 Task: Open an excel sheet and write heading  Precision Sales. Add 10 people name  'David White, Emily Green, Andrew Baker, Madison Evans, Logan King, Grace Hill, Gabriel Young, Elizabeth Flores, Samuel Reed, Avery Nelson'Item code in between  1005-1056. Product range in between  1000-5000. Add Products   Keen Shoe, Lacoste Shoe, Merrell Shoe, Mizuno Shoe, Onitsuka Tiger Shoe, Salomon Shoe, Sanuk Shoe, Saucony Shoe, Sperry Shoe, Superga Shoe.Choose quantity  1 to 10 In Total Add the Amounts. Save page  Precision Sales book
Action: Key pressed <Key.shift>Precision<Key.space>
Screenshot: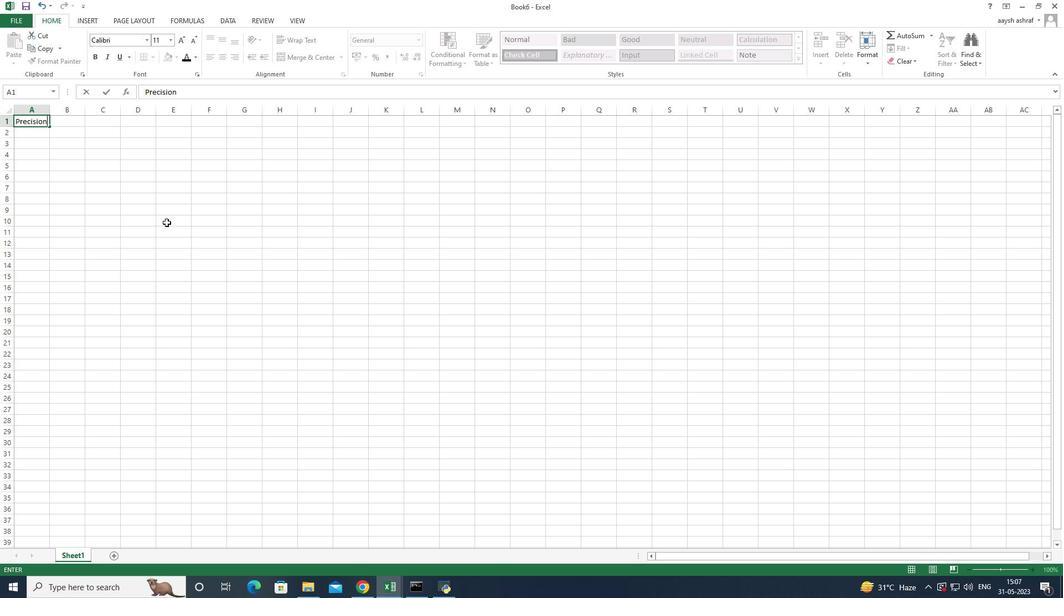 
Action: Mouse moved to (166, 222)
Screenshot: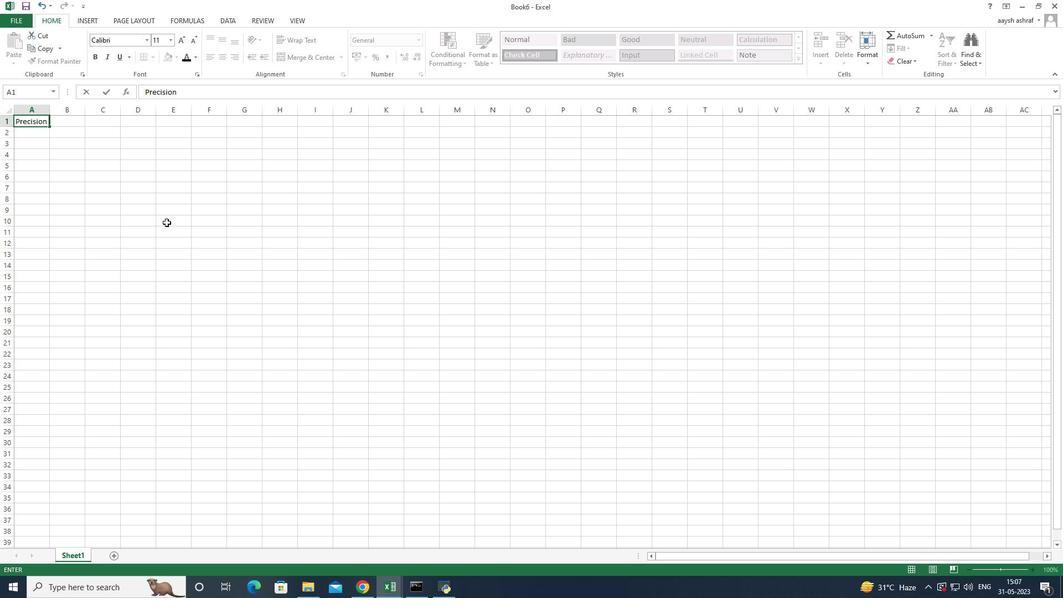 
Action: Key pressed <Key.shift>Sales<Key.enter><Key.shift>NAme<Key.backspace><Key.backspace><Key.backspace>ame<Key.enter><Key.shift>David<Key.space><Key.shift>White<Key.space><Key.enter><Key.shift>W<Key.backspace><Key.shift>Emily<Key.space><Key.shift><Key.shift><Key.shift><Key.shift><Key.shift><Key.shift>Greem<Key.backspace>n<Key.space><Key.enter><Key.shift>Andrew<Key.space><Key.shift>Baker<Key.enter><Key.shift>MAdison<Key.space>evans<Key.enter><Key.shift>Logan<Key.space><Key.shift>King<Key.space><Key.enter><Key.shift><Key.shift><Key.shift><Key.shift><Key.shift><Key.shift><Key.shift><Key.shift><Key.shift><Key.shift><Key.shift><Key.shift><Key.shift><Key.shift><Key.shift><Key.shift><Key.shift>Grace<Key.space><Key.shift>Hill<Key.enter><Key.shift><Key.shift><Key.shift><Key.shift><Key.shift><Key.shift><Key.shift><Key.shift><Key.shift><Key.shift>Gabriel<Key.space><Key.shift><Key.shift><Key.shift><Key.shift><Key.shift>Young<Key.enter><Key.shift>Elizabeth<Key.space><Key.shift><Key.shift><Key.shift><Key.shift><Key.shift><Key.shift><Key.shift><Key.shift><Key.shift><Key.shift><Key.shift><Key.shift>Flores<Key.space><Key.enter><Key.shift>Samuel<Key.space><Key.shift>Reed<Key.space><Key.shift>Avery<Key.backspace><Key.backspace><Key.backspace><Key.backspace><Key.backspace><Key.enter><Key.shift>Avery<Key.space><Key.shift>Nelson<Key.space>
Screenshot: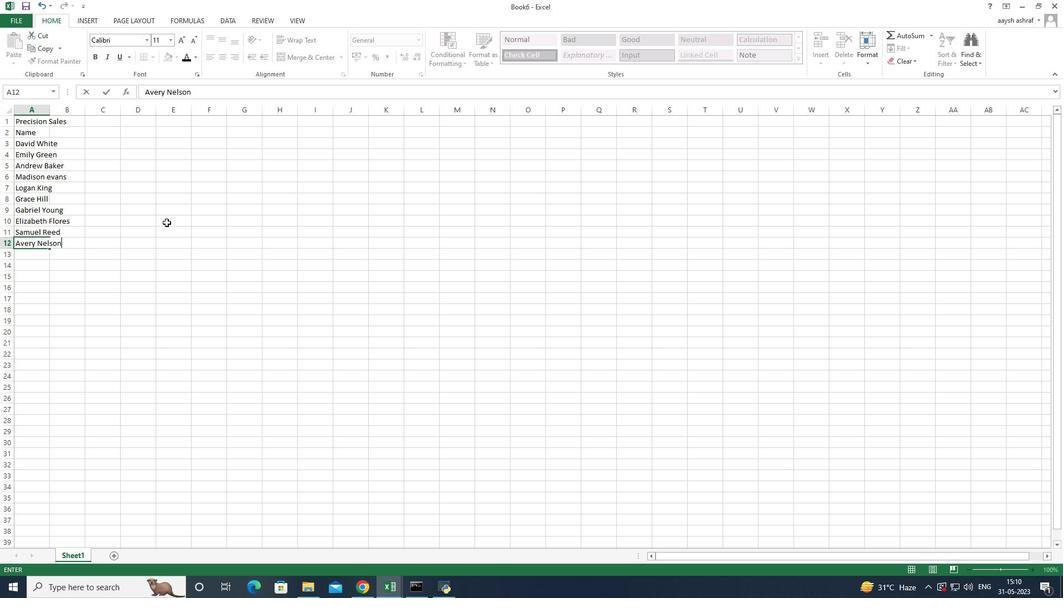 
Action: Mouse moved to (45, 129)
Screenshot: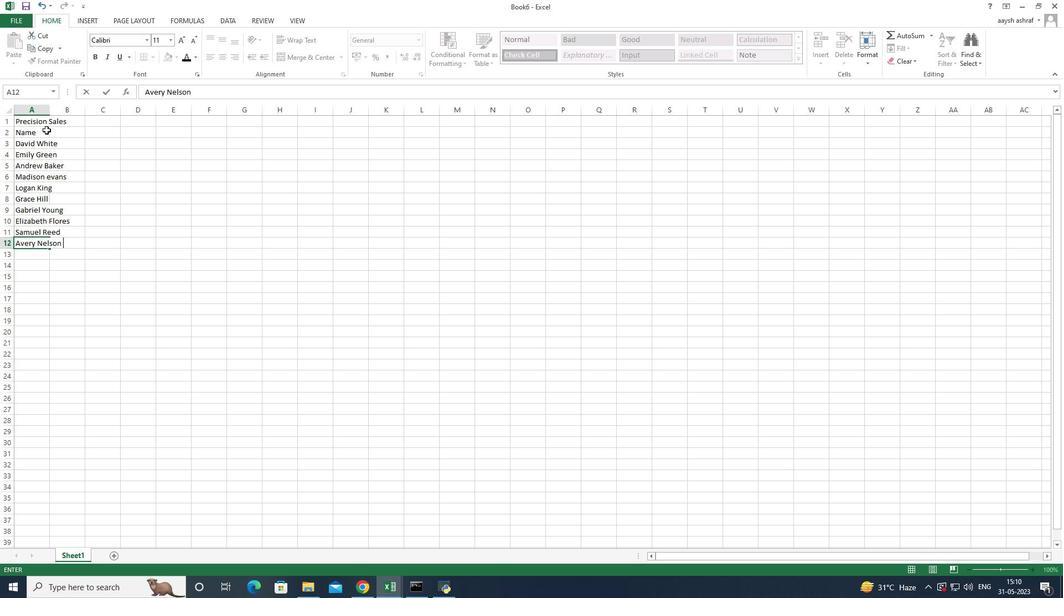 
Action: Mouse pressed left at (45, 129)
Screenshot: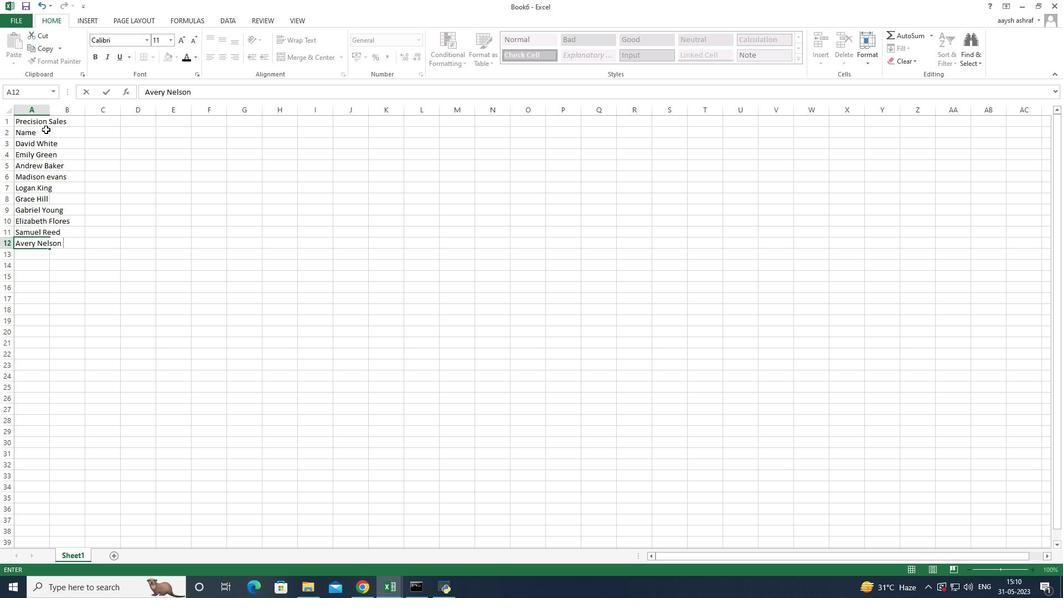 
Action: Mouse moved to (50, 110)
Screenshot: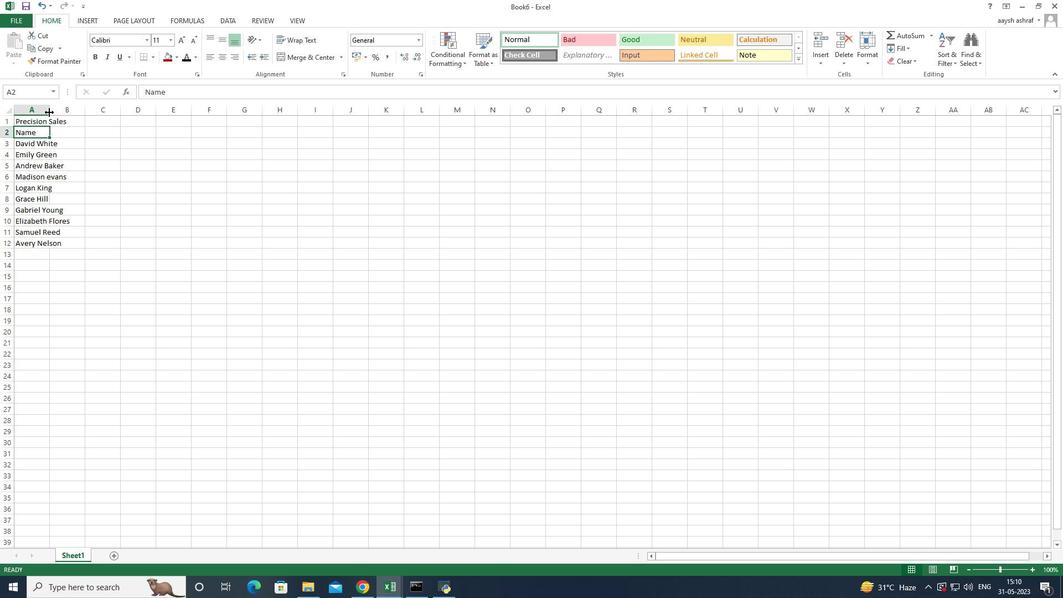 
Action: Mouse pressed left at (50, 110)
Screenshot: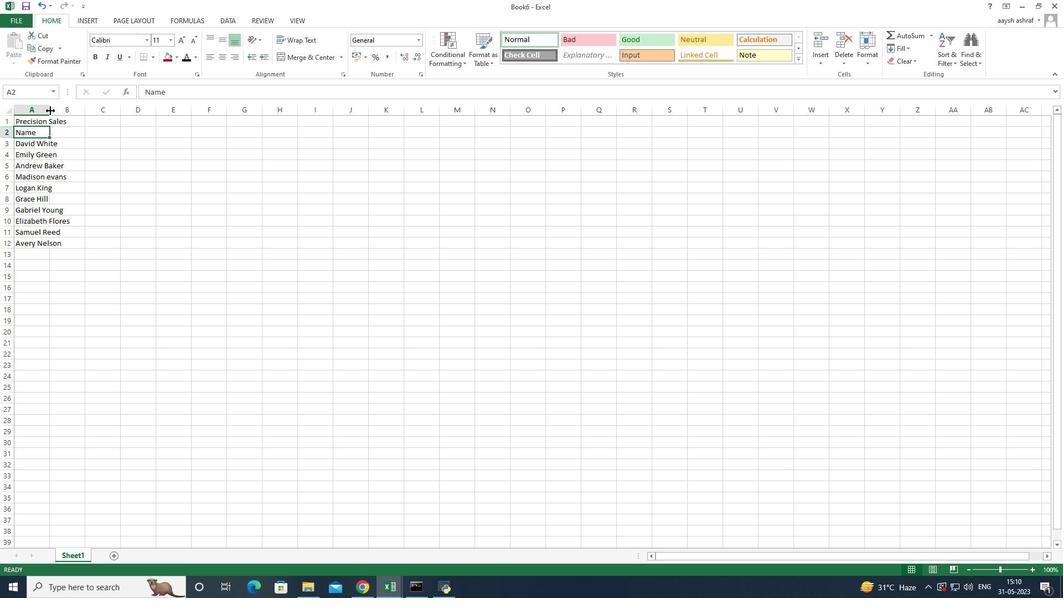 
Action: Mouse moved to (93, 130)
Screenshot: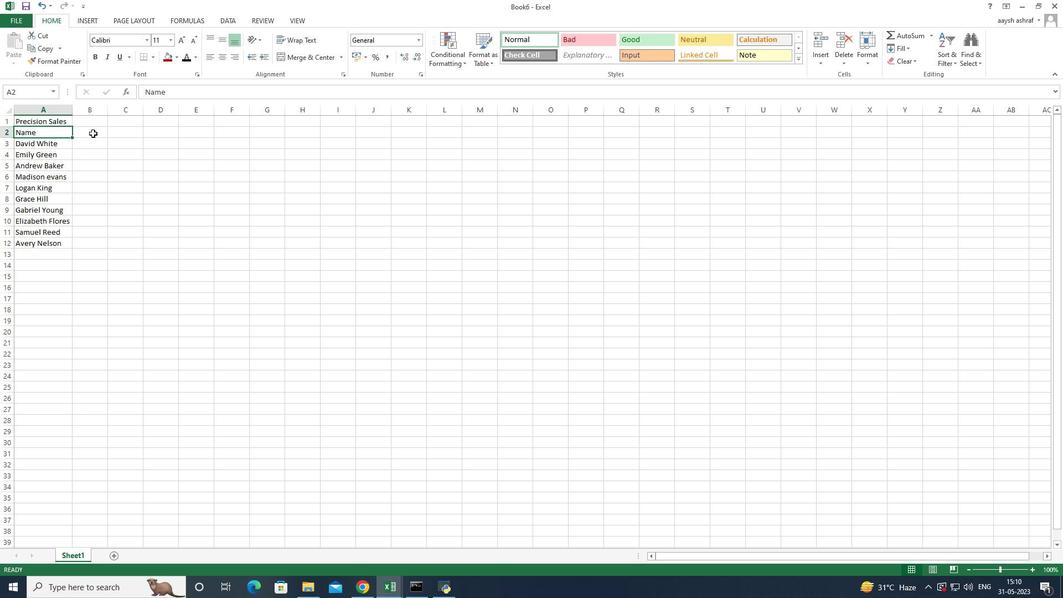 
Action: Mouse pressed left at (93, 130)
Screenshot: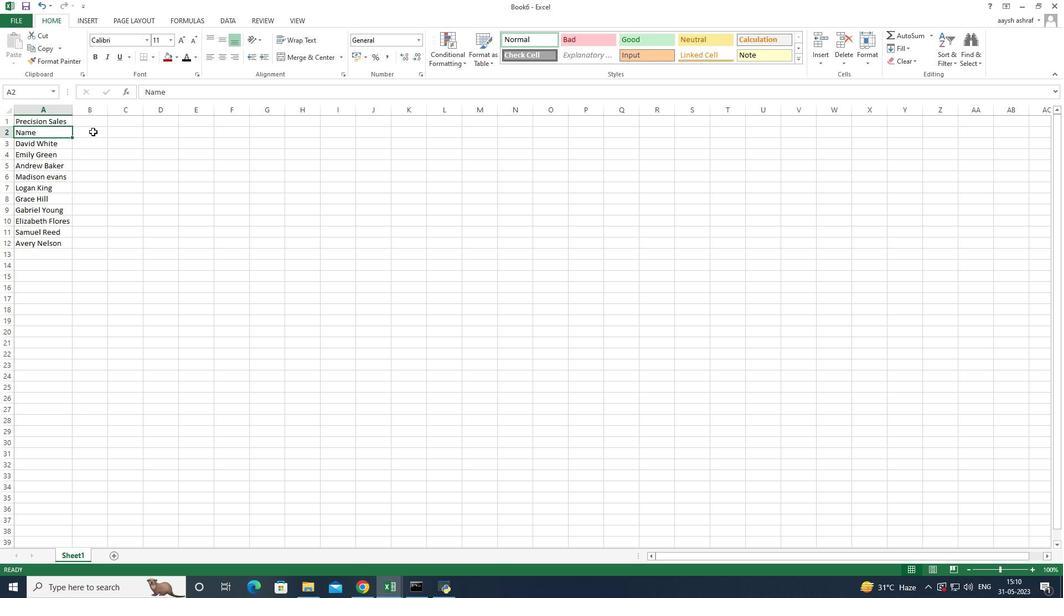 
Action: Mouse pressed left at (93, 130)
Screenshot: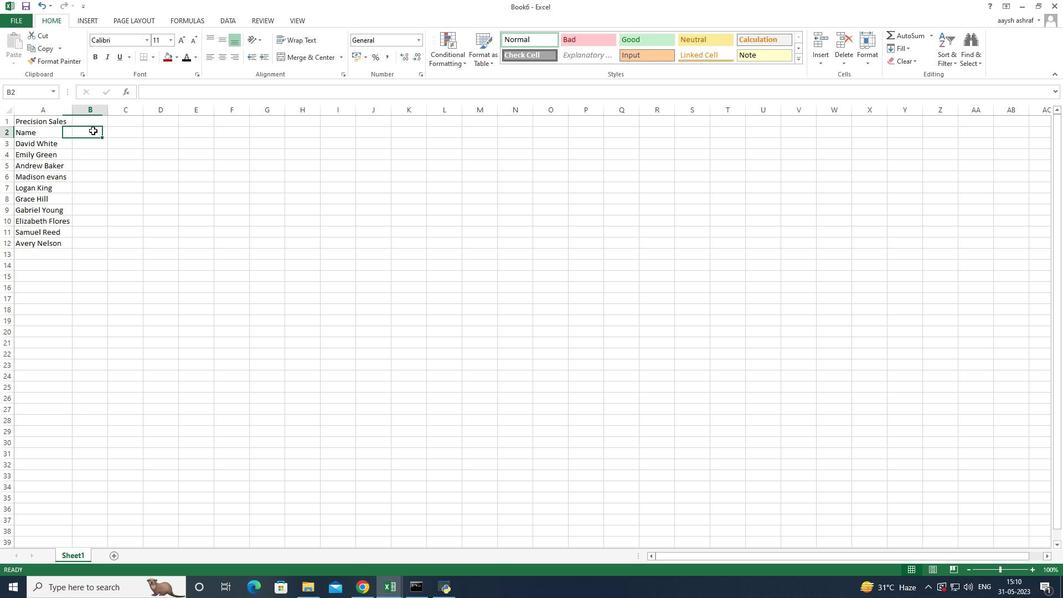 
Action: Key pressed <Key.shift>Item<Key.space><Key.shift><Key.shift><Key.shift><Key.shift><Key.shift><Key.shift><Key.shift><Key.shift><Key.shift><Key.shift><Key.shift><Key.shift><Key.shift><Key.shift><Key.shift><Key.shift><Key.shift><Key.shift><Key.shift><Key.shift><Key.shift>Code<Key.enter>1000<Key.backspace>5<Key.enter>1010<Key.enter>1015<Key.enter>1020<Key.enter>1023<Key.enter>1030<Key.enter>1040<Key.enter>10122<Key.backspace><Key.enter>1054<Key.enter>1056<Key.enter>
Screenshot: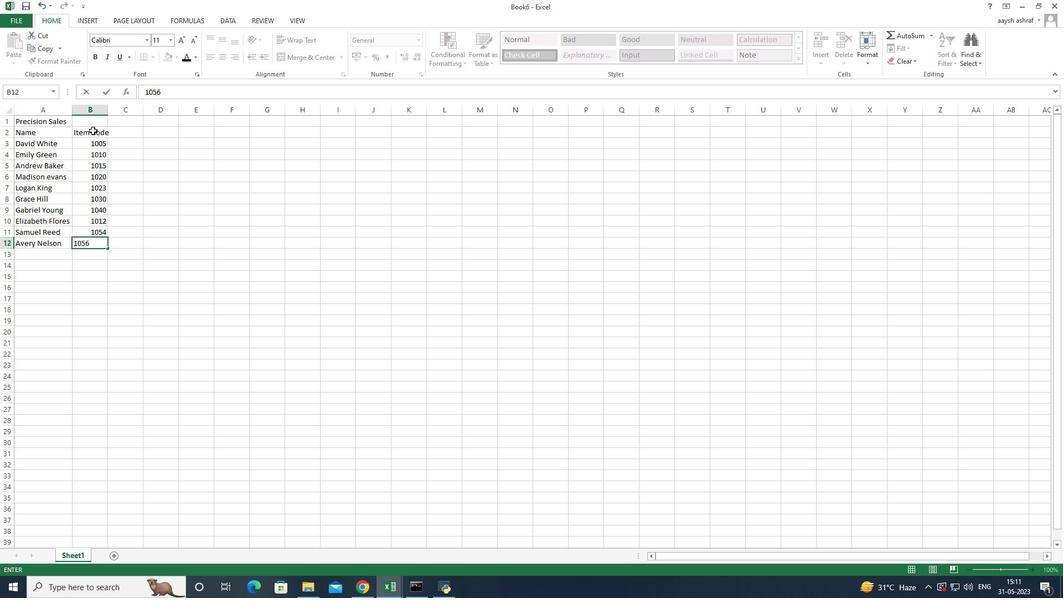 
Action: Mouse moved to (125, 130)
Screenshot: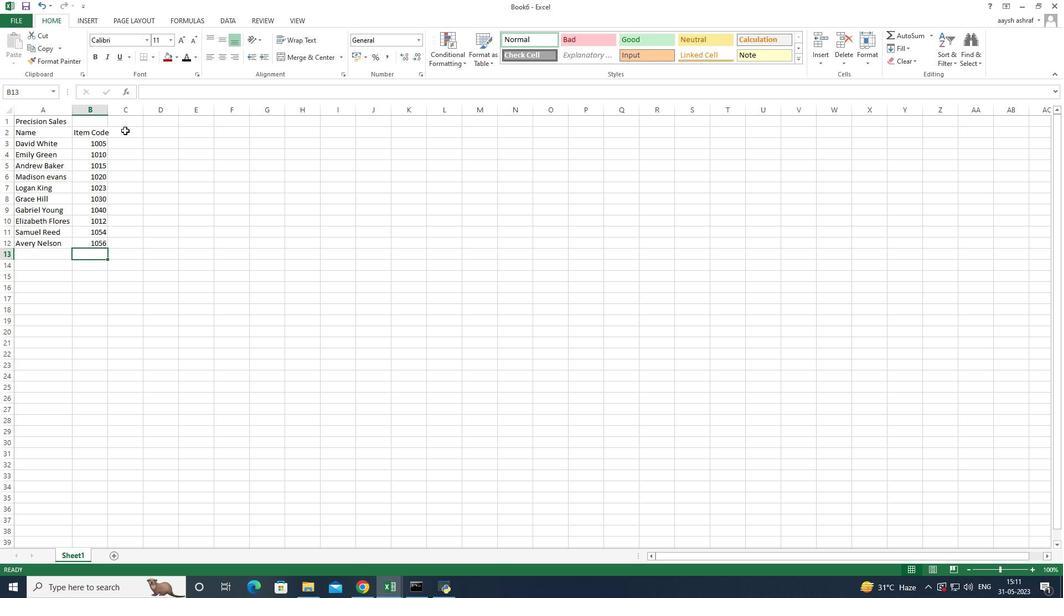
Action: Mouse pressed left at (125, 130)
Screenshot: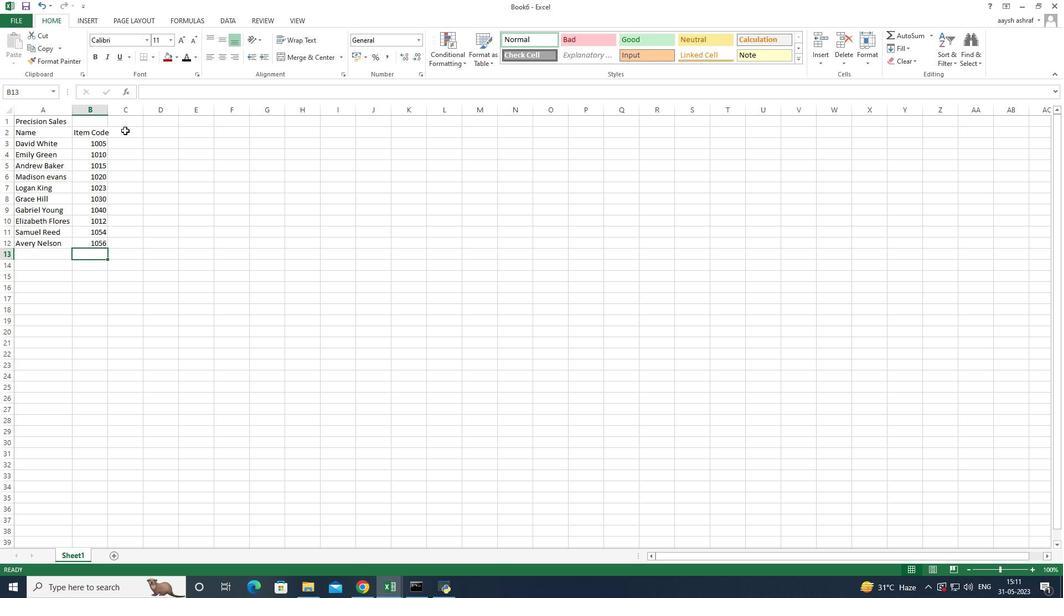 
Action: Mouse pressed left at (125, 130)
Screenshot: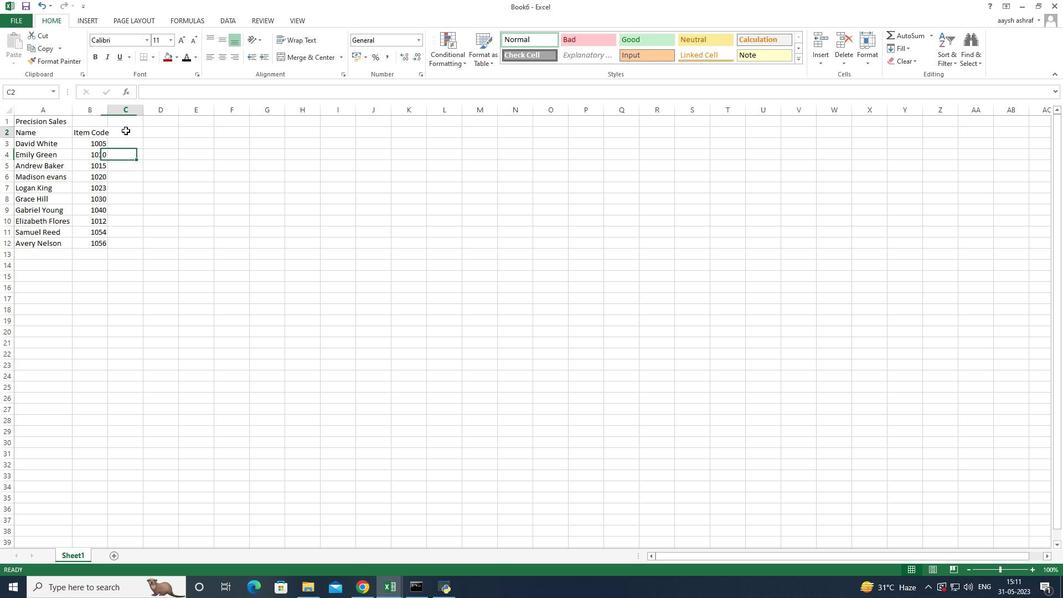 
Action: Mouse moved to (100, 124)
Screenshot: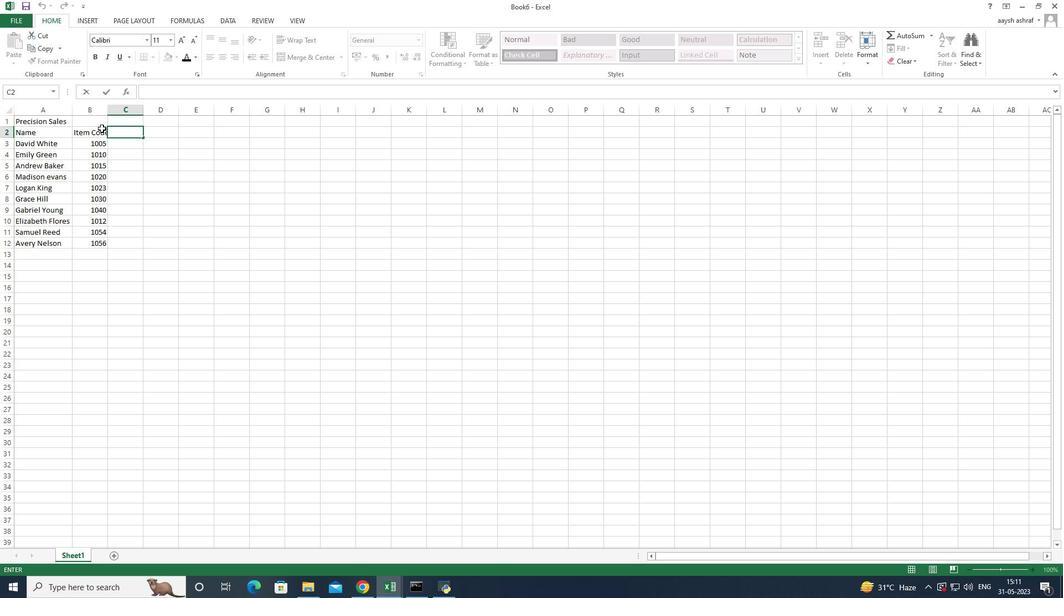 
Action: Mouse pressed left at (100, 124)
Screenshot: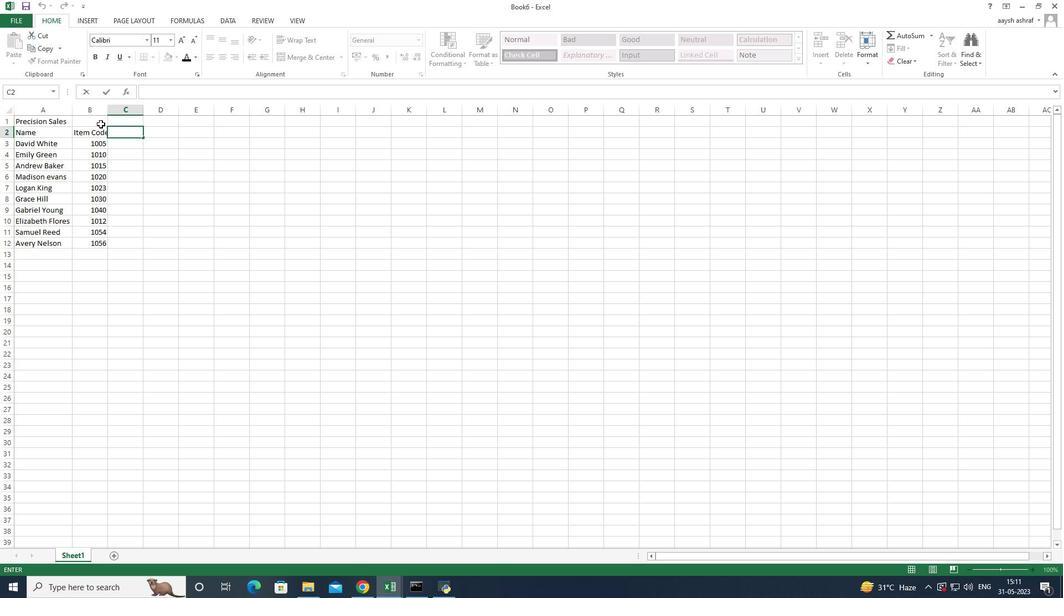 
Action: Mouse moved to (109, 106)
Screenshot: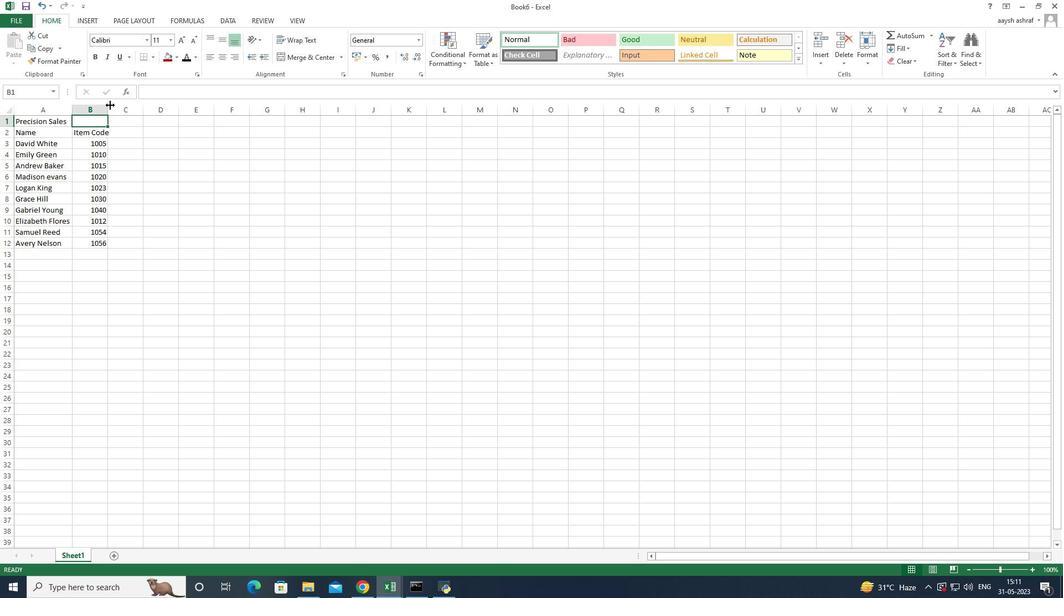 
Action: Mouse pressed left at (109, 106)
Screenshot: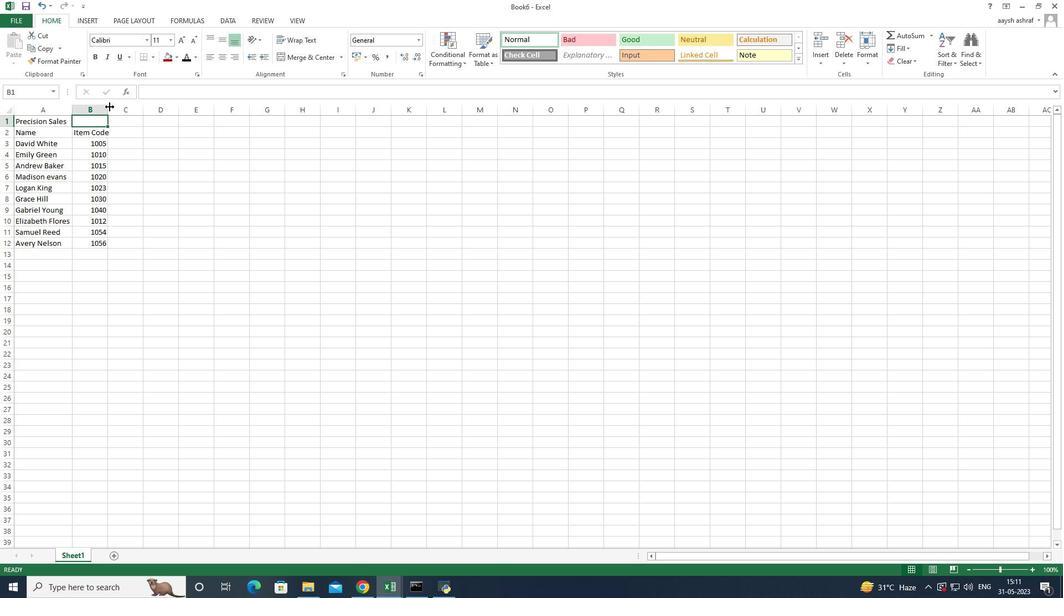 
Action: Mouse moved to (124, 134)
Screenshot: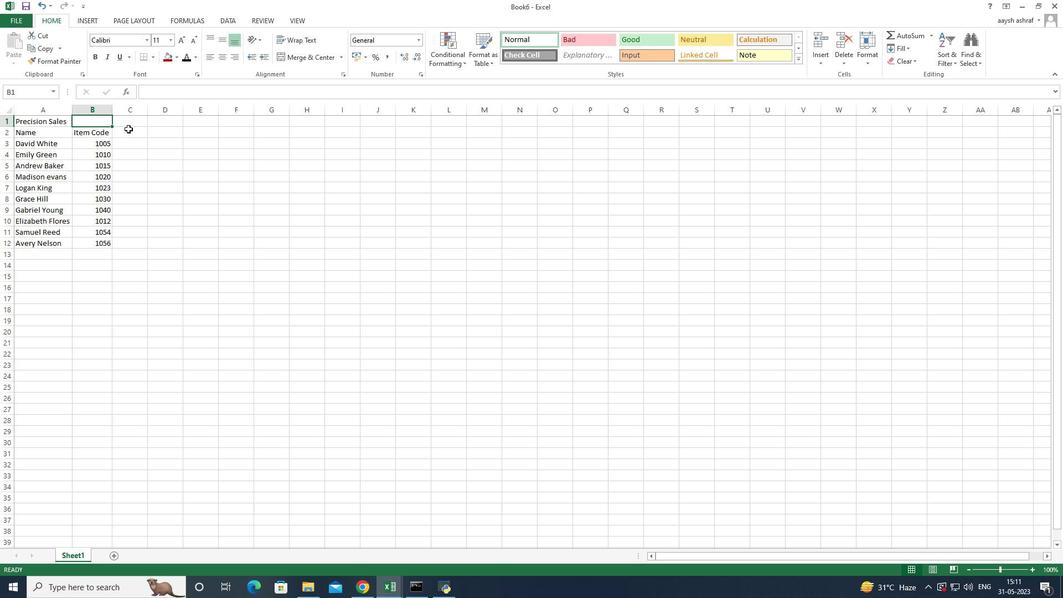 
Action: Mouse pressed left at (124, 134)
Screenshot: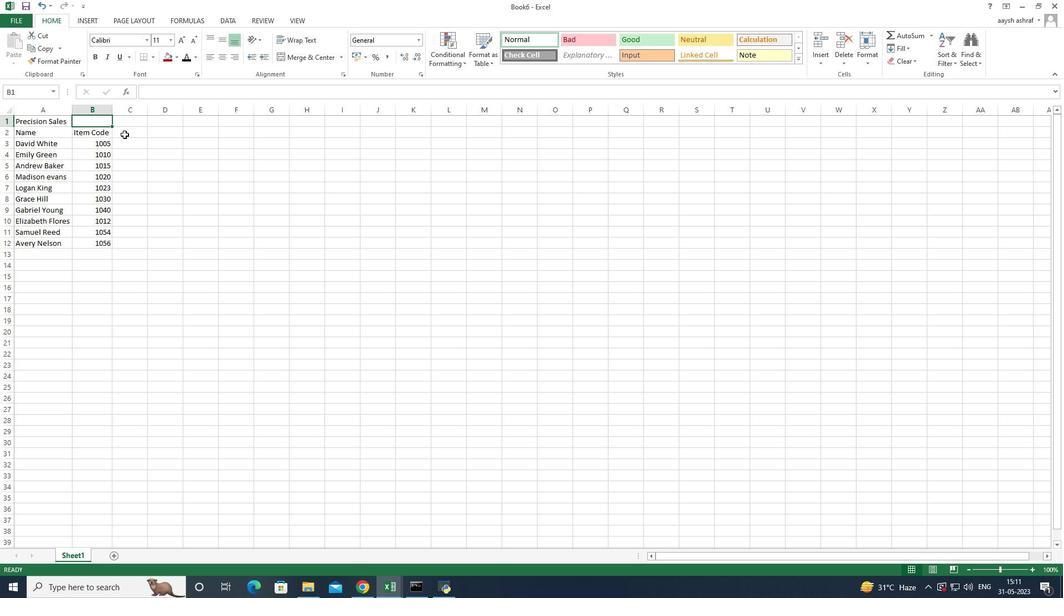 
Action: Mouse moved to (124, 134)
Screenshot: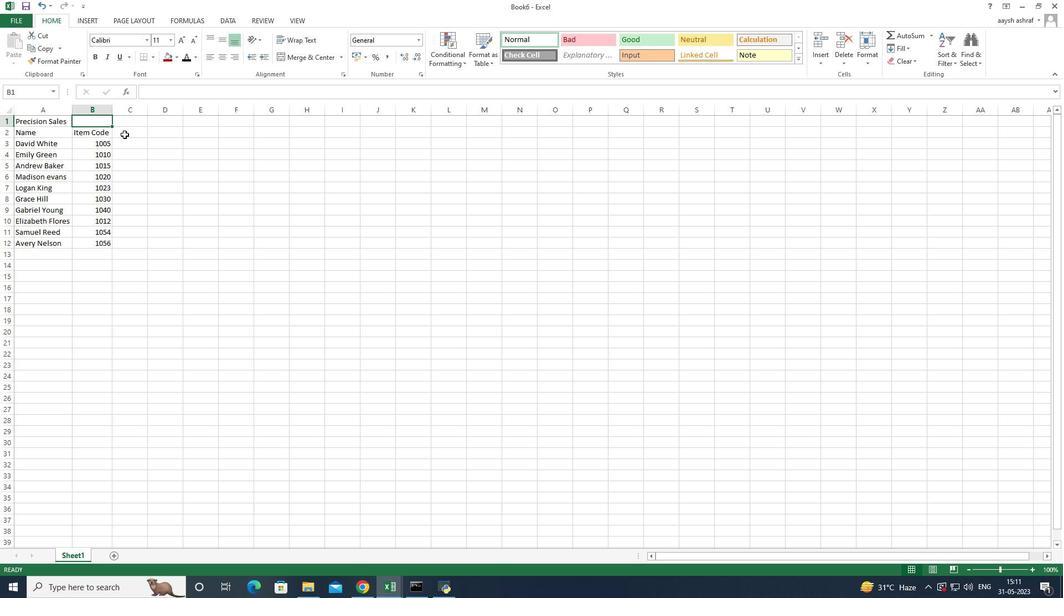 
Action: Mouse pressed left at (124, 134)
Screenshot: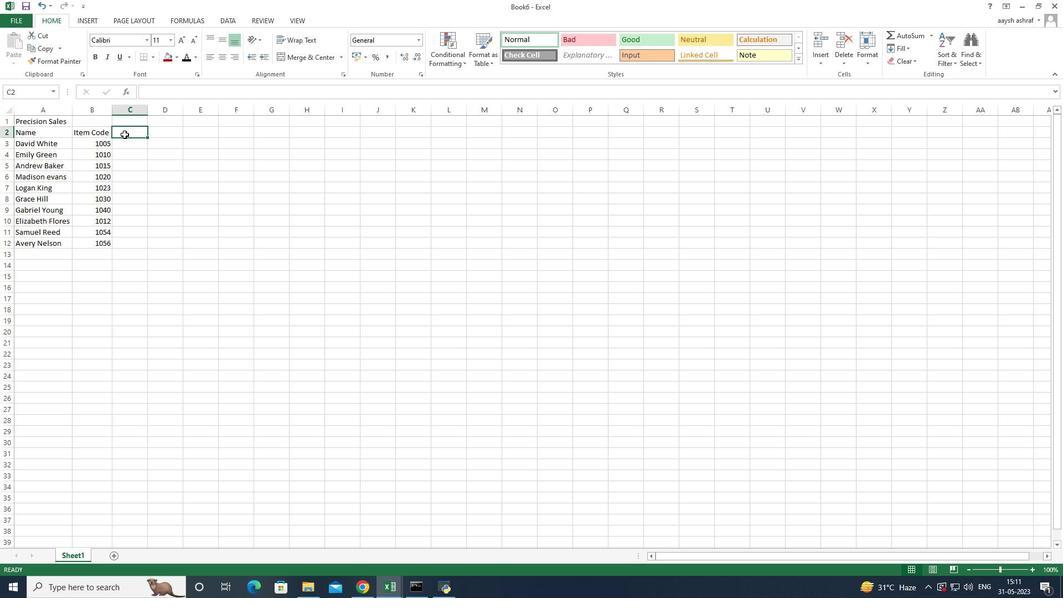 
Action: Mouse moved to (125, 133)
Screenshot: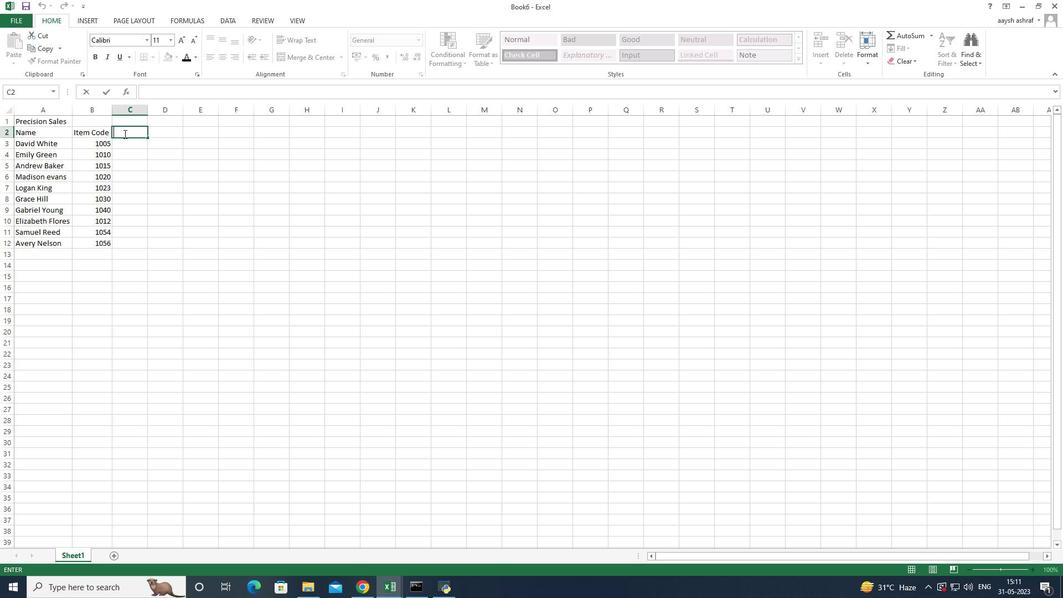 
Action: Key pressed <Key.shift>Product<Key.space><Key.shift>Range
Screenshot: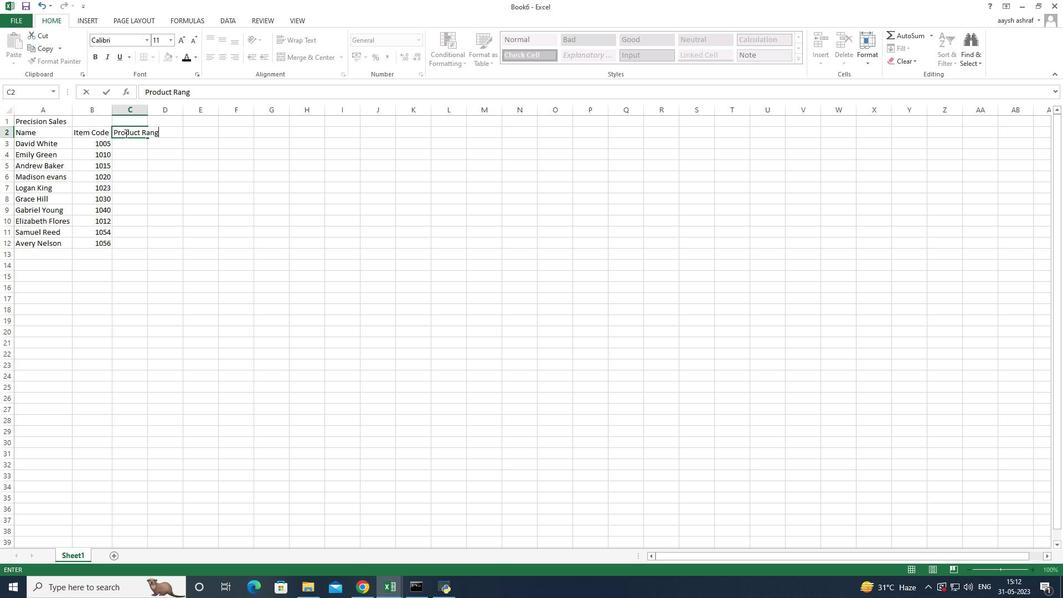 
Action: Mouse moved to (135, 145)
Screenshot: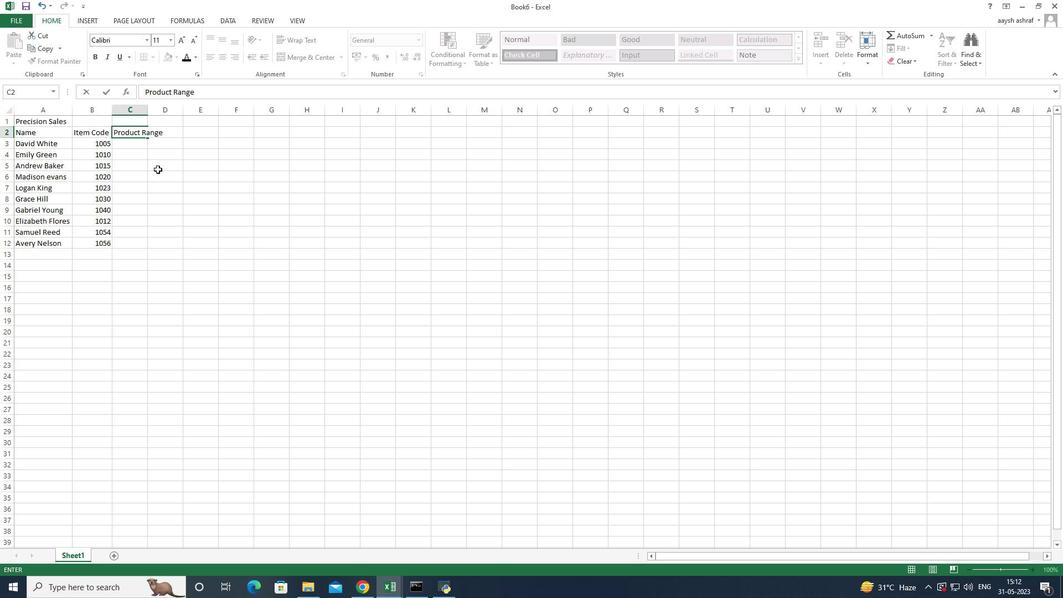 
Action: Mouse pressed left at (135, 145)
Screenshot: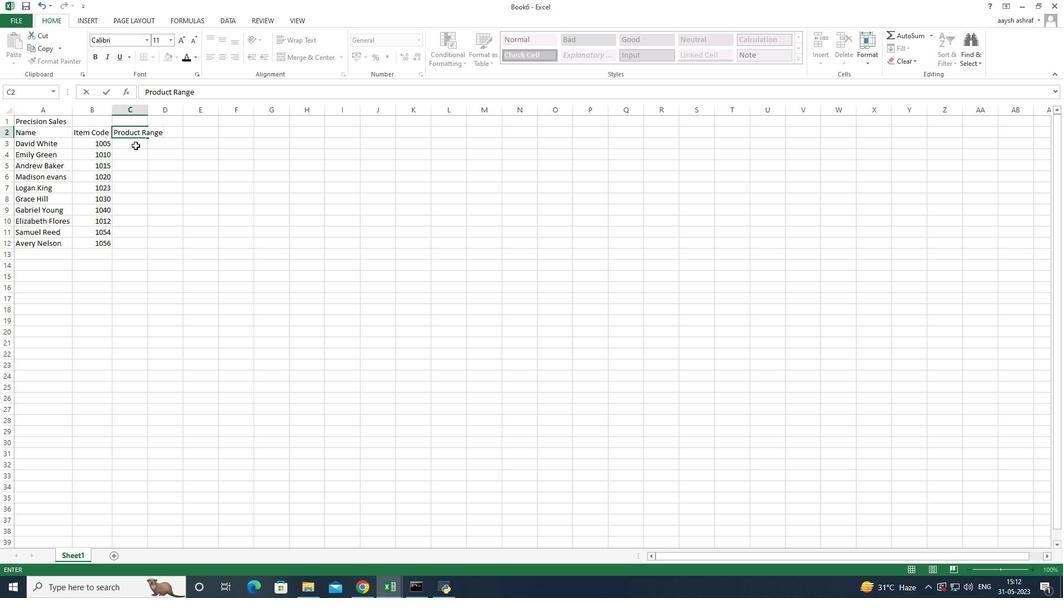 
Action: Mouse moved to (147, 109)
Screenshot: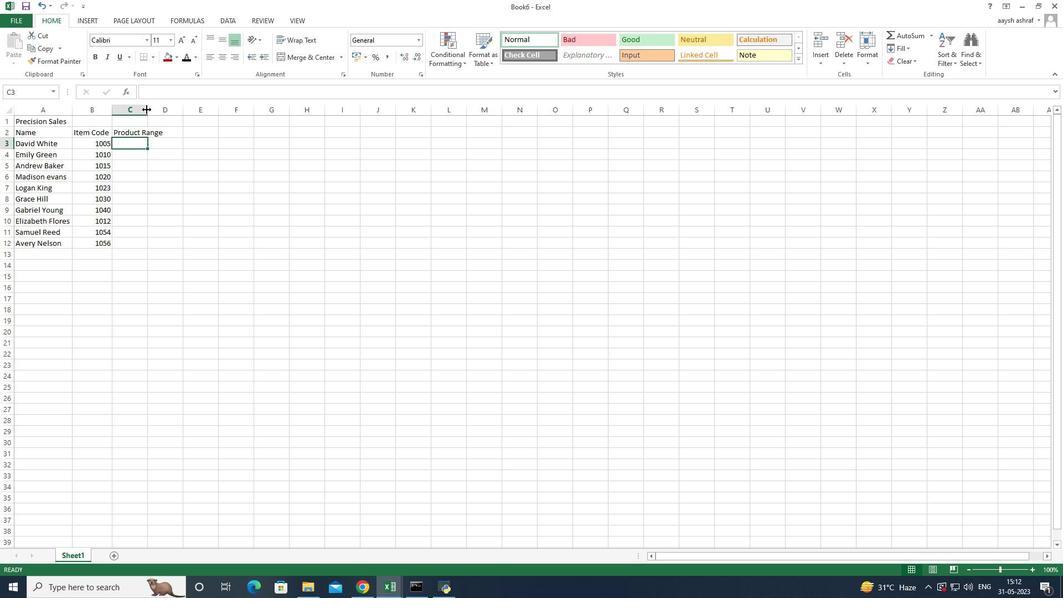 
Action: Mouse pressed left at (147, 109)
Screenshot: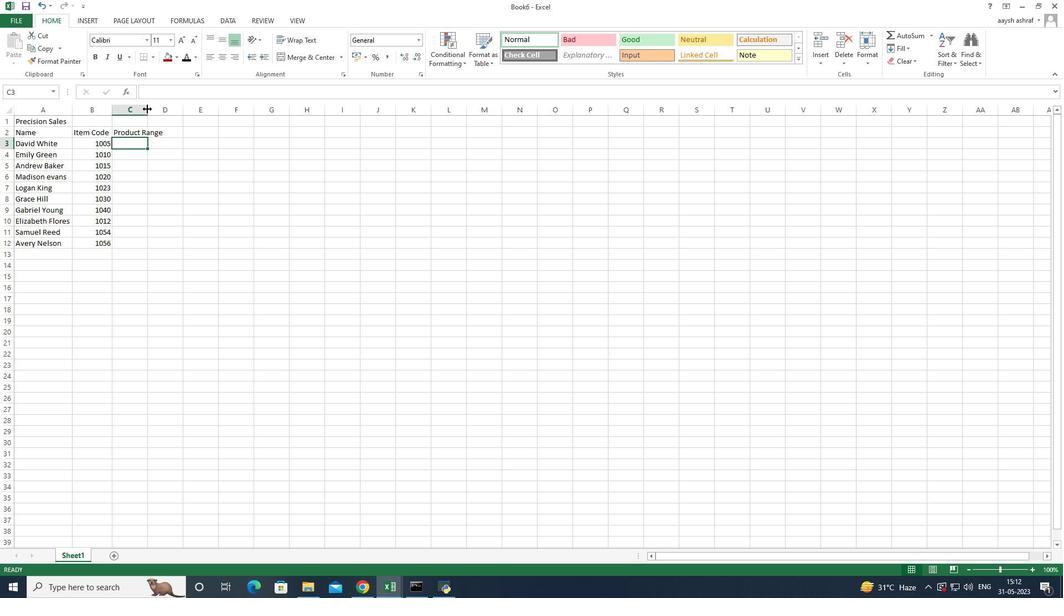 
Action: Mouse moved to (132, 144)
Screenshot: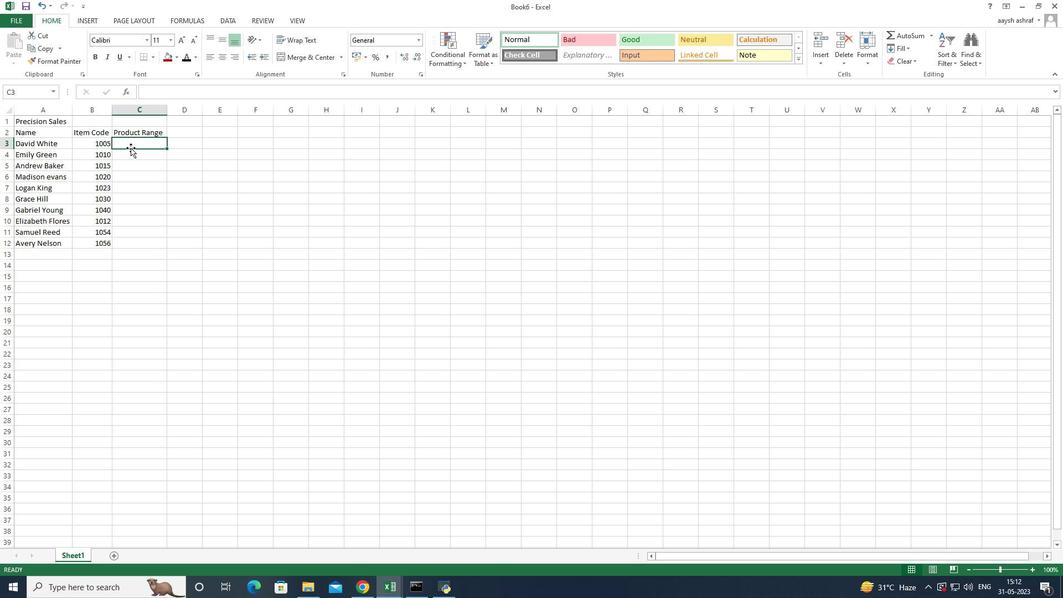 
Action: Mouse pressed left at (132, 144)
Screenshot: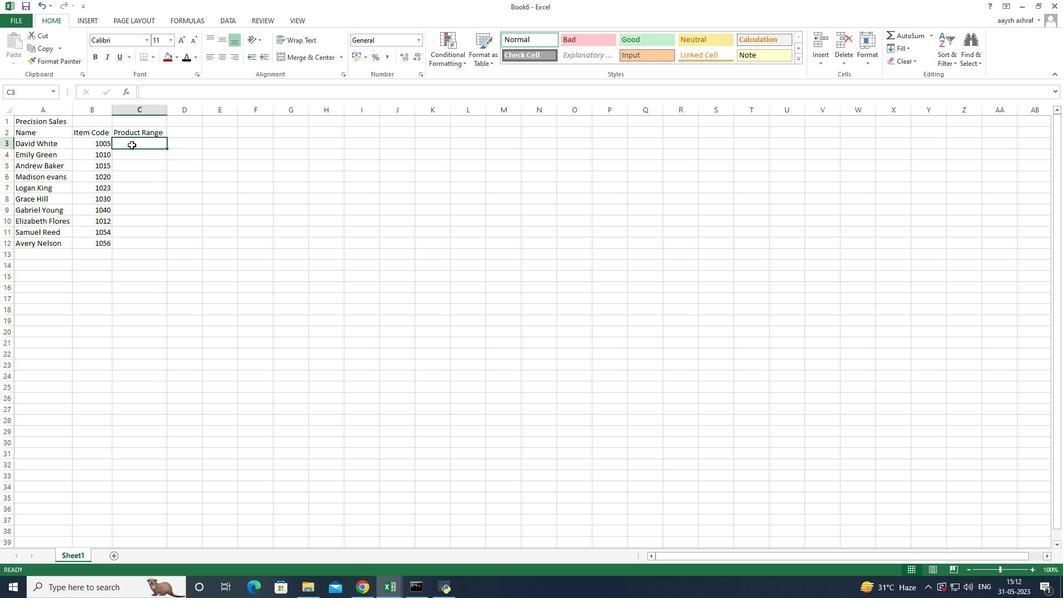 
Action: Mouse pressed left at (132, 144)
Screenshot: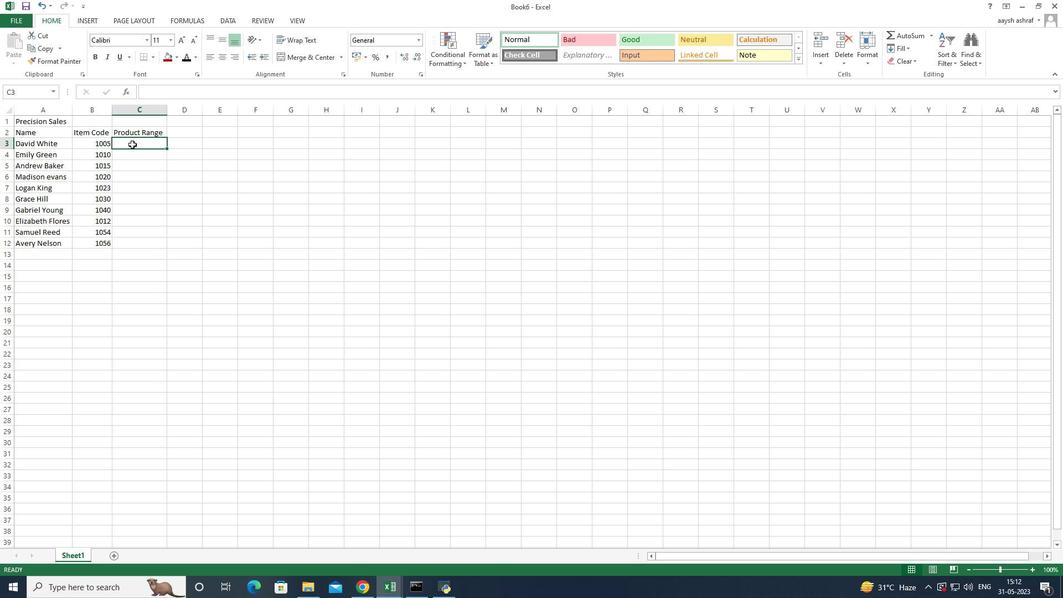 
Action: Mouse moved to (132, 144)
Screenshot: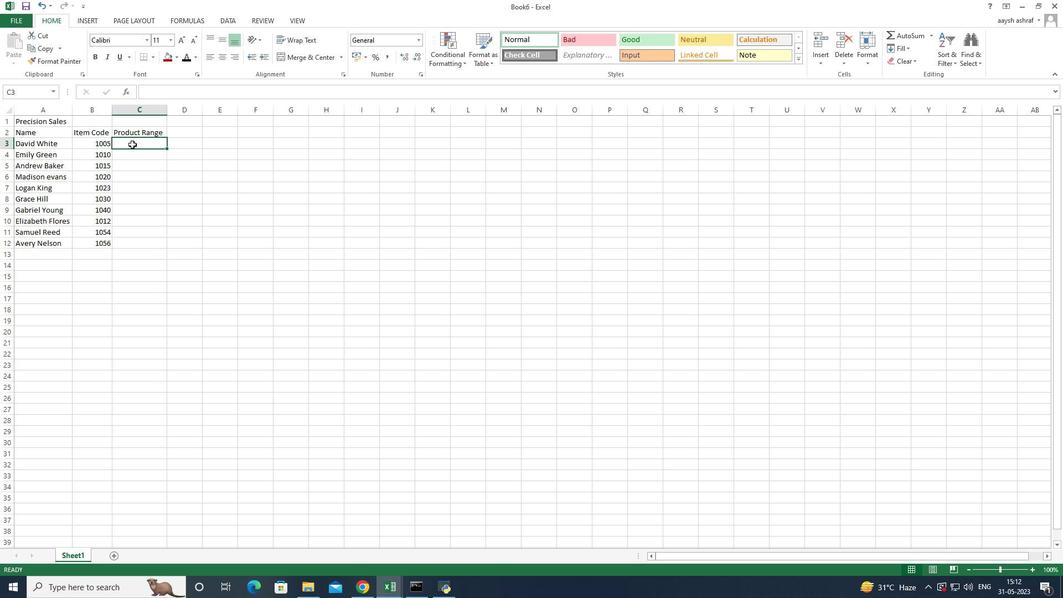 
Action: Key pressed 1000<Key.enter>1500<Key.enter>1600<Key.enter>1700<Key.enter>1800<Key.enter>2200<Key.enter>2500<Key.enter>3000<Key.enter>4500<Key.enter>5000<Key.enter>
Screenshot: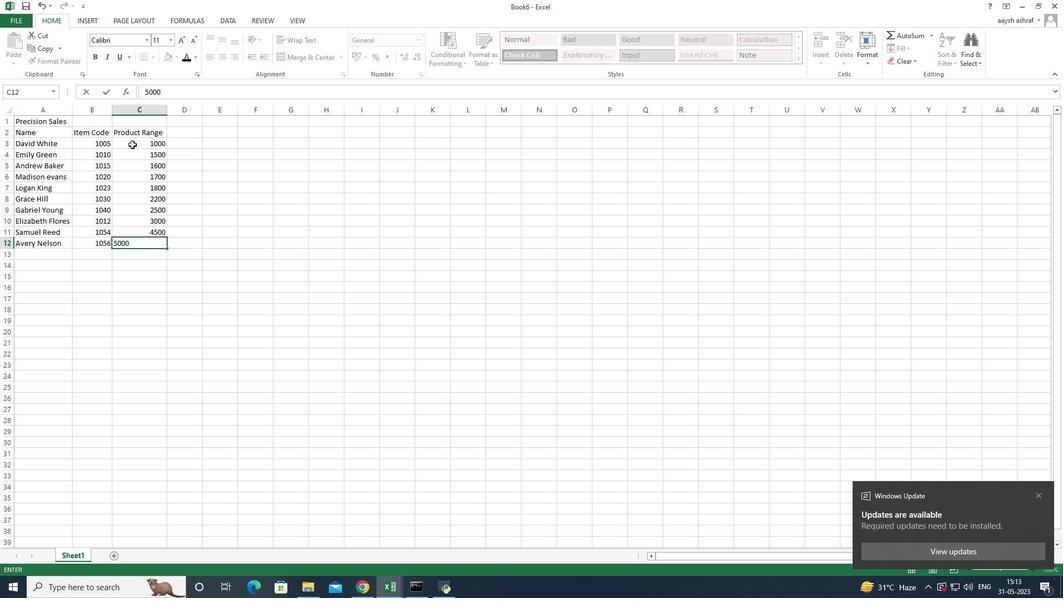 
Action: Mouse moved to (178, 132)
Screenshot: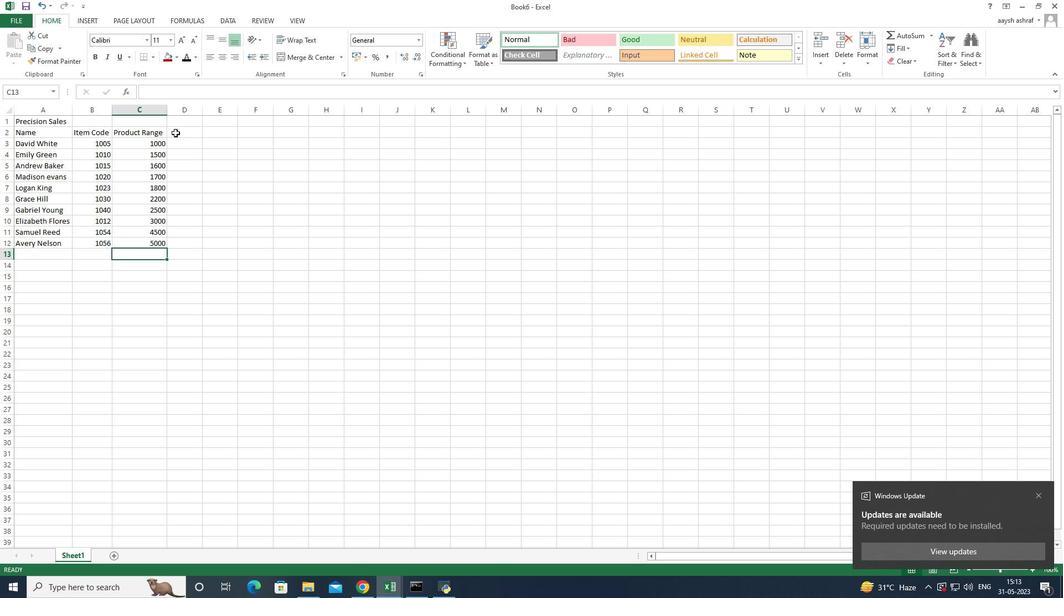 
Action: Mouse pressed left at (178, 132)
Screenshot: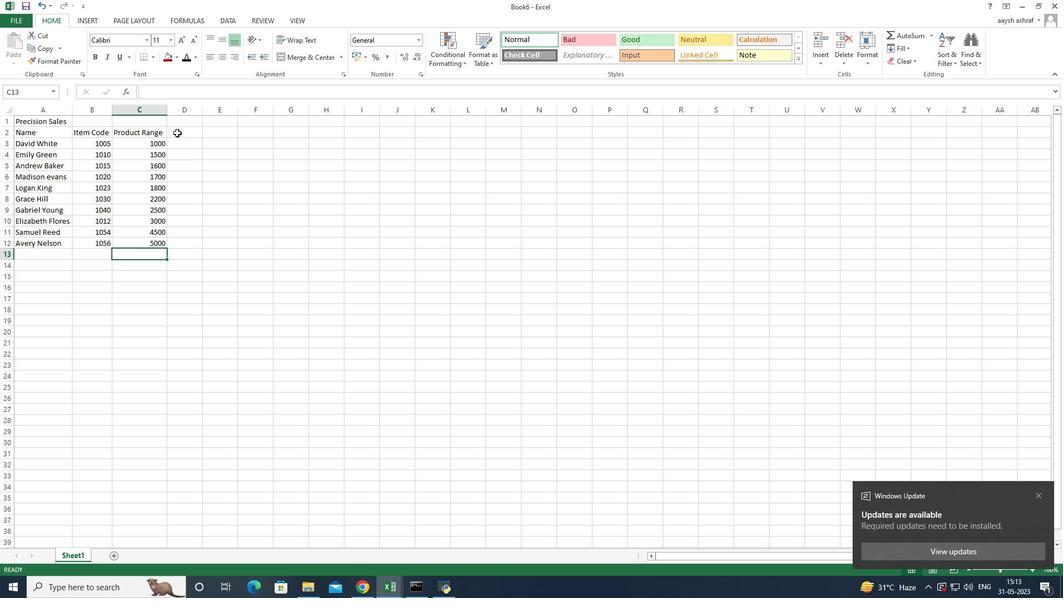 
Action: Mouse pressed left at (178, 132)
Screenshot: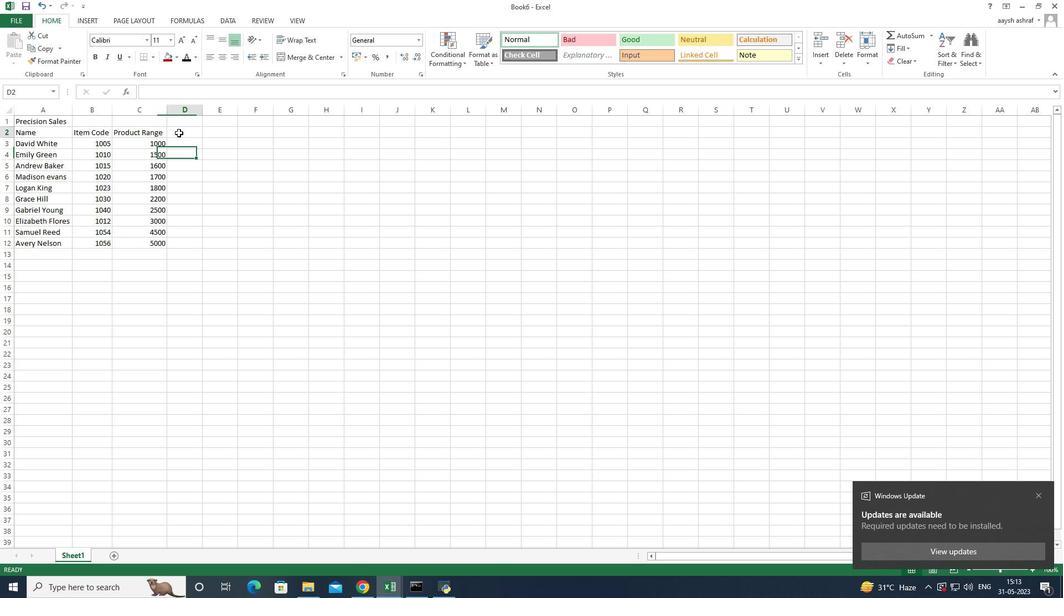 
Action: Mouse moved to (182, 129)
Screenshot: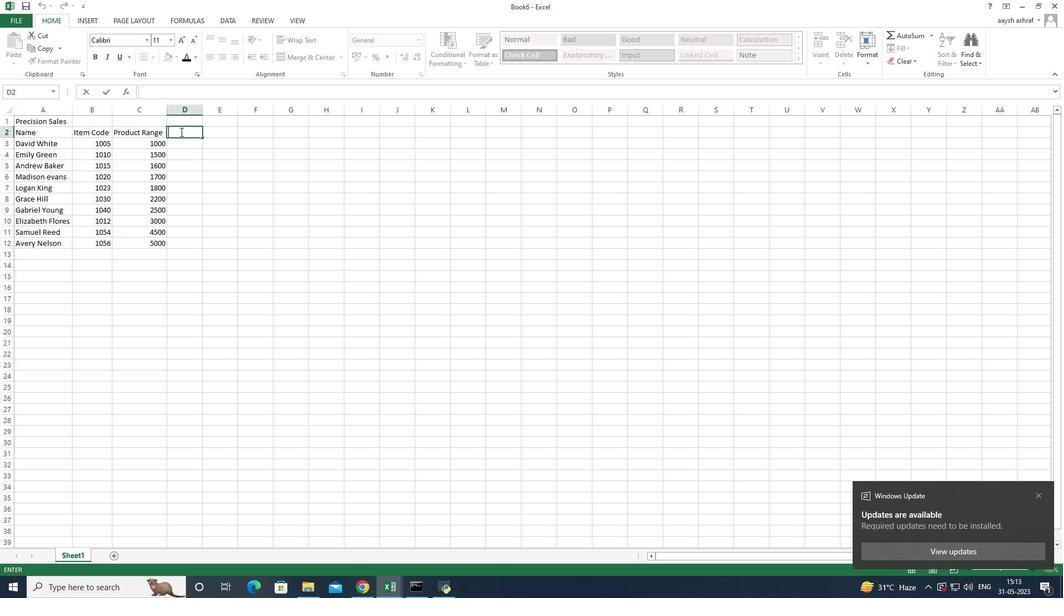 
Action: Key pressed <Key.shift>Products<Key.enter>
Screenshot: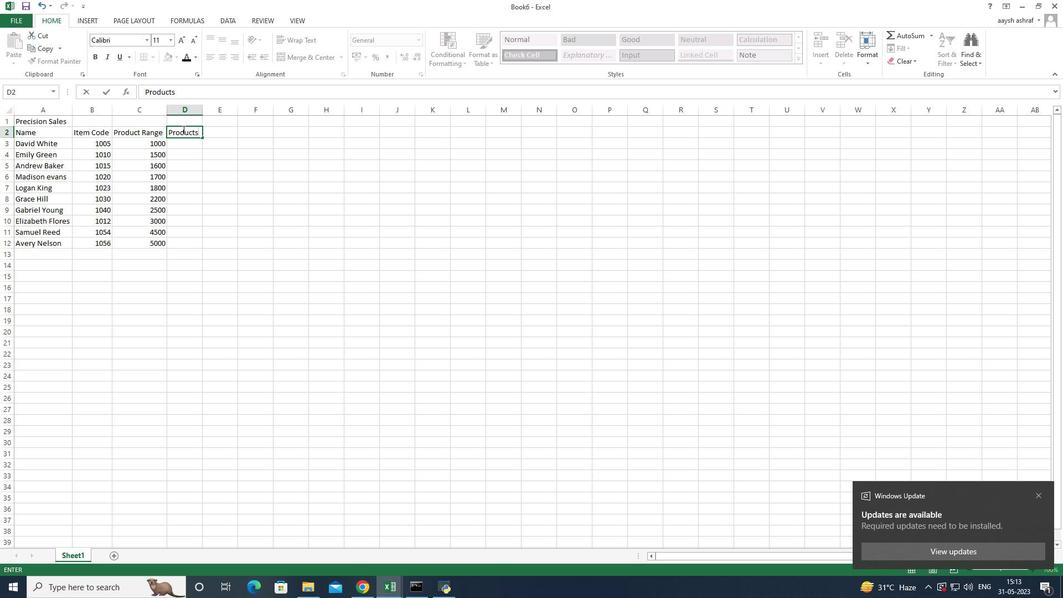
Action: Mouse moved to (203, 111)
Screenshot: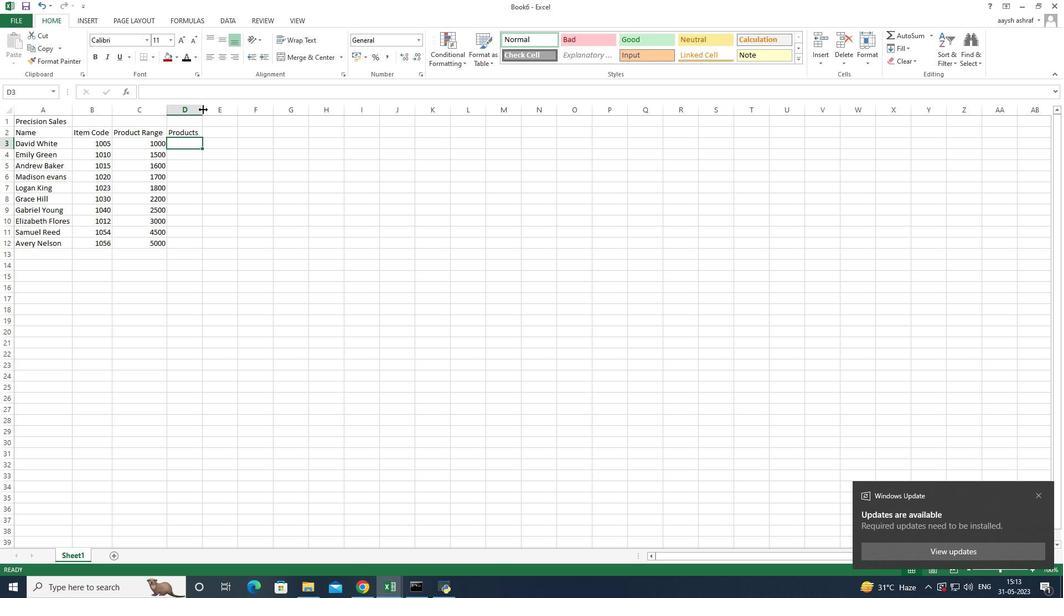 
Action: Mouse pressed left at (203, 111)
Screenshot: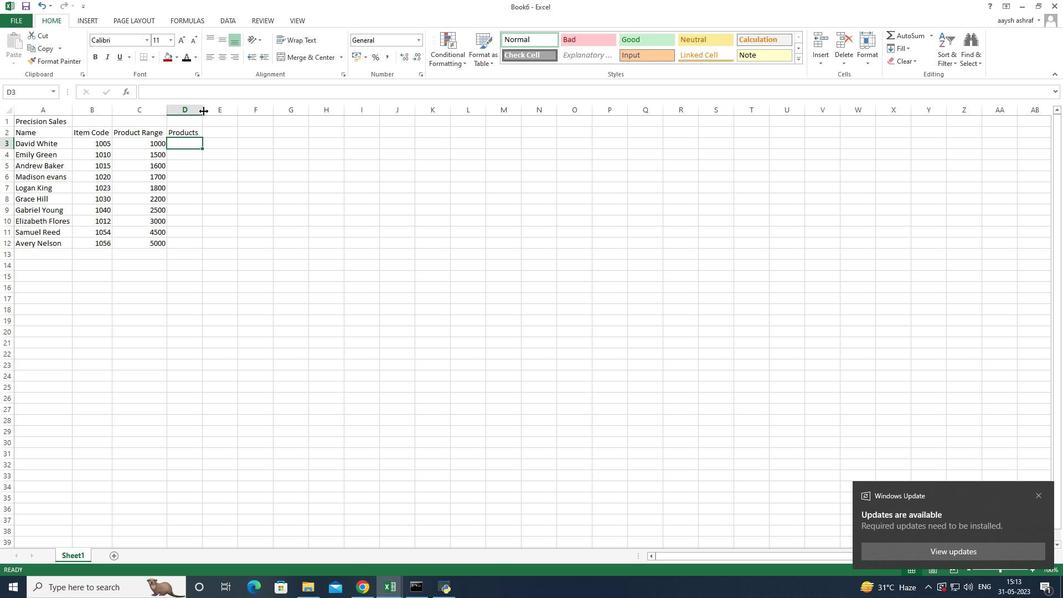 
Action: Mouse moved to (187, 144)
Screenshot: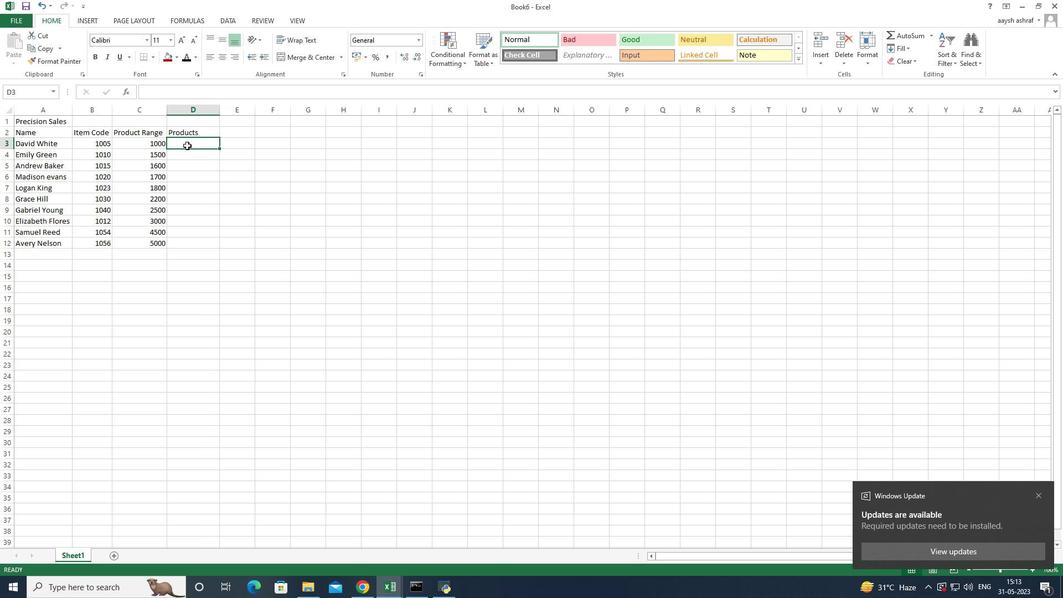 
Action: Mouse pressed left at (187, 144)
Screenshot: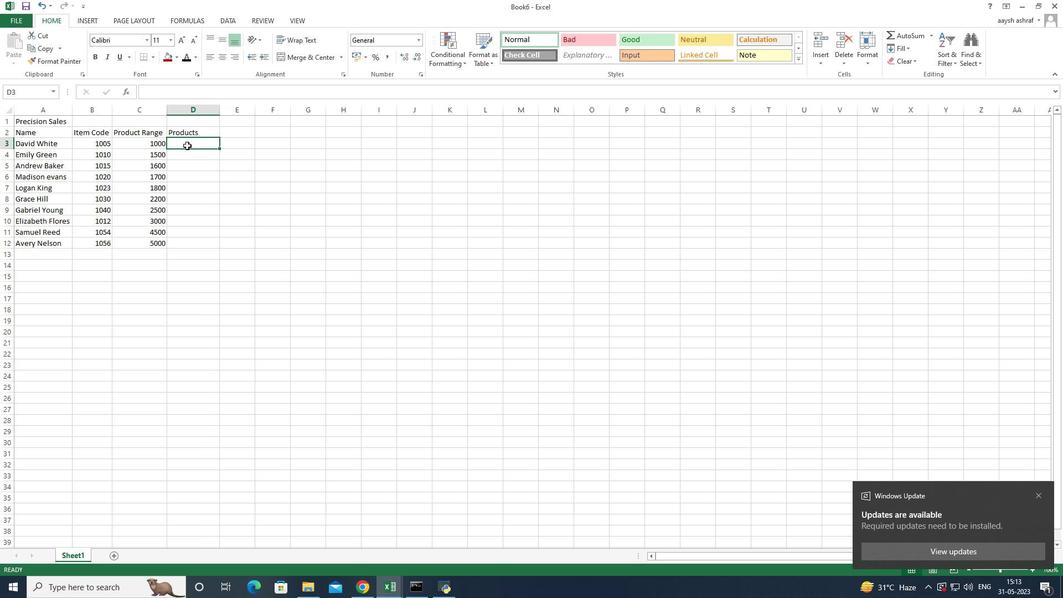 
Action: Mouse pressed left at (187, 144)
Screenshot: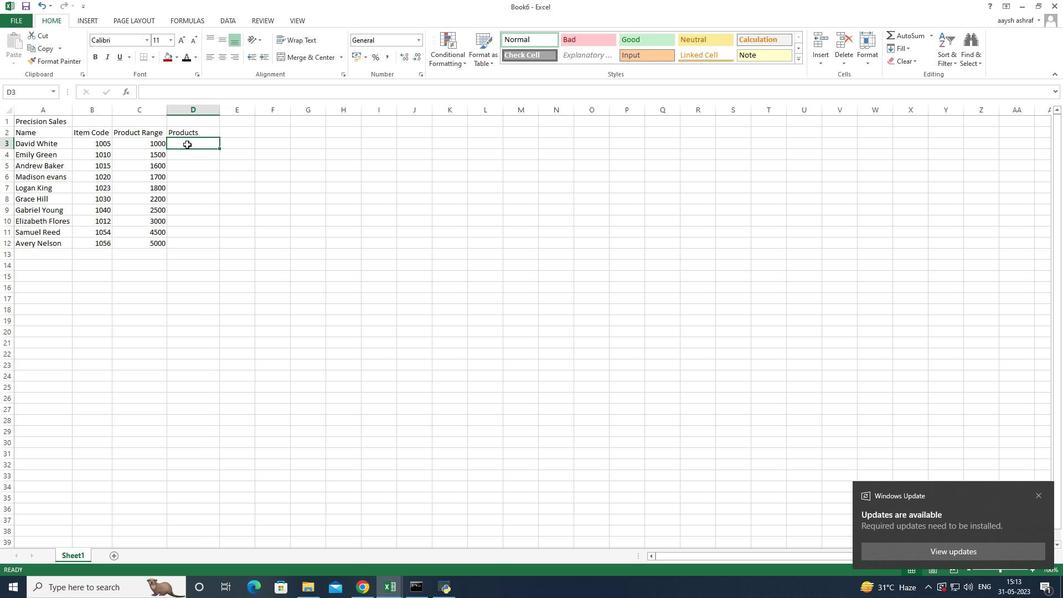
Action: Key pressed <Key.shift>Keen<Key.space><Key.shift>Shoe<Key.space><Key.enter><Key.shift>Lacoste<Key.space><Key.shift>Shoe<Key.enter><Key.shift>Merree<Key.backspace>ll<Key.space><Key.shift>Shoe<Key.enter><Key.shift>Mizuno<Key.space><Key.shift>Shoe<Key.enter><Key.shift>Lacoste<Key.space><Key.enter><Key.shift>Merer<Key.backspace><Key.backspace>rell<Key.space><Key.enter><Key.shift>Mizuno<Key.space><Key.shift>Shoe<Key.enter><Key.shift>Onitsi<Key.backspace>uka<Key.space><Key.shift>Tiger<Key.space><Key.shift>Shoe<Key.enter><Key.shift>Saloman<Key.space><Key.shift>Shoe<Key.enter><Key.shift>Superga<Key.space><Key.shift>Shoe<Key.enter>
Screenshot: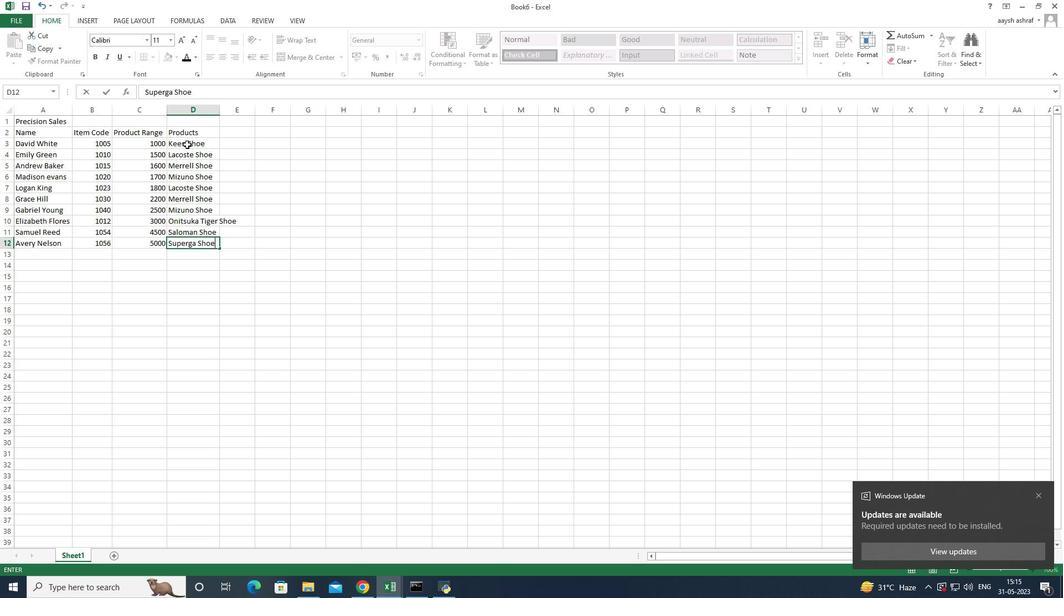 
Action: Mouse moved to (188, 154)
Screenshot: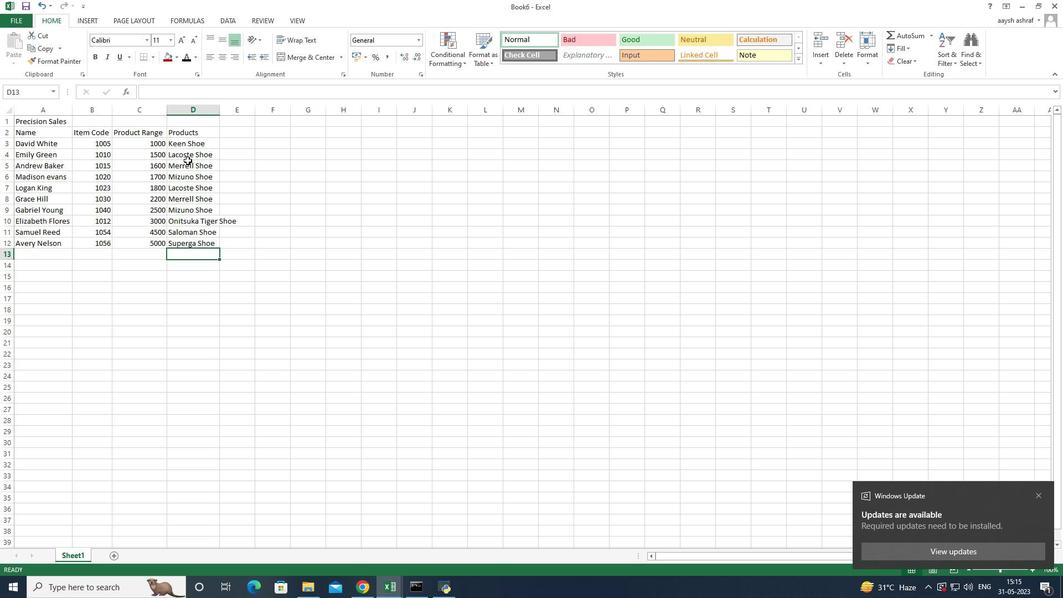 
Action: Mouse pressed left at (188, 154)
Screenshot: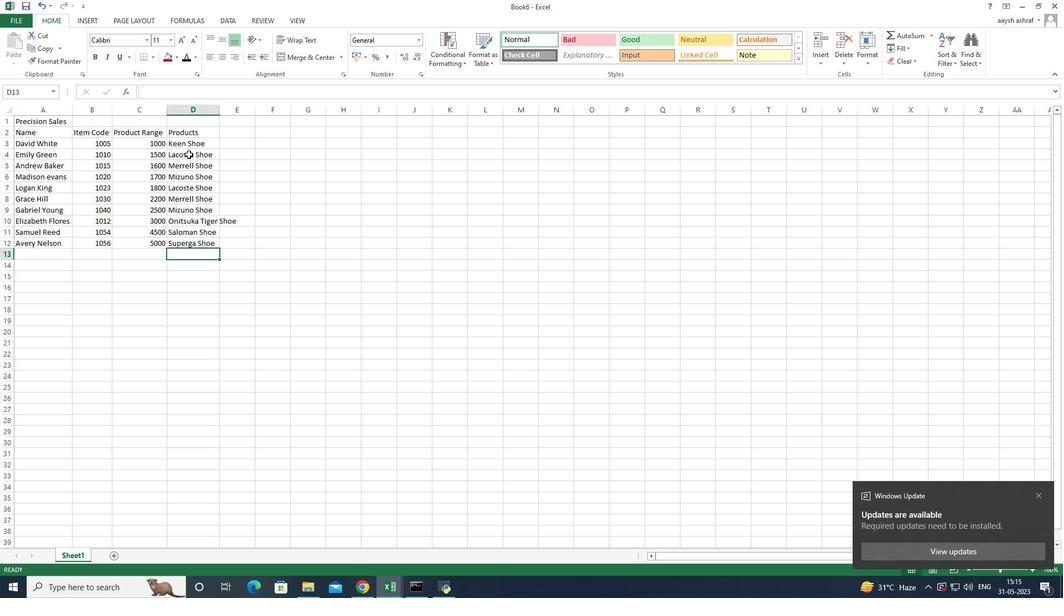 
Action: Mouse moved to (192, 167)
Screenshot: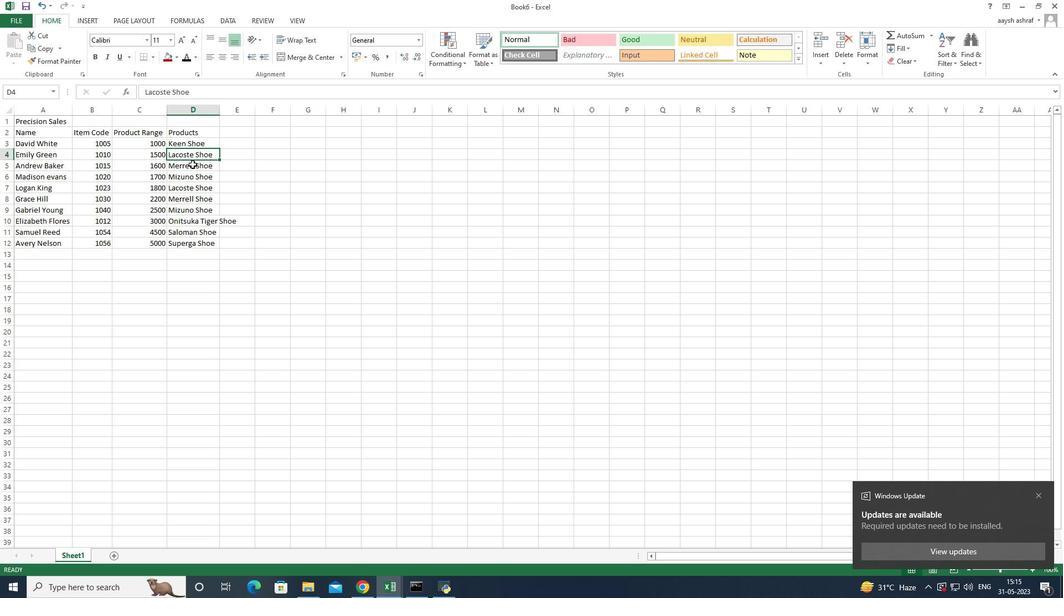 
Action: Mouse pressed left at (192, 167)
Screenshot: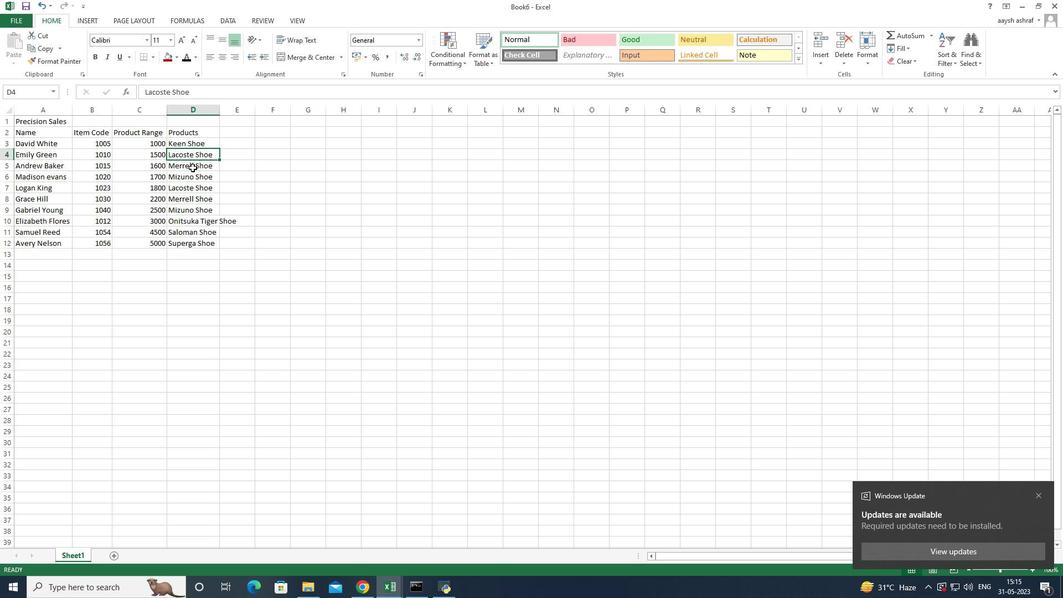 
Action: Mouse moved to (180, 177)
Screenshot: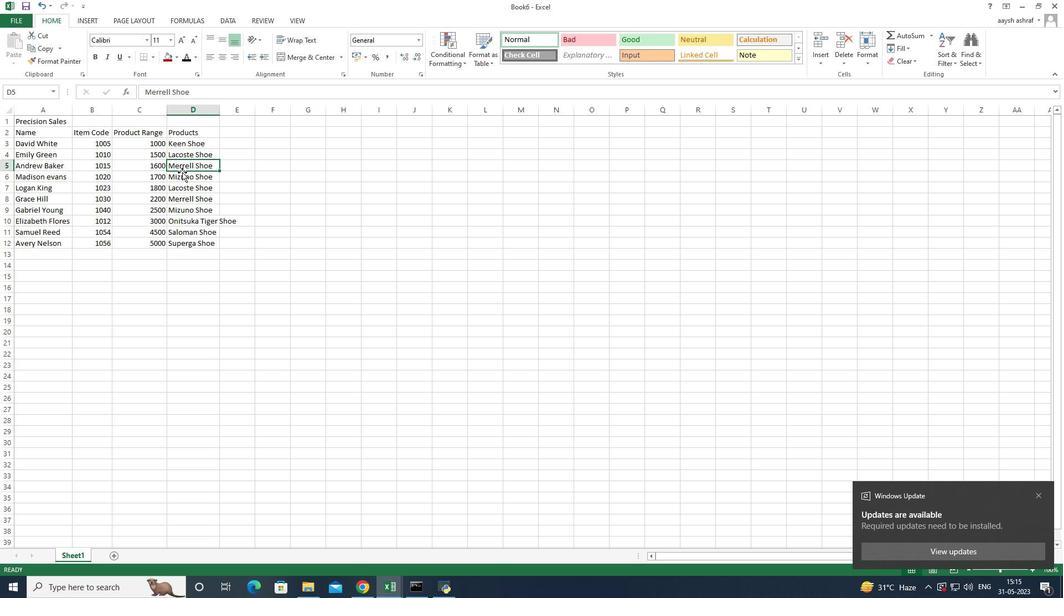 
Action: Mouse pressed left at (180, 177)
Screenshot: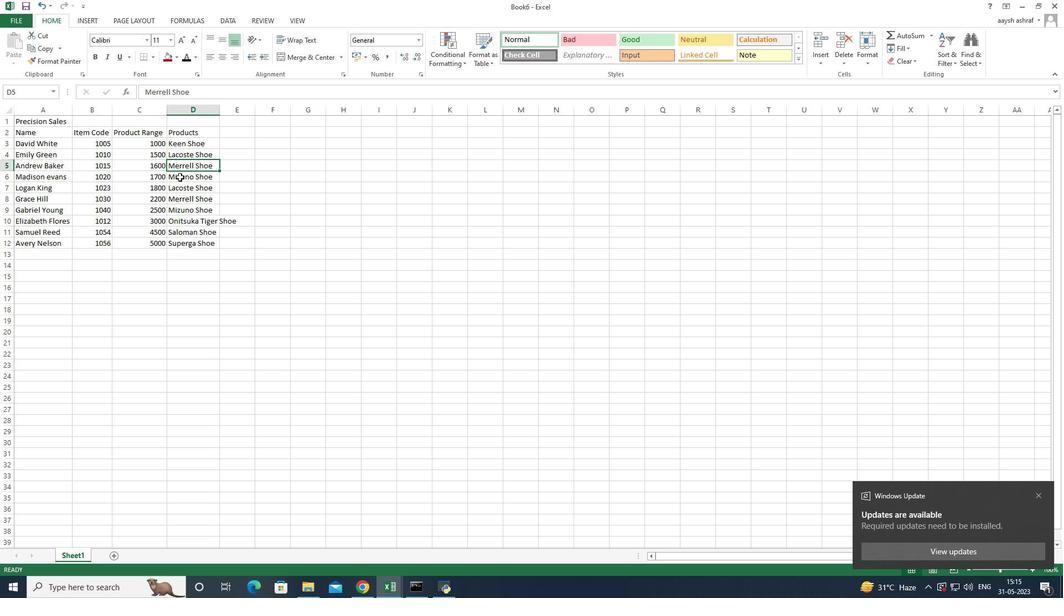 
Action: Mouse moved to (183, 188)
Screenshot: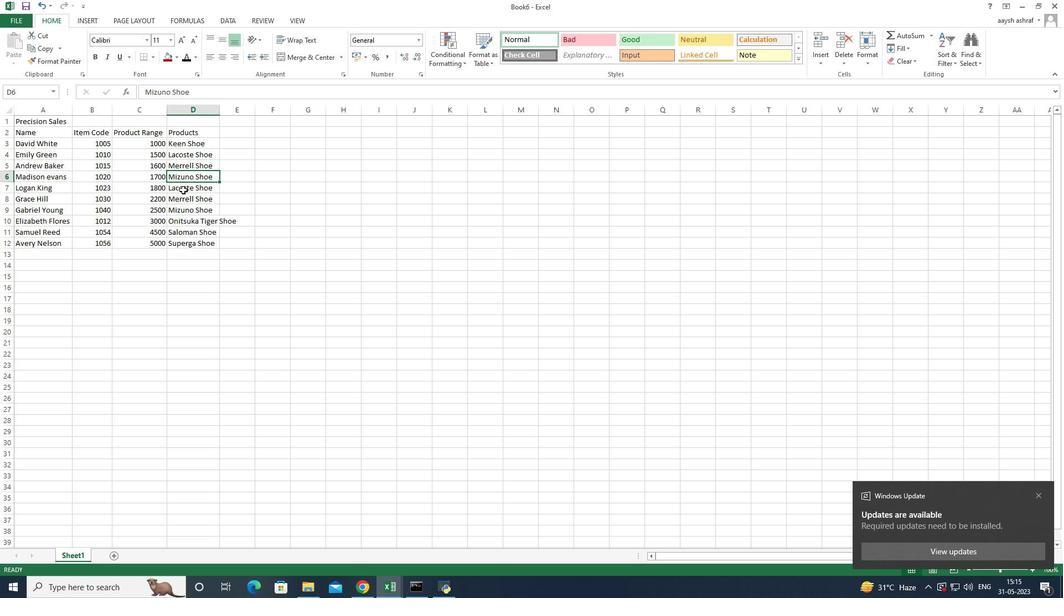 
Action: Mouse pressed left at (183, 188)
Screenshot: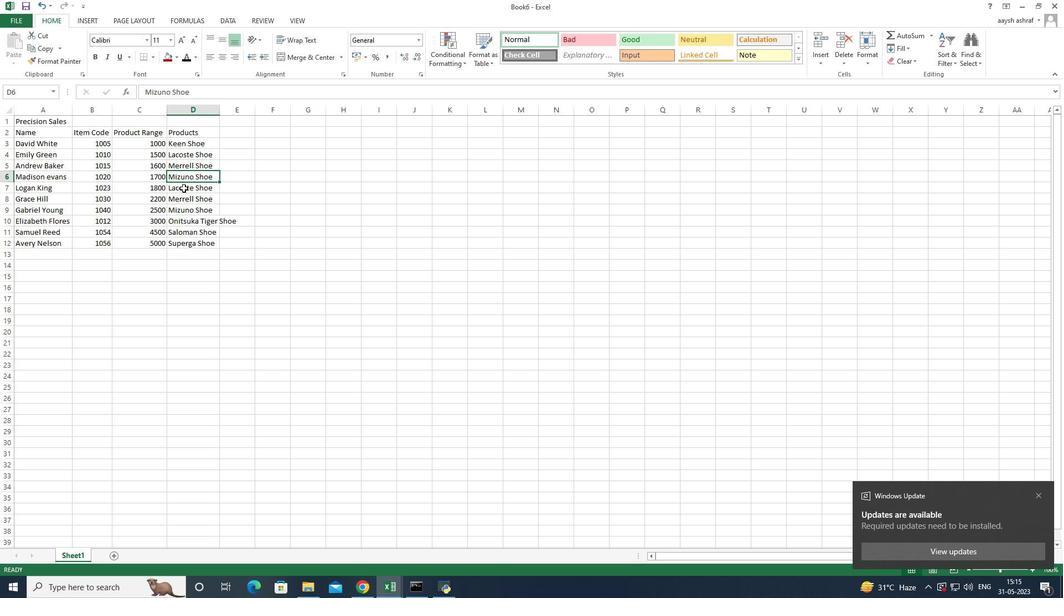 
Action: Mouse moved to (180, 189)
Screenshot: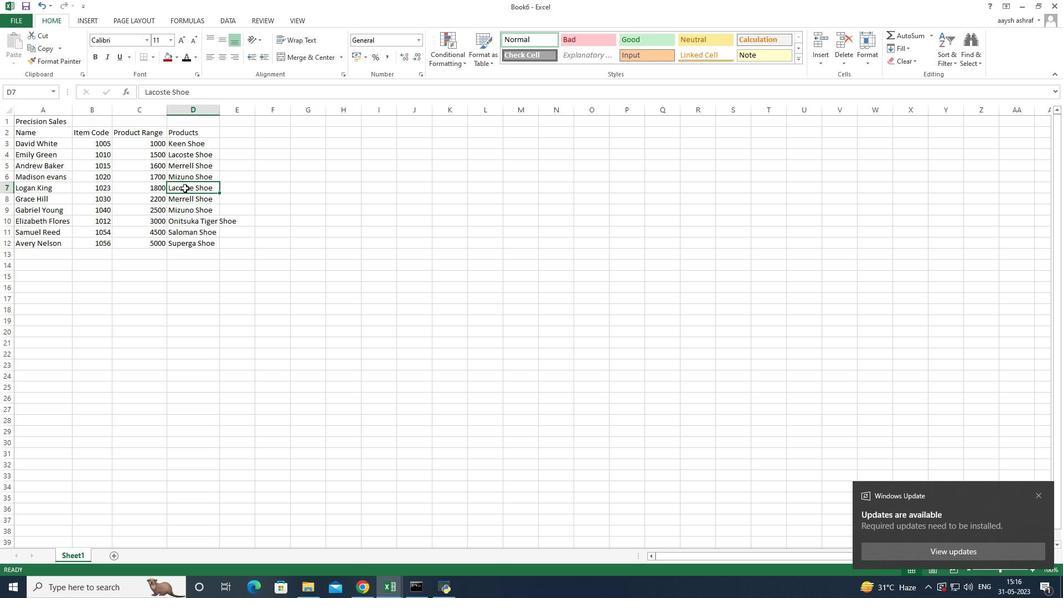 
Action: Key pressed <Key.shift>Onitsuka<Key.space><Key.shift>Shoe<Key.enter>
Screenshot: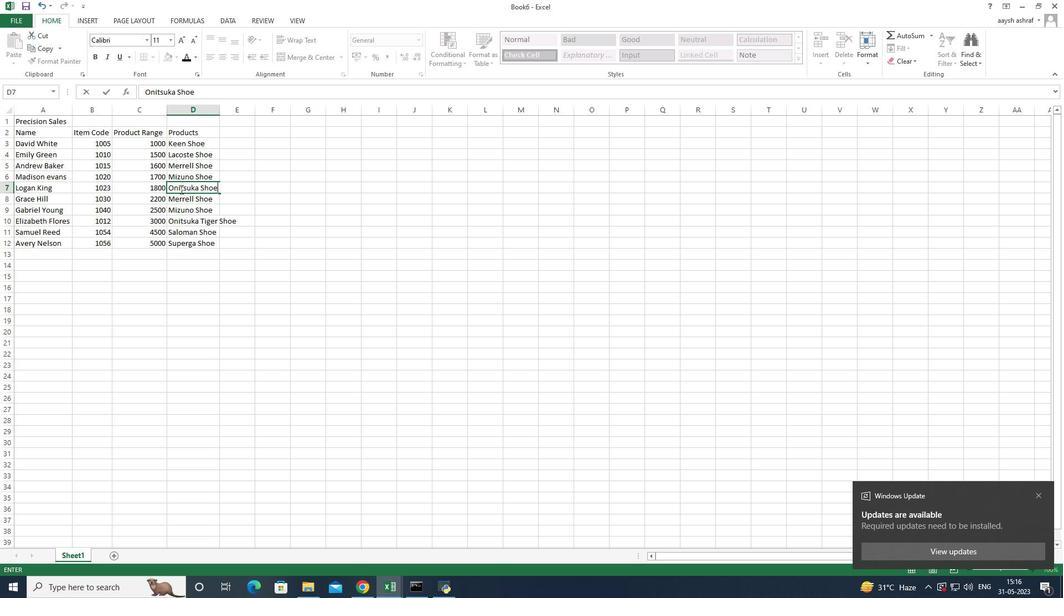 
Action: Mouse moved to (181, 200)
Screenshot: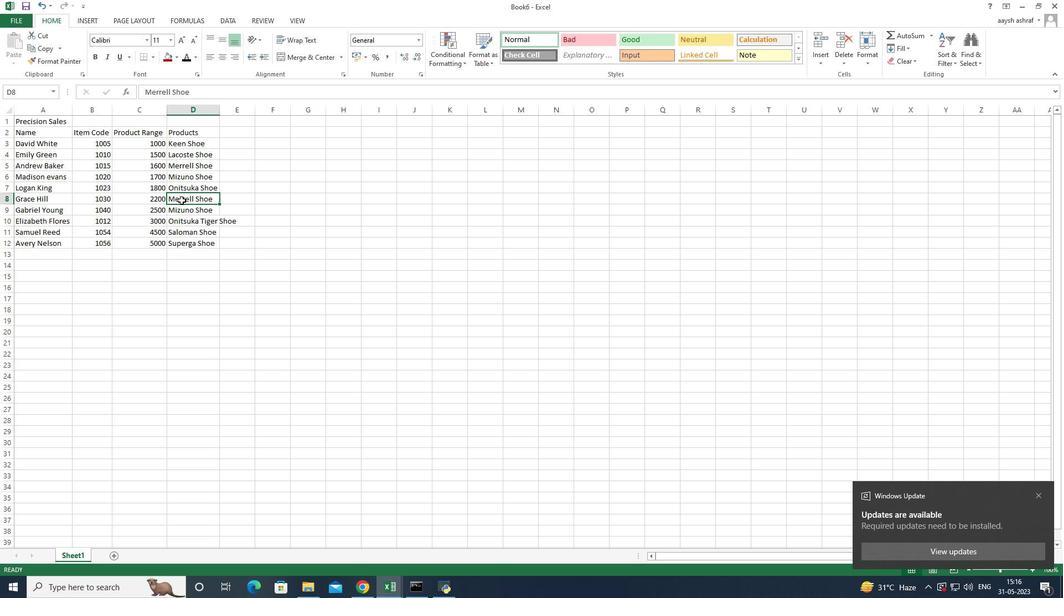 
Action: Key pressed <Key.shift>Saloman<Key.space><Key.shift>Shoe<Key.enter><Key.shift>Sanuk<Key.space><Key.shift>Shoe<Key.enter><Key.shift>Saucony<Key.space><Key.shift><Key.shift><Key.shift><Key.shift><Key.shift><Key.shift>Shoe<Key.enter><Key.shift>Sperry<Key.space><Key.shift>Shoe<Key.enter>
Screenshot: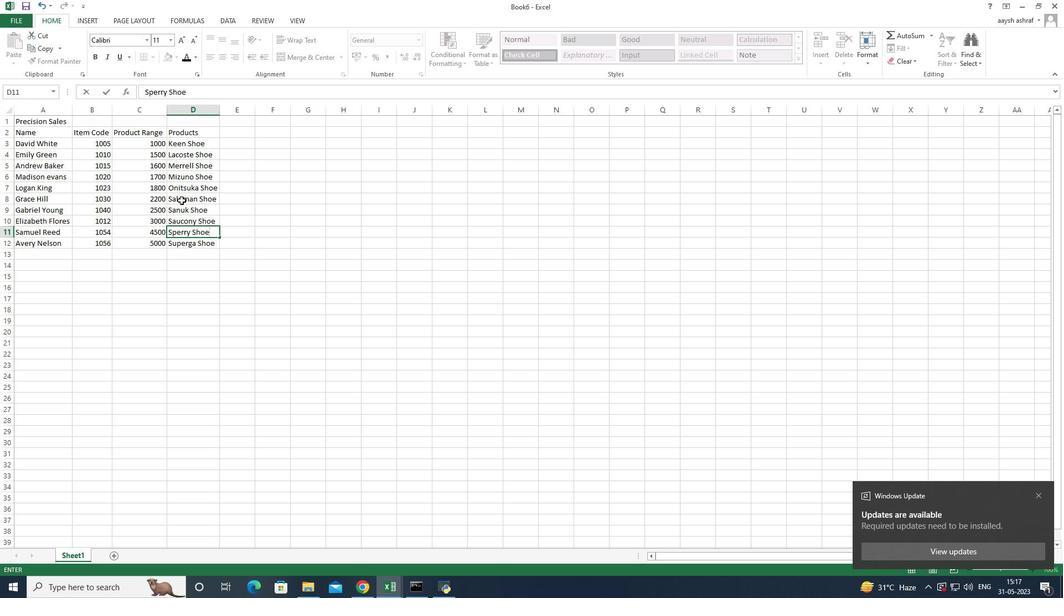 
Action: Mouse moved to (237, 132)
Screenshot: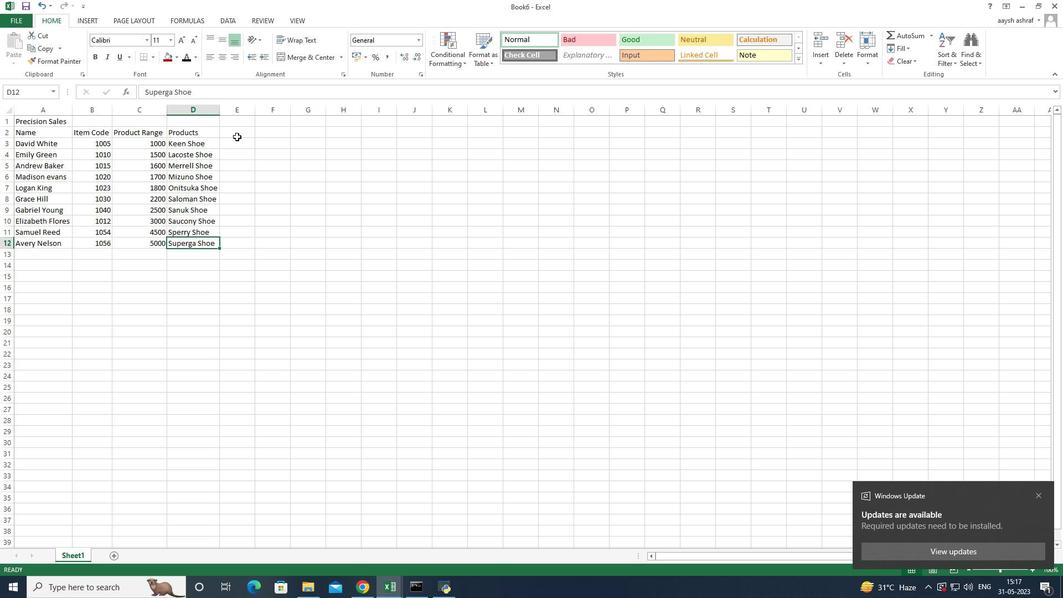 
Action: Mouse pressed left at (237, 132)
Screenshot: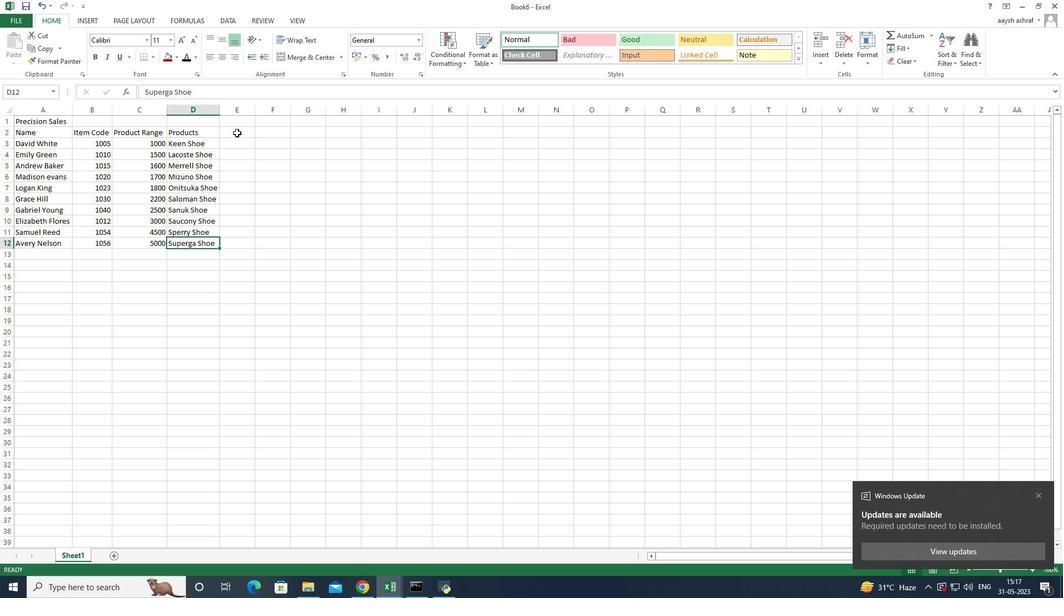 
Action: Mouse moved to (237, 132)
Screenshot: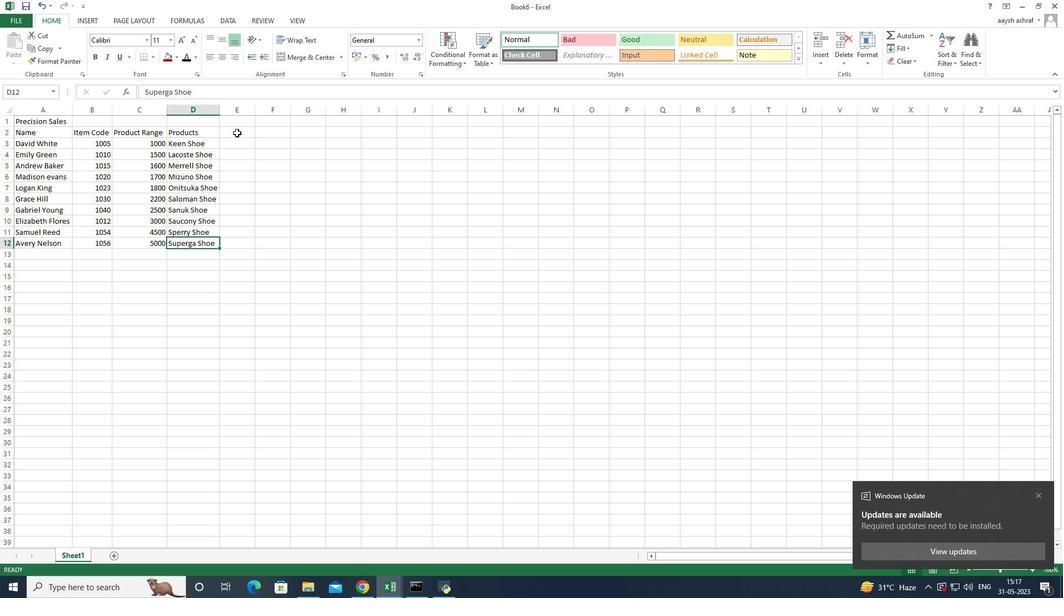 
Action: Mouse pressed left at (237, 132)
Screenshot: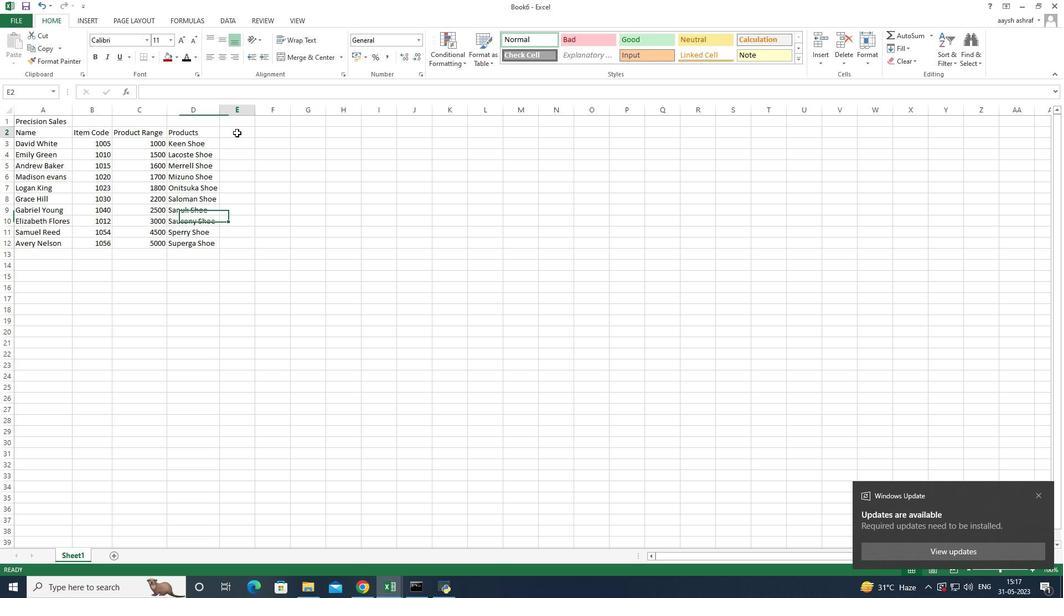 
Action: Mouse moved to (213, 167)
Screenshot: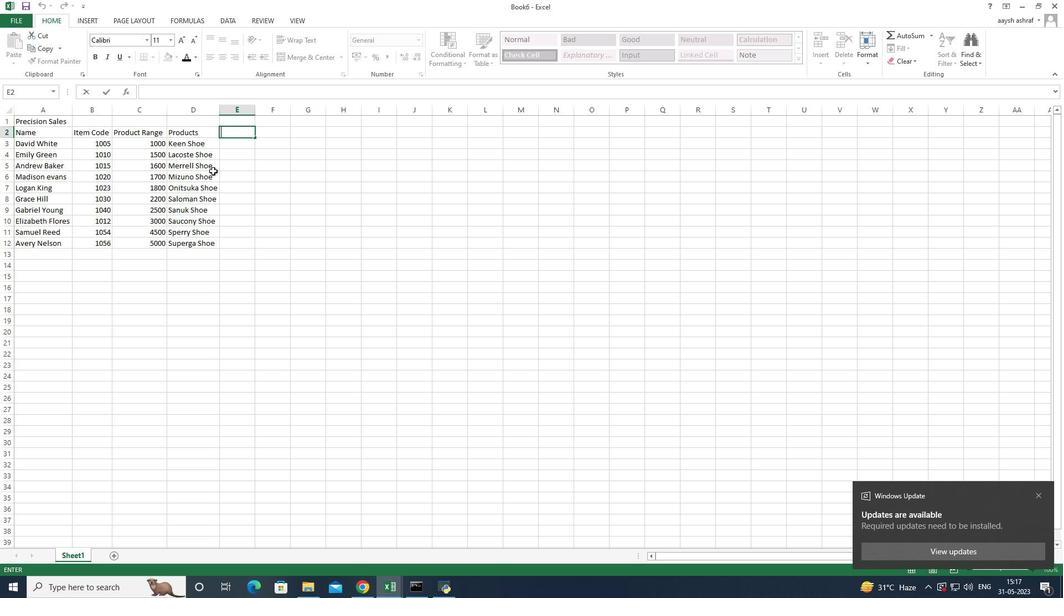 
Action: Key pressed <Key.shift><Key.shift>Quantity<Key.space><Key.enter>1<Key.enter>9<Key.enter>8<Key.enter>7<Key.enter>5<Key.enter>6<Key.enter>4<Key.enter>3<Key.enter>5<Key.enter>10<Key.enter>
Screenshot: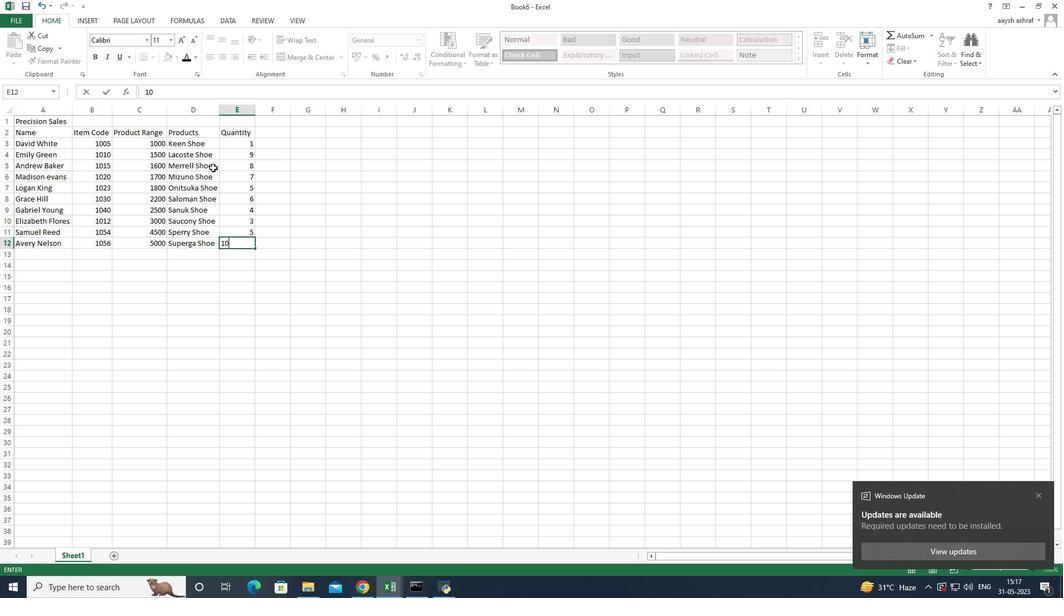 
Action: Mouse moved to (280, 132)
Screenshot: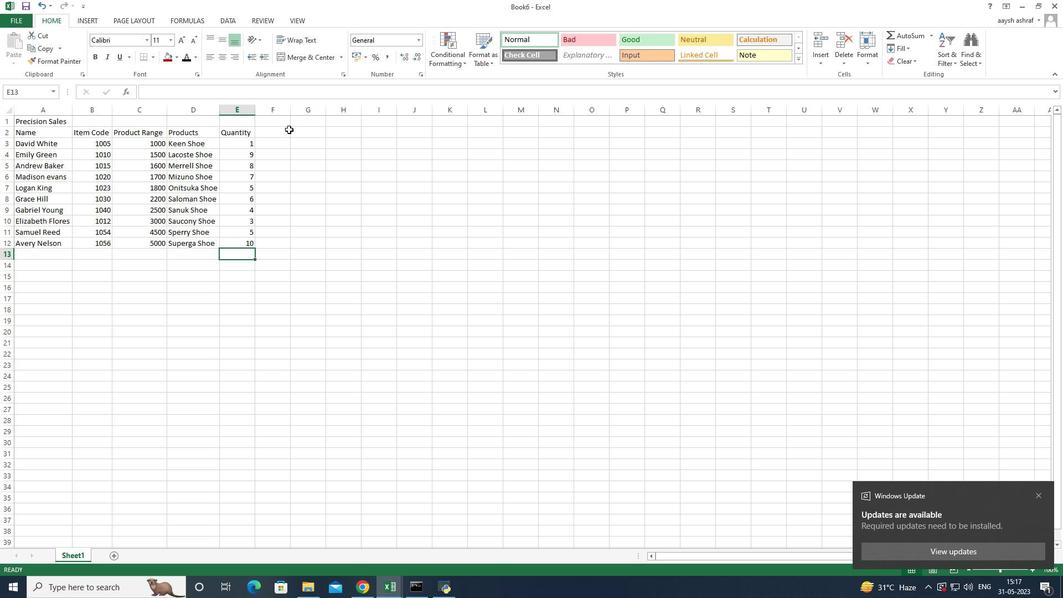 
Action: Mouse pressed left at (280, 132)
Screenshot: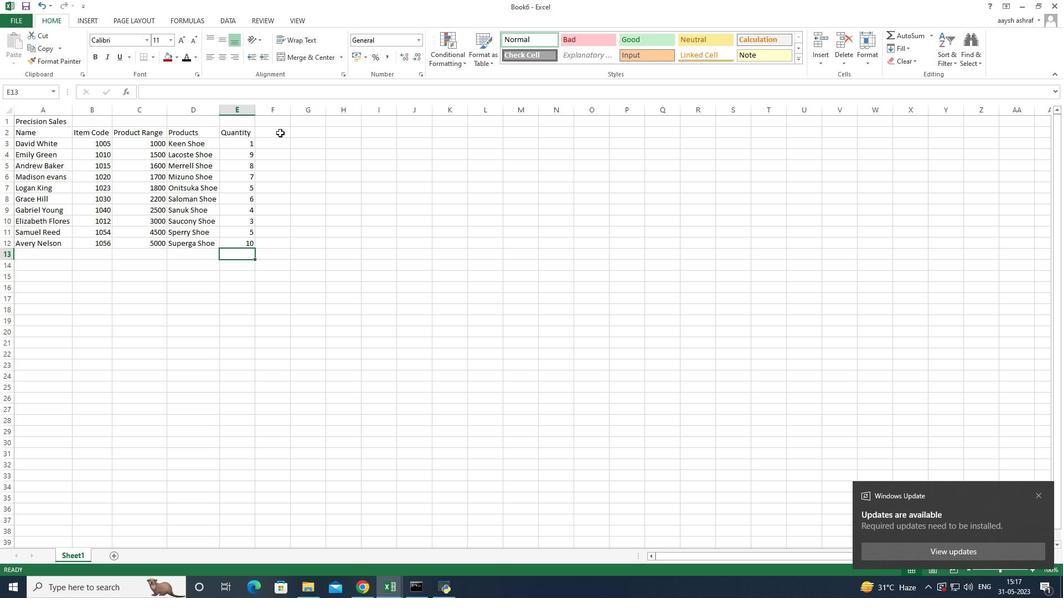 
Action: Key pressed <Key.shift>Total<Key.enter>
Screenshot: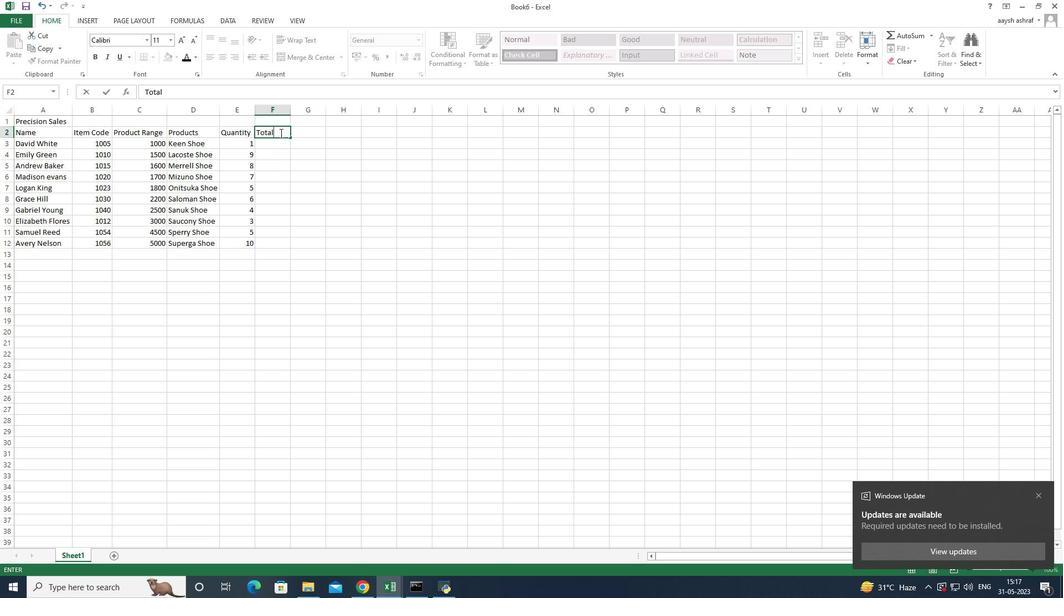 
Action: Mouse moved to (283, 131)
Screenshot: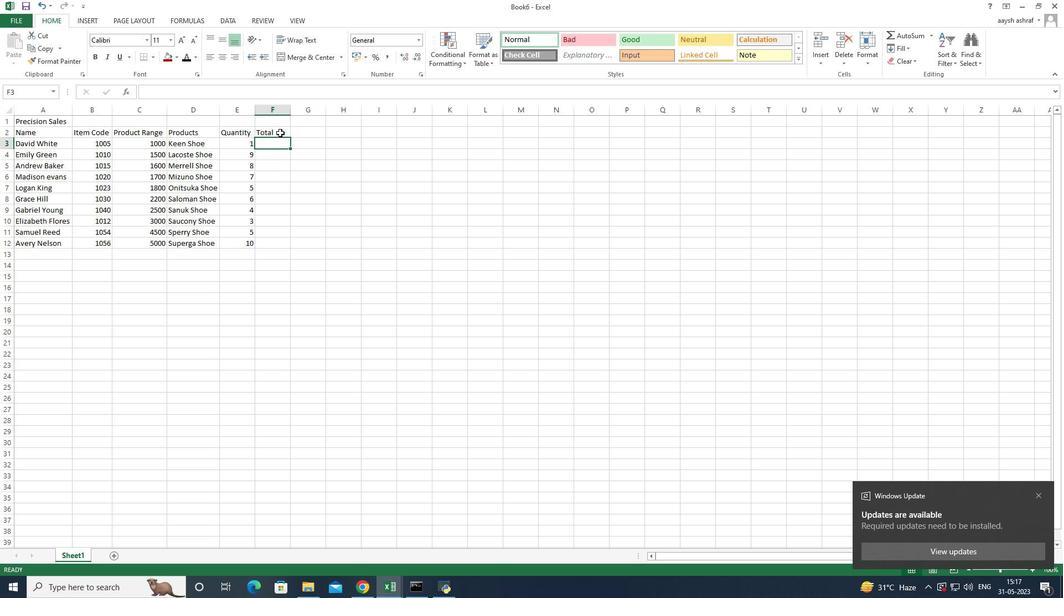 
Action: Key pressed =<Key.shift>(
Screenshot: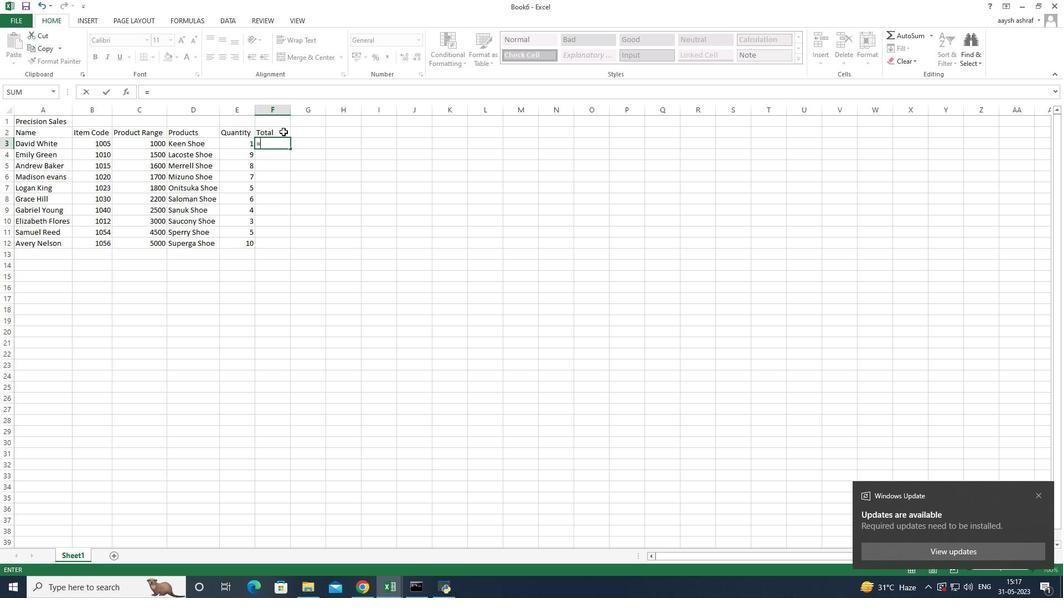 
Action: Mouse moved to (228, 144)
Screenshot: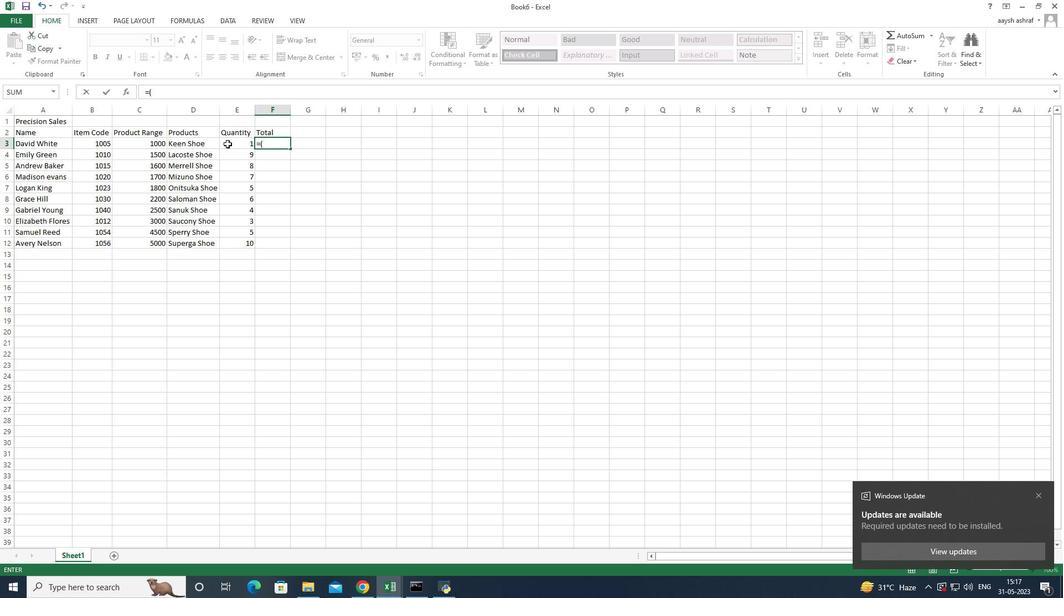 
Action: Mouse pressed left at (228, 144)
Screenshot: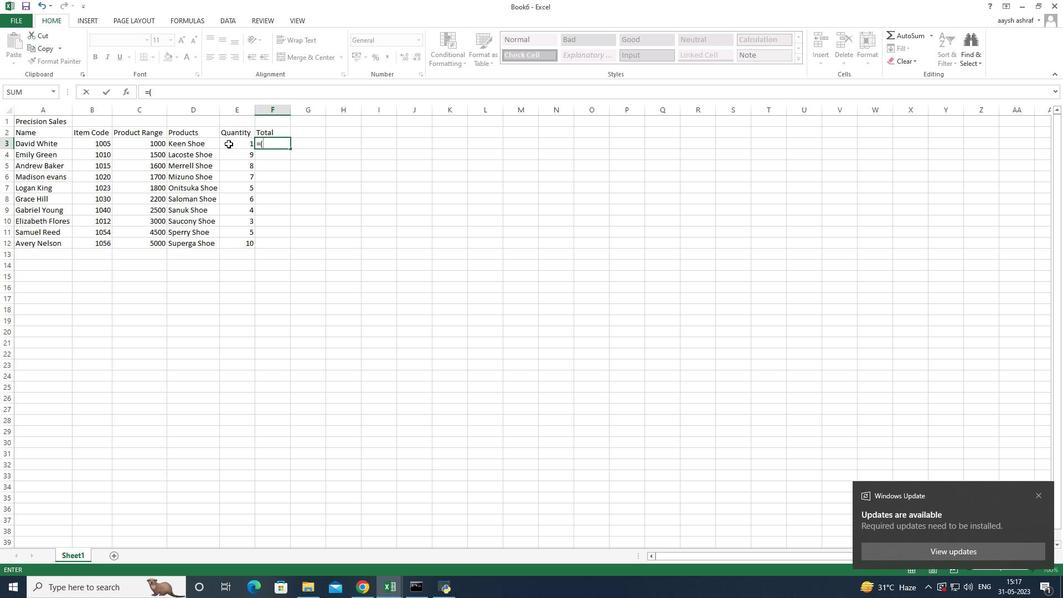 
Action: Mouse moved to (224, 144)
Screenshot: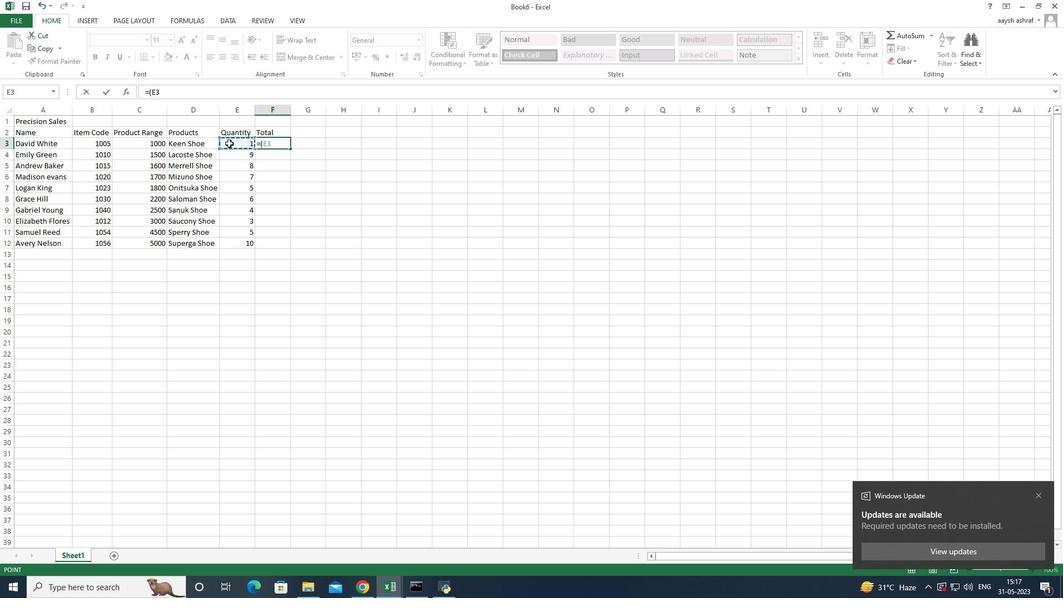 
Action: Key pressed <Key.shift>*
Screenshot: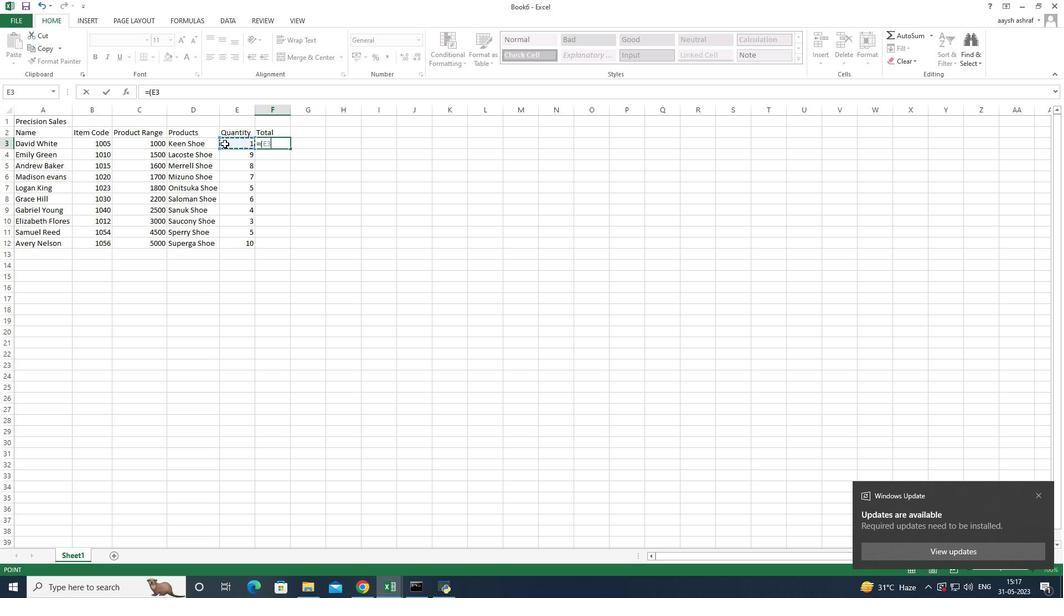 
Action: Mouse moved to (152, 146)
Screenshot: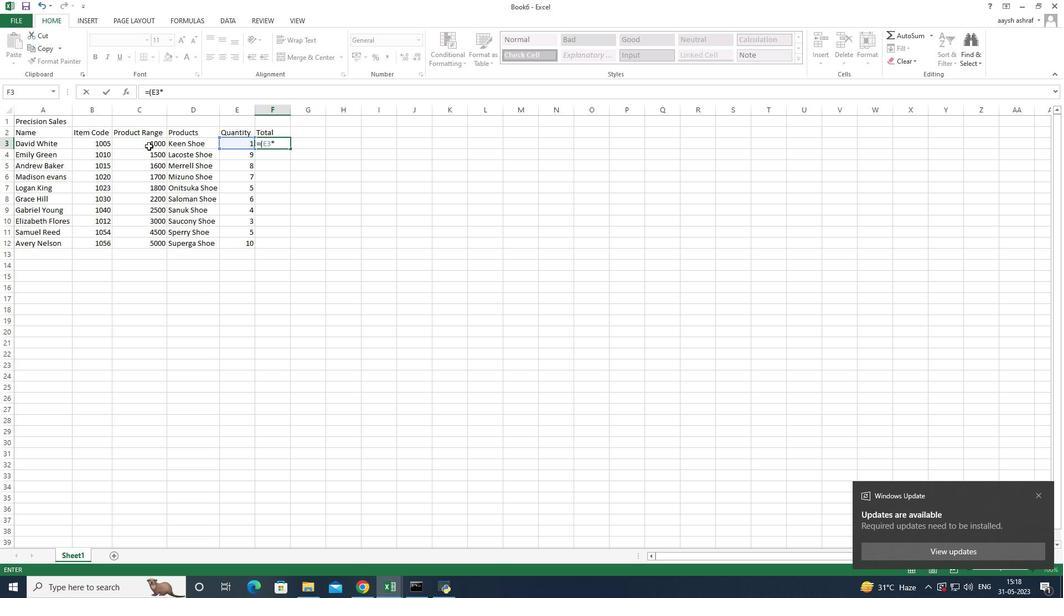 
Action: Mouse pressed left at (152, 146)
Screenshot: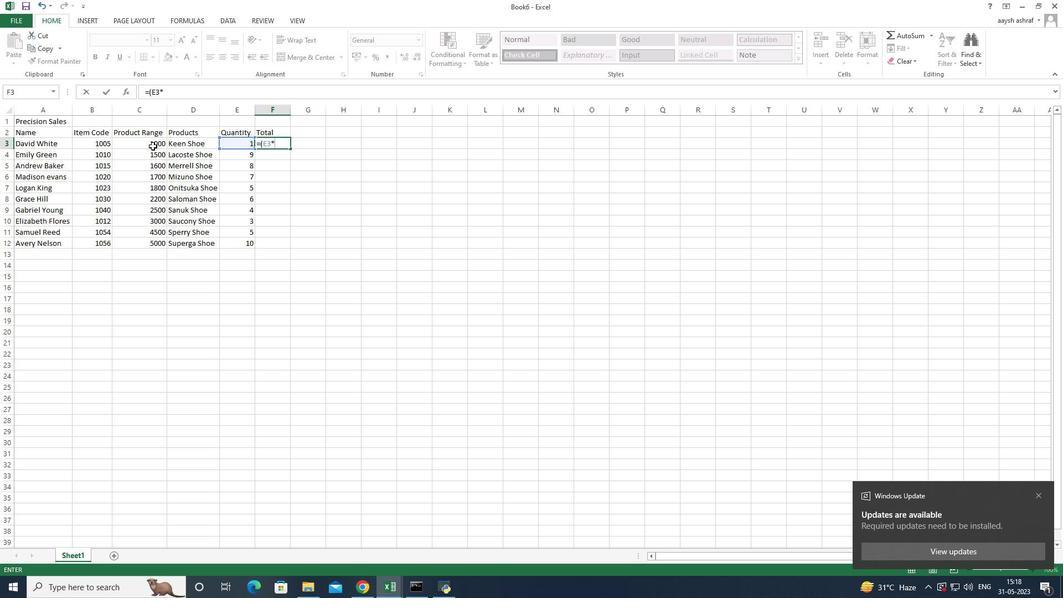 
Action: Key pressed <Key.shift><Key.shift><Key.shift><Key.shift><Key.shift><Key.shift><Key.shift>)<Key.enter>=<Key.shift><Key.shift><Key.shift><Key.shift><Key.shift><Key.shift><Key.shift>(
Screenshot: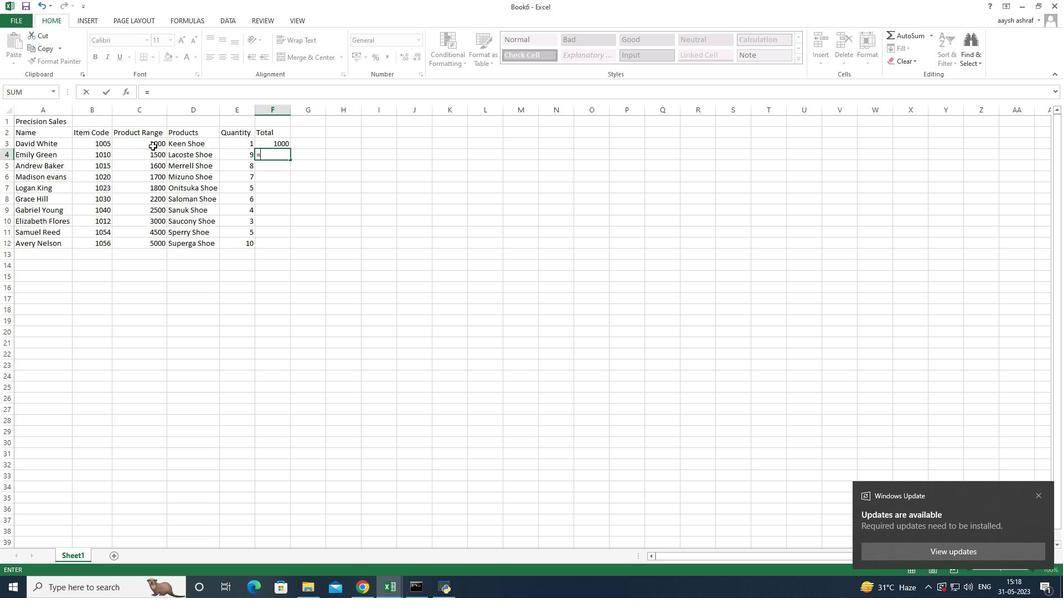 
Action: Mouse moved to (245, 154)
Screenshot: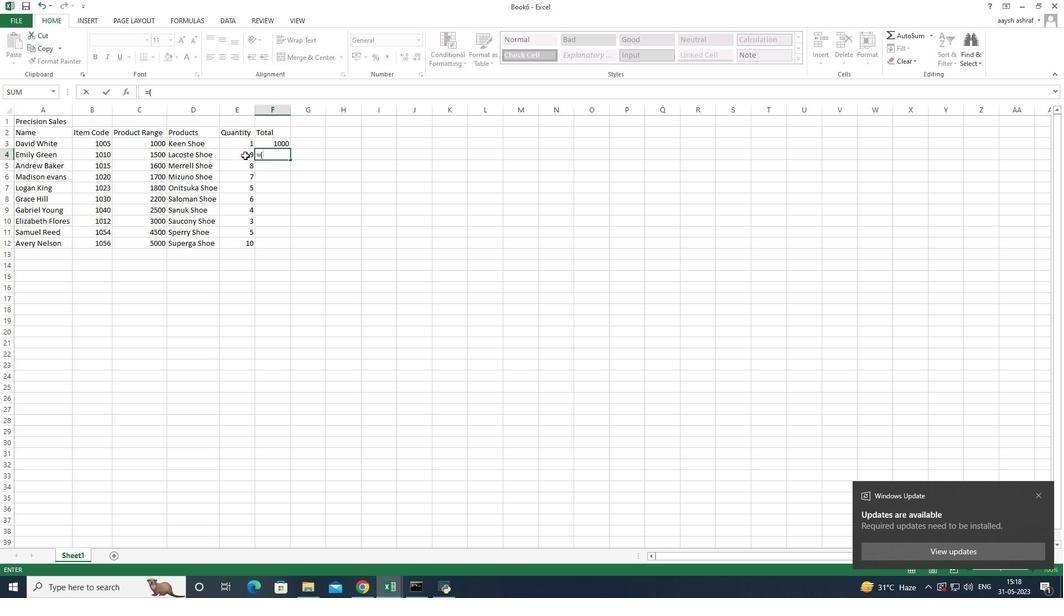 
Action: Mouse pressed left at (245, 154)
Screenshot: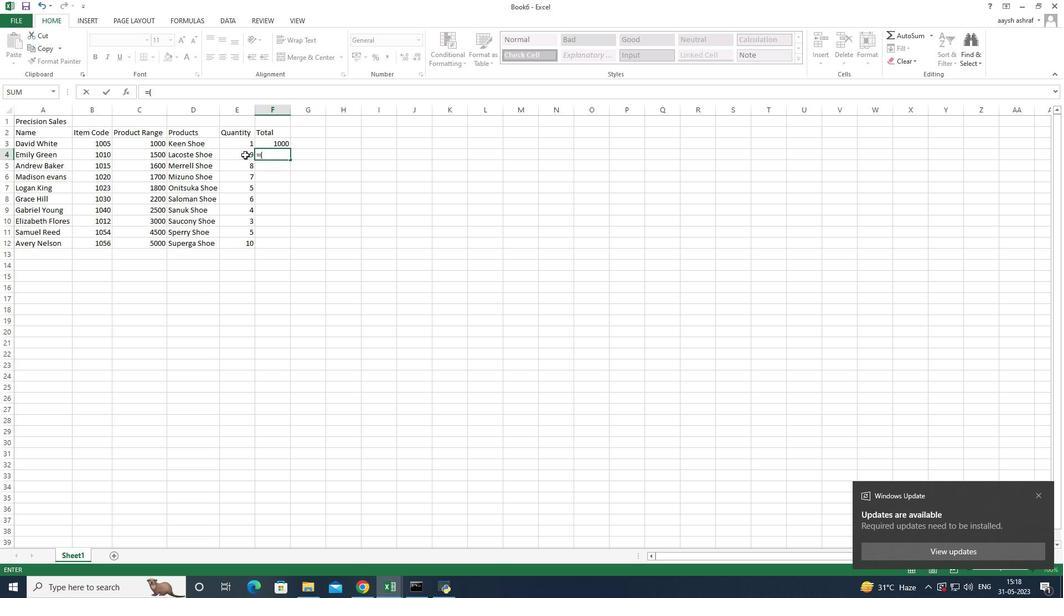 
Action: Mouse moved to (245, 153)
Screenshot: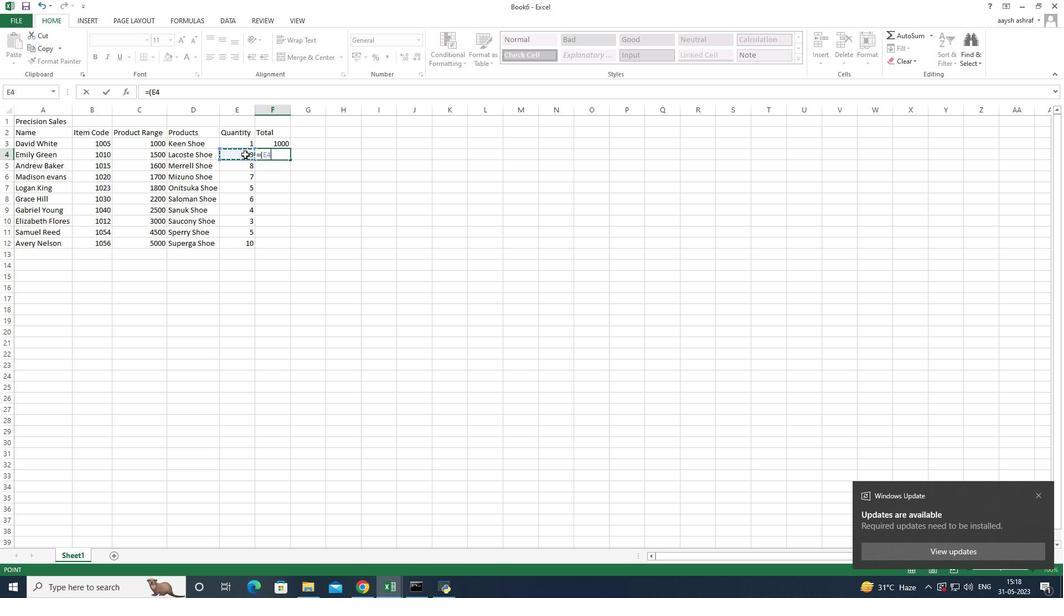 
Action: Key pressed *<Key.shift>
Screenshot: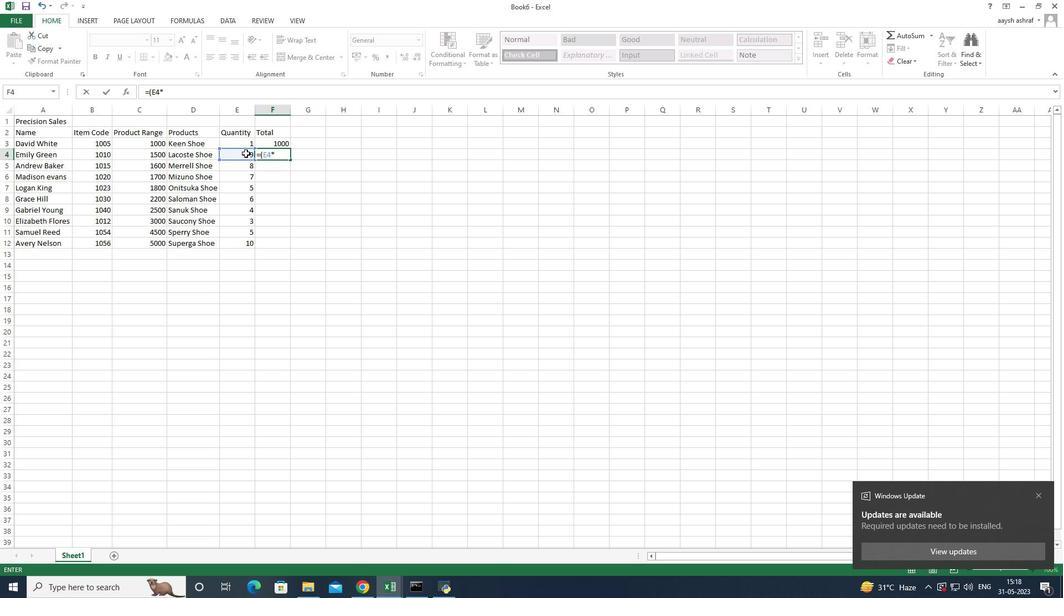 
Action: Mouse moved to (152, 157)
Screenshot: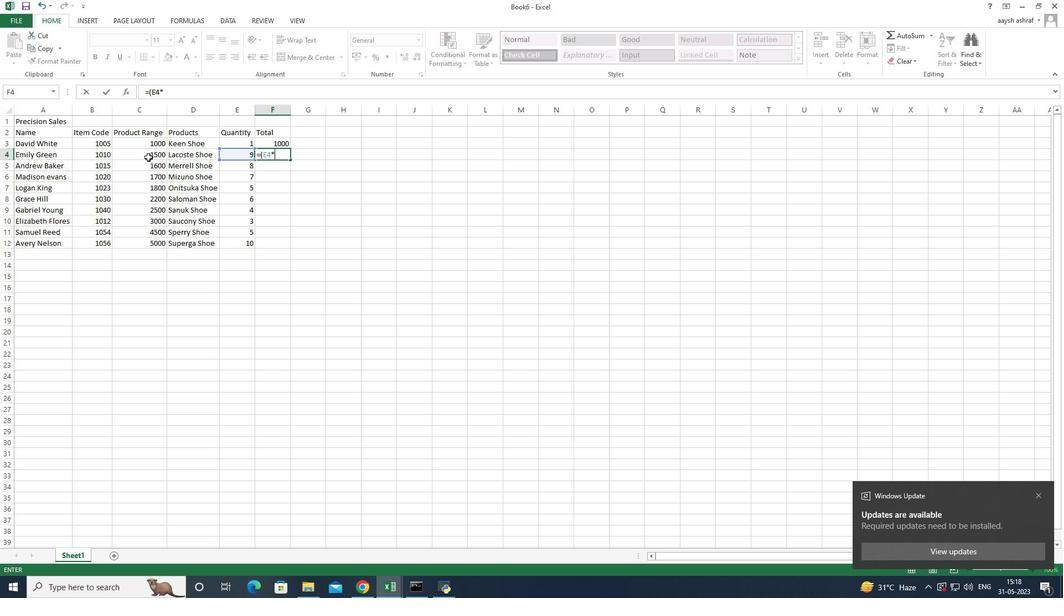 
Action: Mouse pressed left at (152, 157)
Screenshot: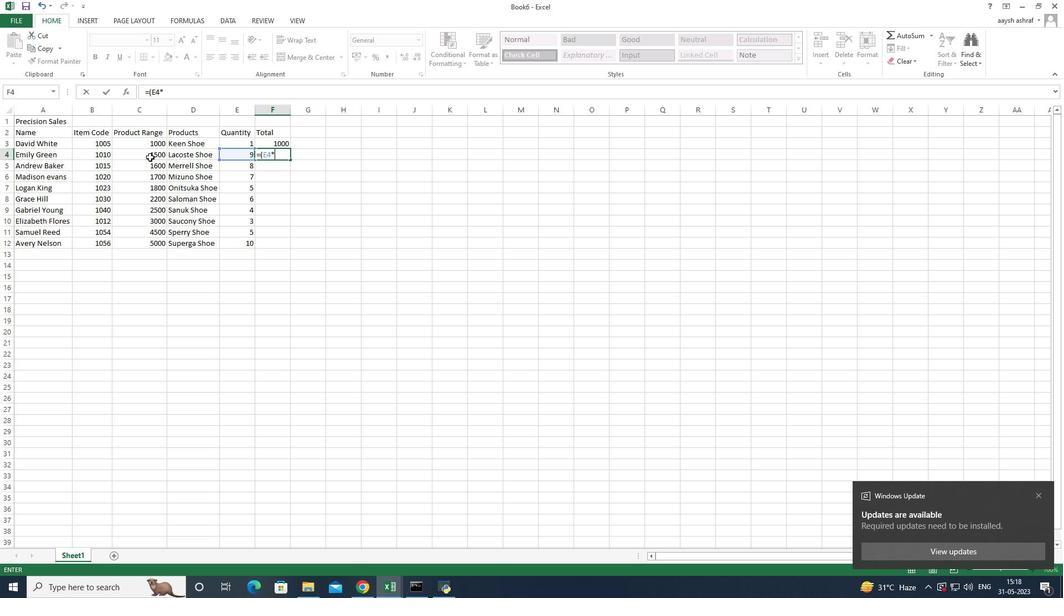 
Action: Key pressed <Key.shift>)<Key.enter>
Screenshot: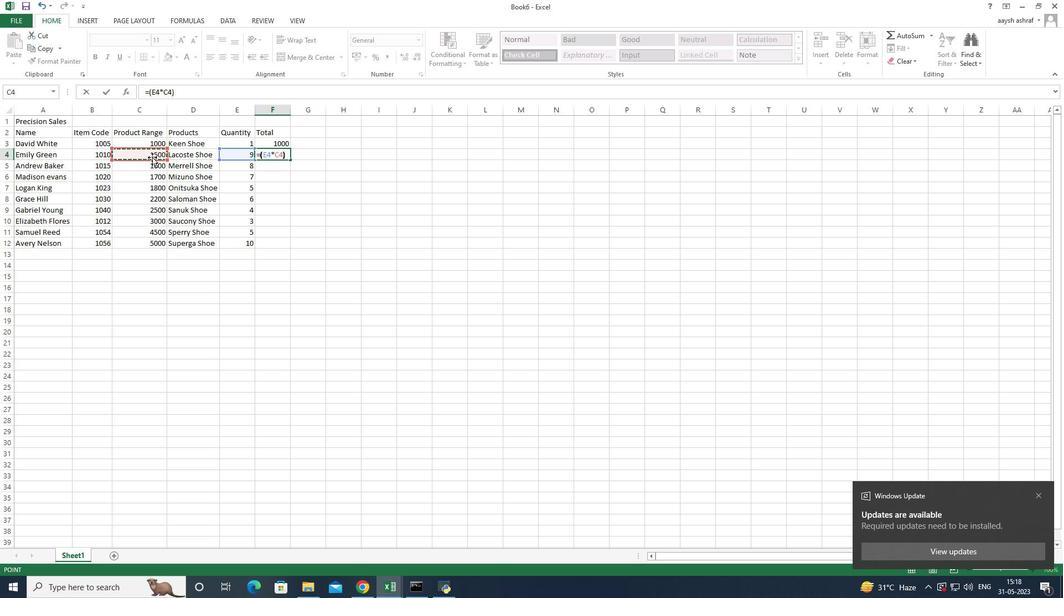 
Action: Mouse moved to (274, 169)
Screenshot: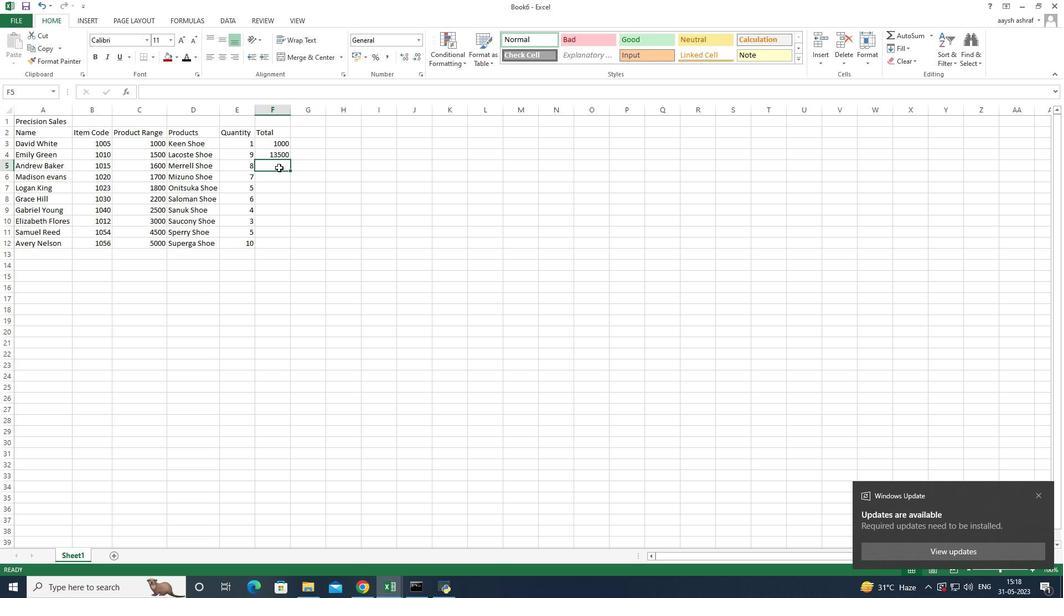 
Action: Key pressed =
Screenshot: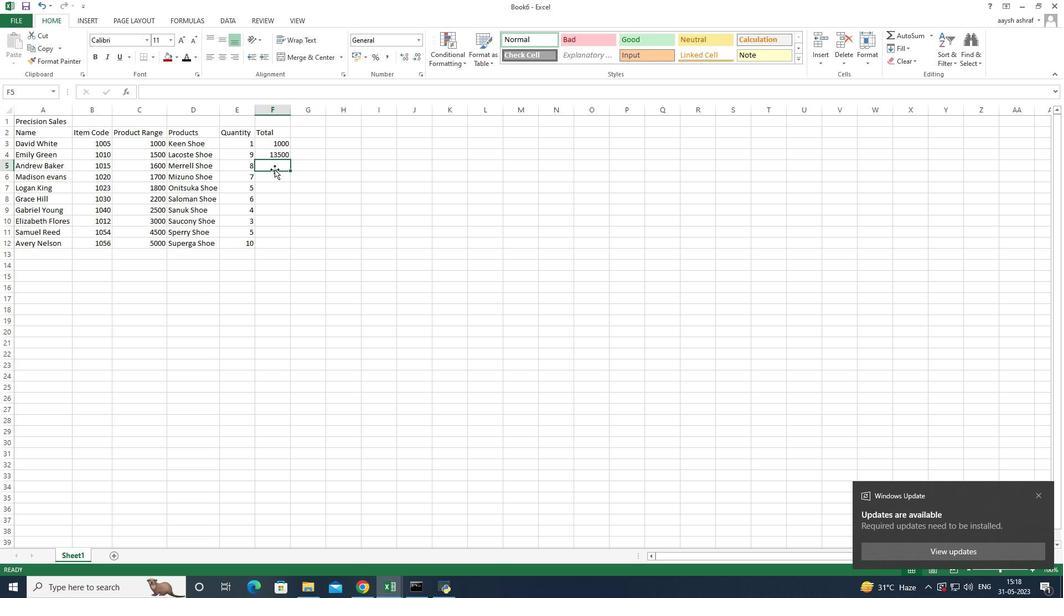 
Action: Mouse moved to (242, 166)
Screenshot: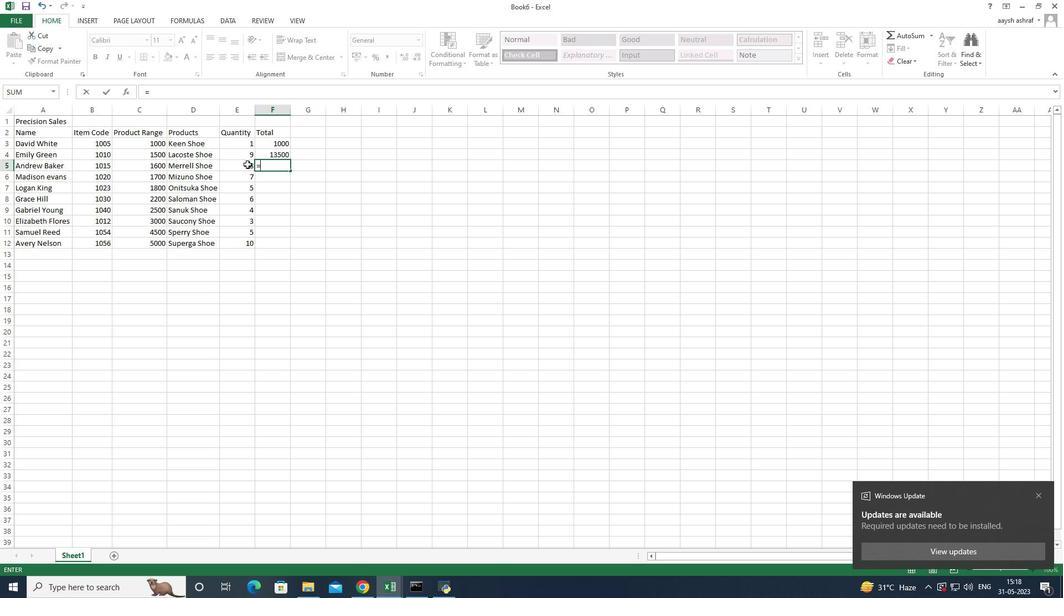 
Action: Mouse pressed left at (242, 166)
Screenshot: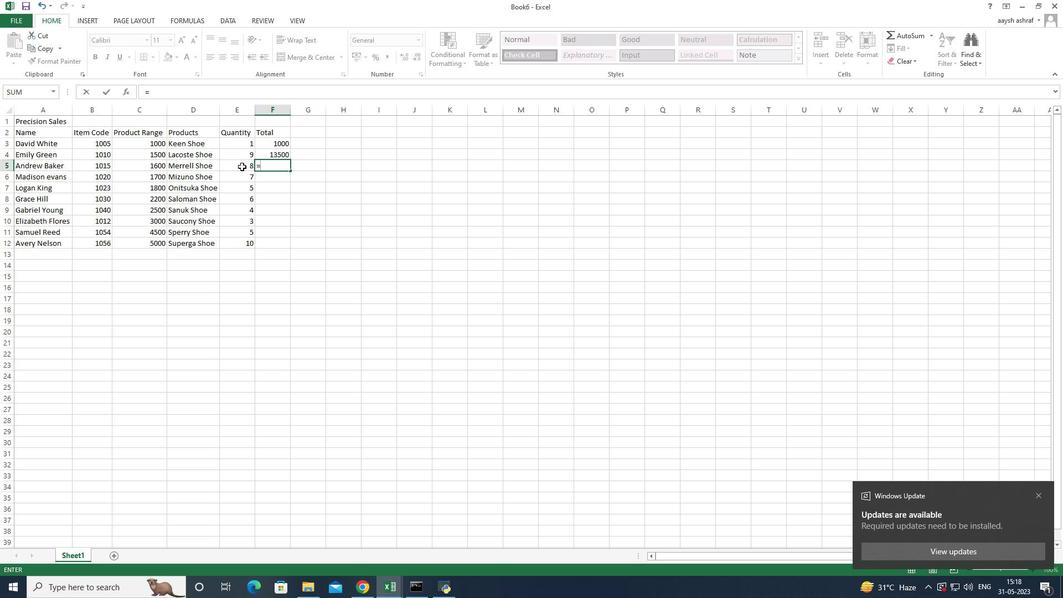 
Action: Mouse moved to (242, 166)
Screenshot: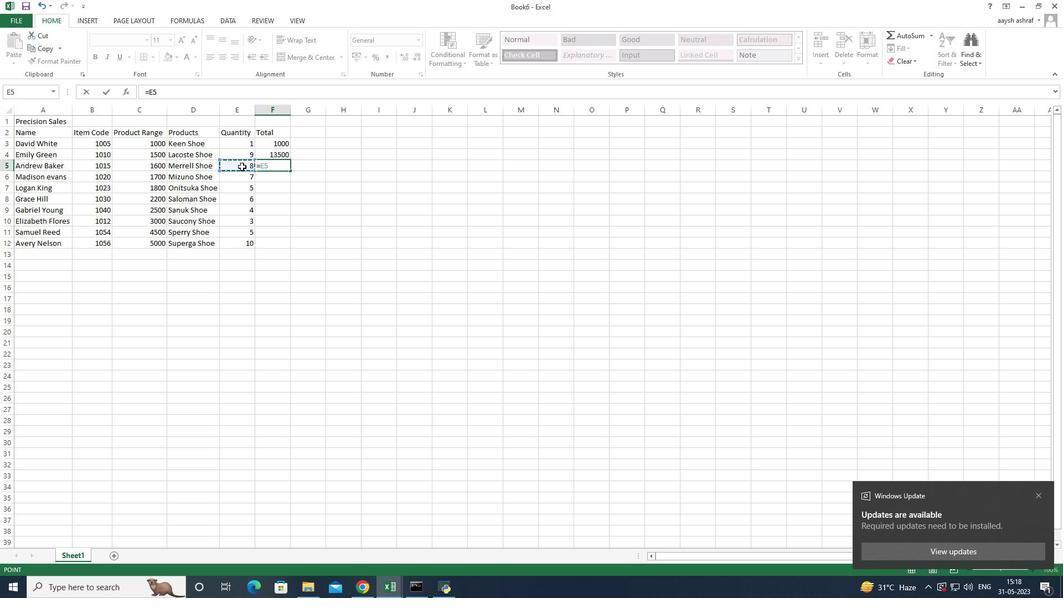 
Action: Key pressed *
Screenshot: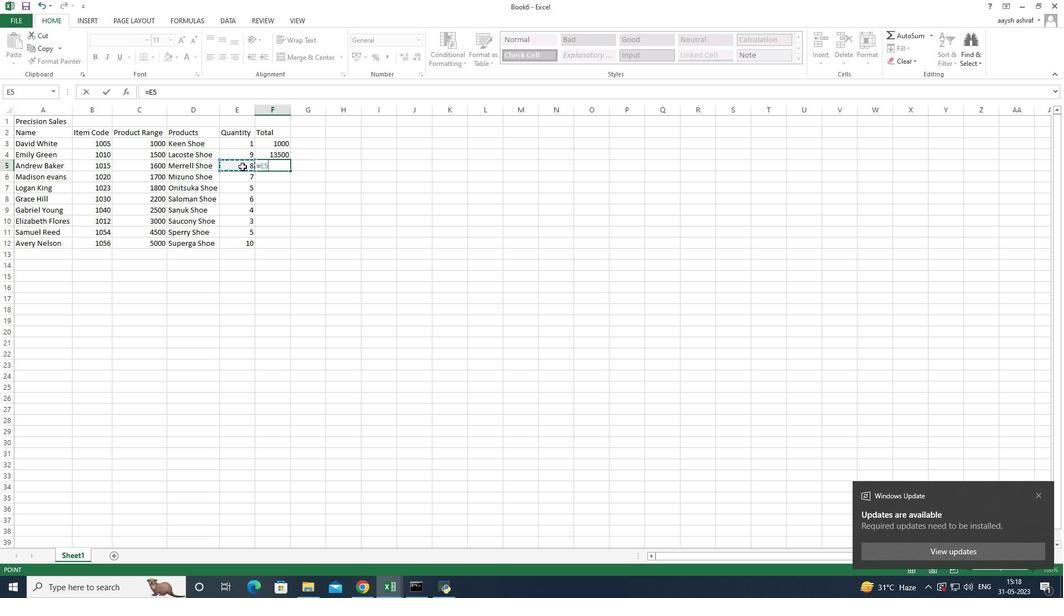 
Action: Mouse moved to (151, 169)
Screenshot: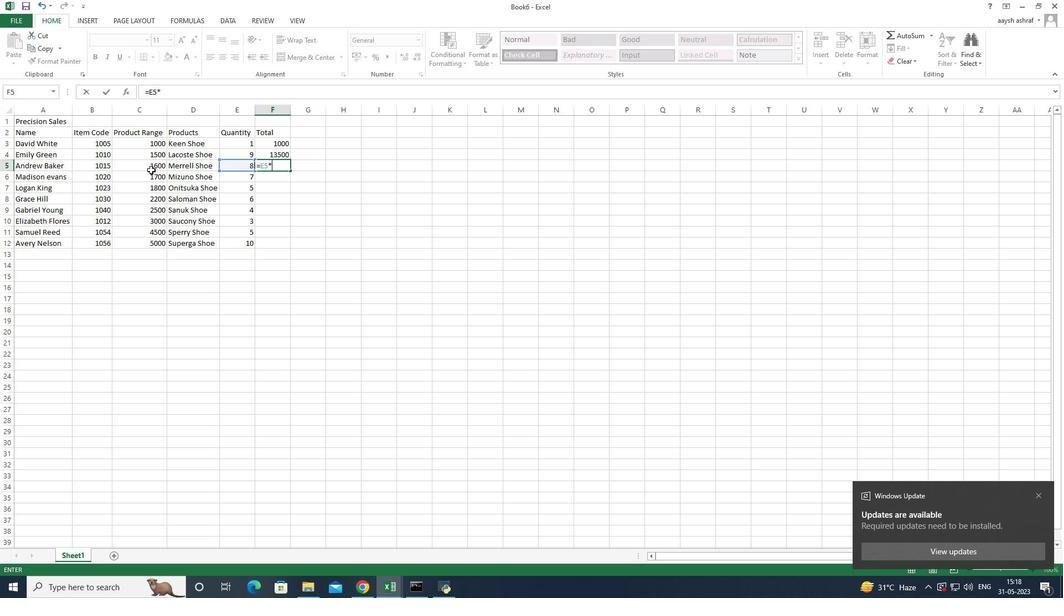 
Action: Mouse pressed left at (151, 169)
Screenshot: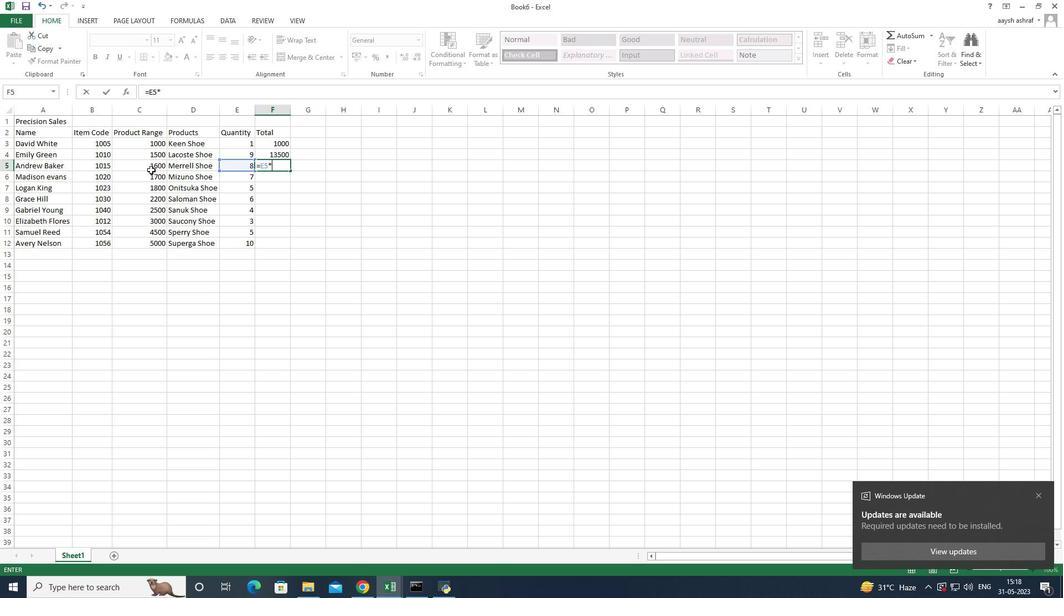 
Action: Key pressed <Key.enter>
Screenshot: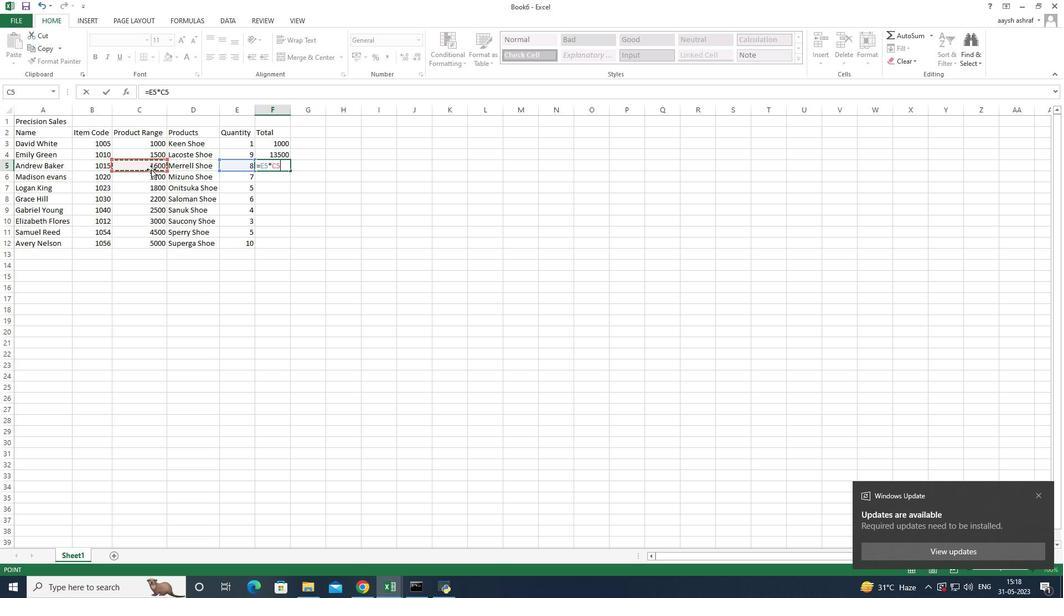 
Action: Mouse moved to (278, 166)
Screenshot: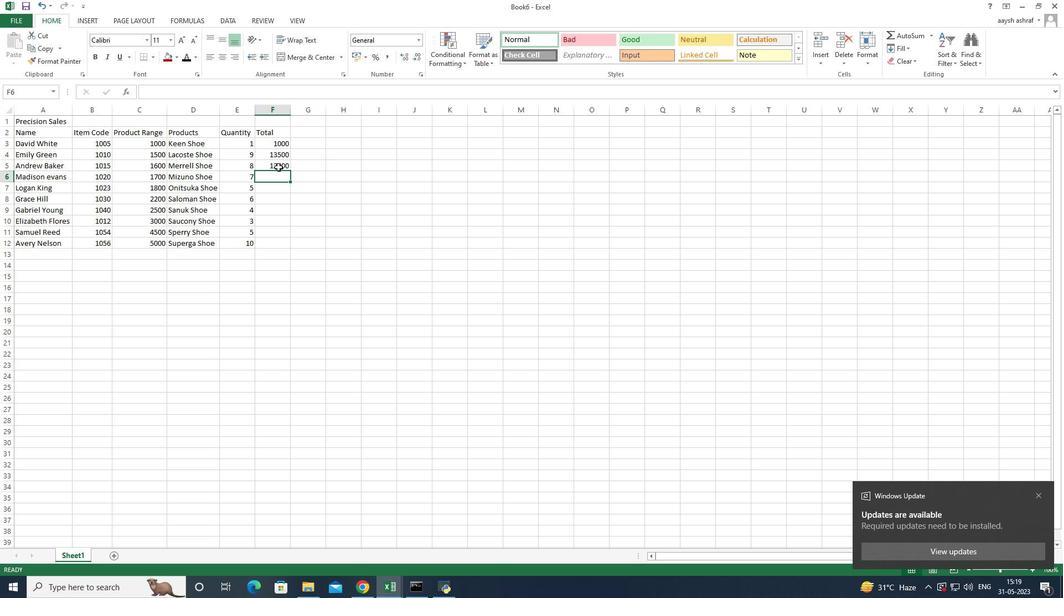 
Action: Mouse pressed left at (278, 166)
Screenshot: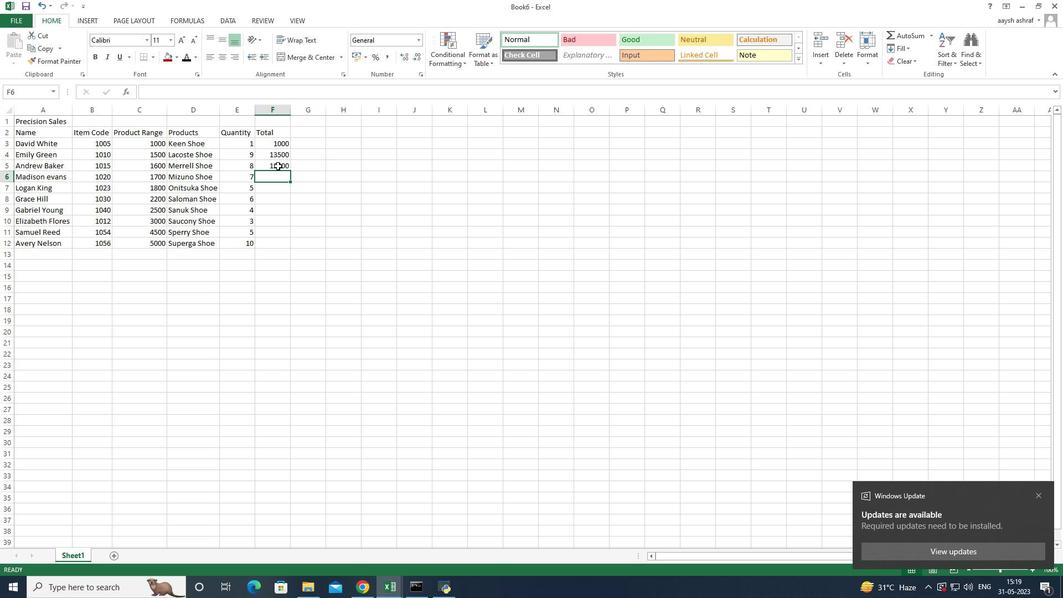 
Action: Mouse moved to (277, 173)
Screenshot: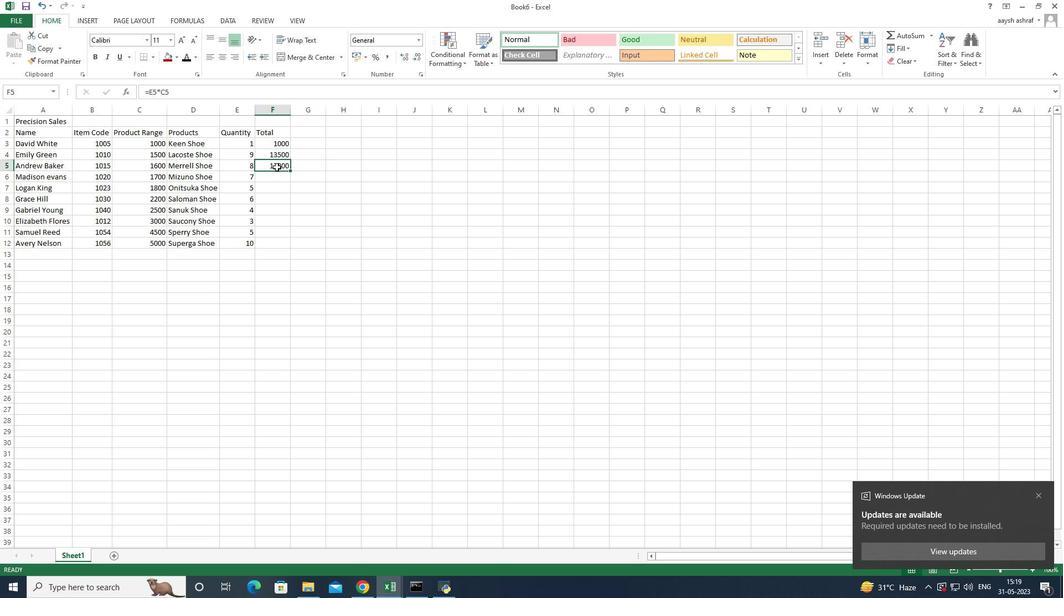 
Action: Mouse pressed left at (277, 173)
Screenshot: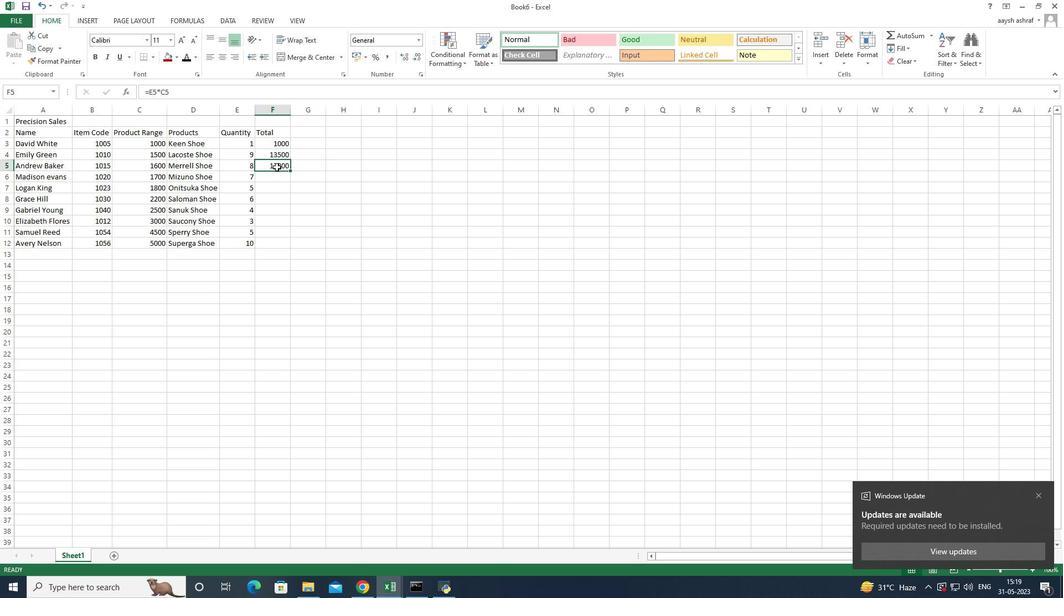 
Action: Mouse moved to (274, 180)
Screenshot: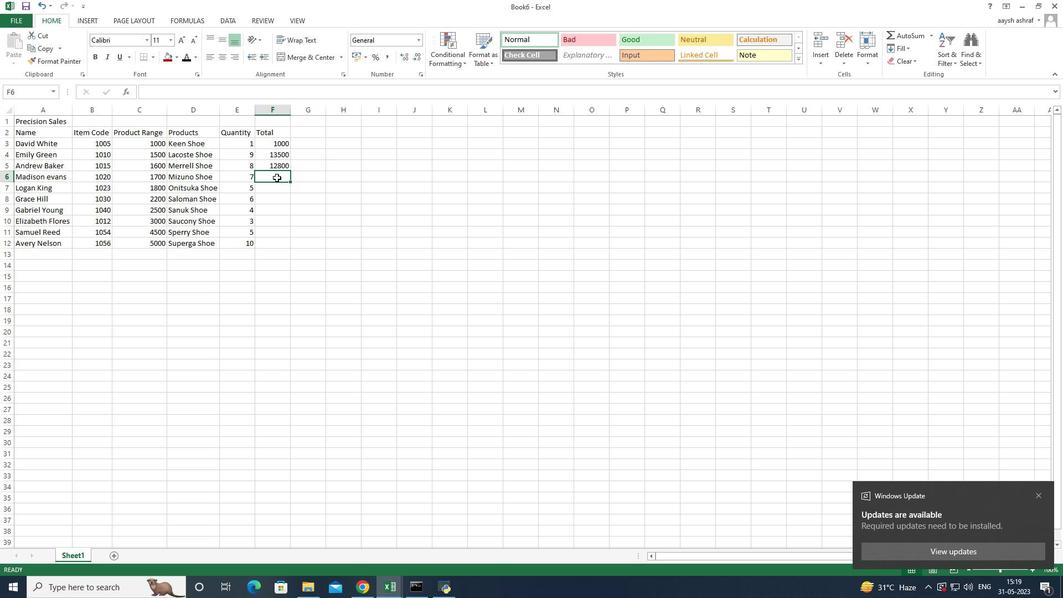 
Action: Key pressed =
Screenshot: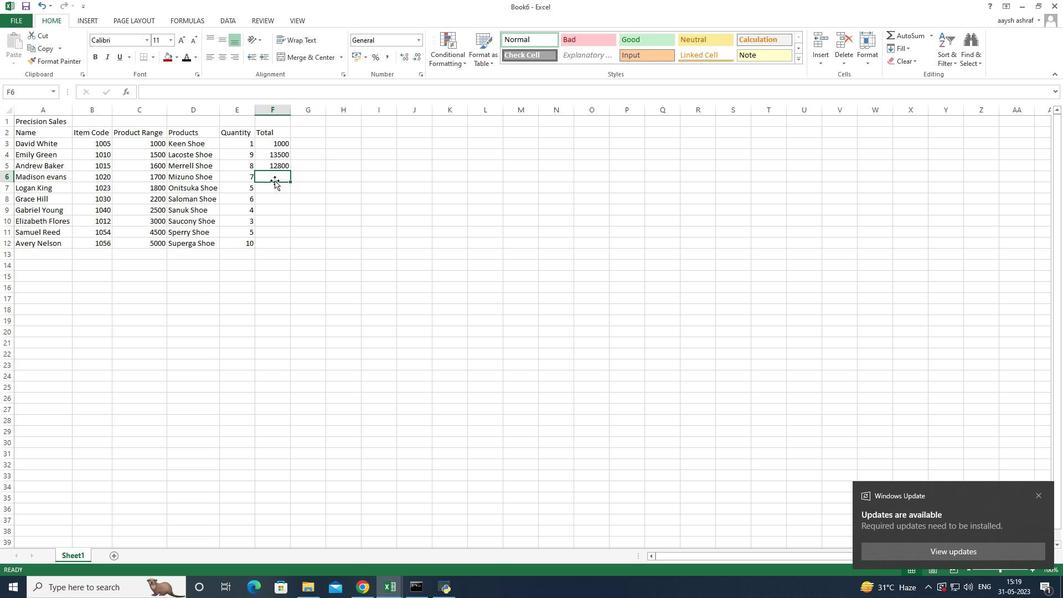 
Action: Mouse moved to (239, 178)
Screenshot: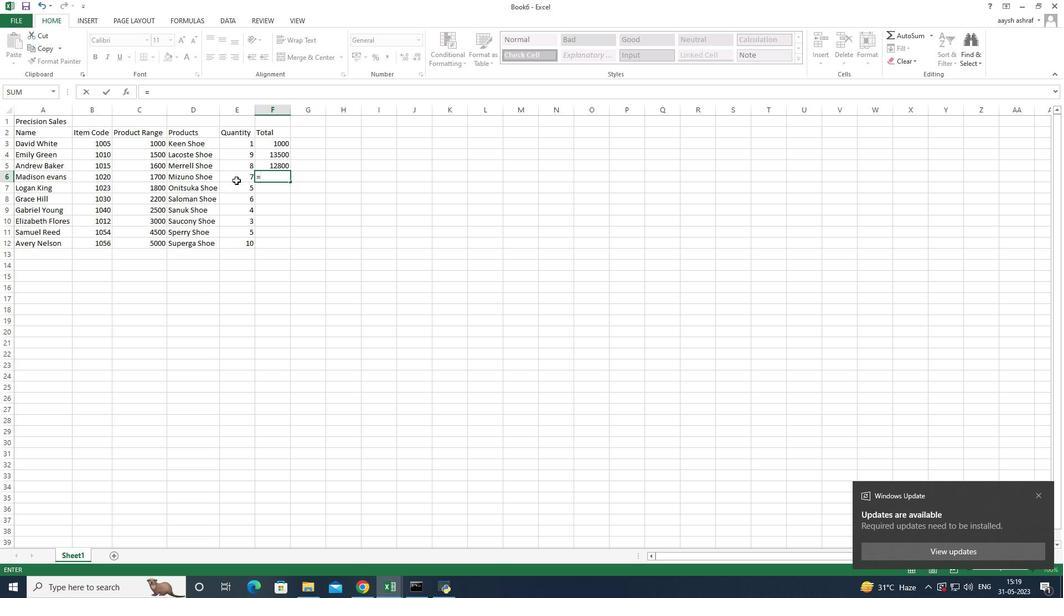 
Action: Mouse pressed left at (239, 178)
Screenshot: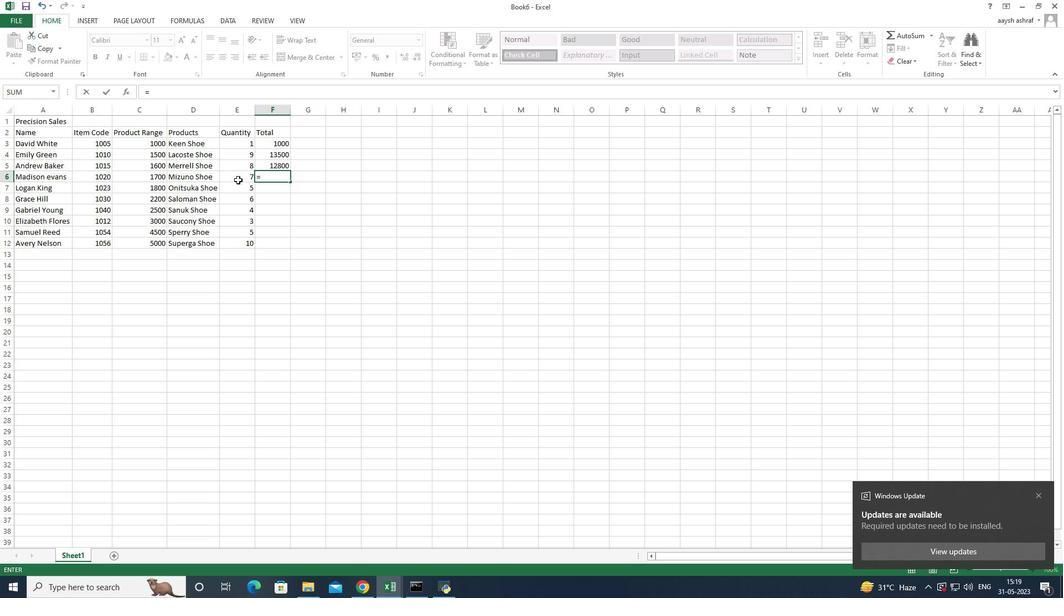 
Action: Mouse moved to (155, 176)
Screenshot: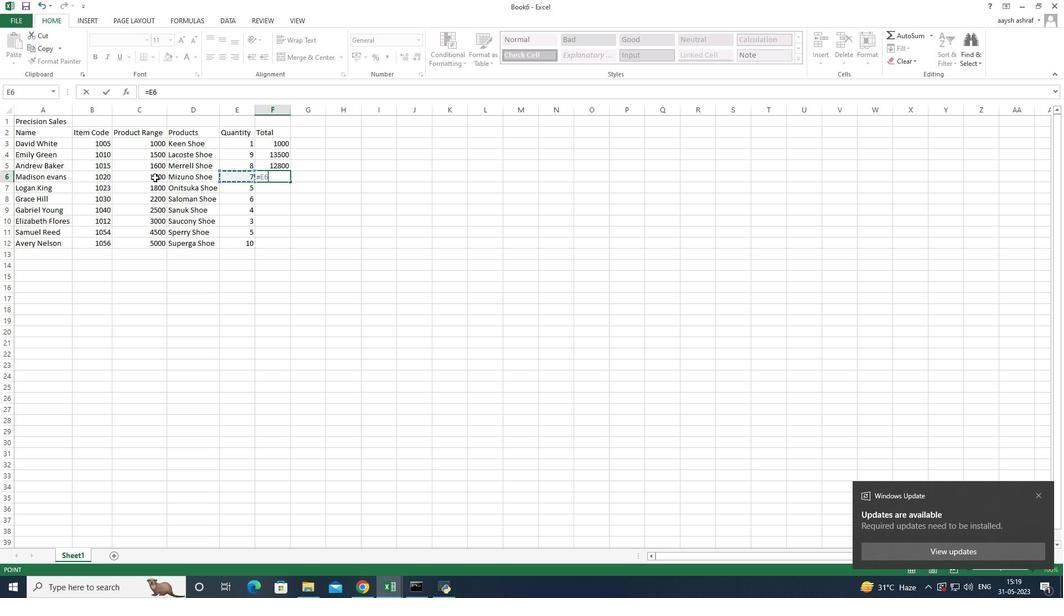 
Action: Key pressed *
Screenshot: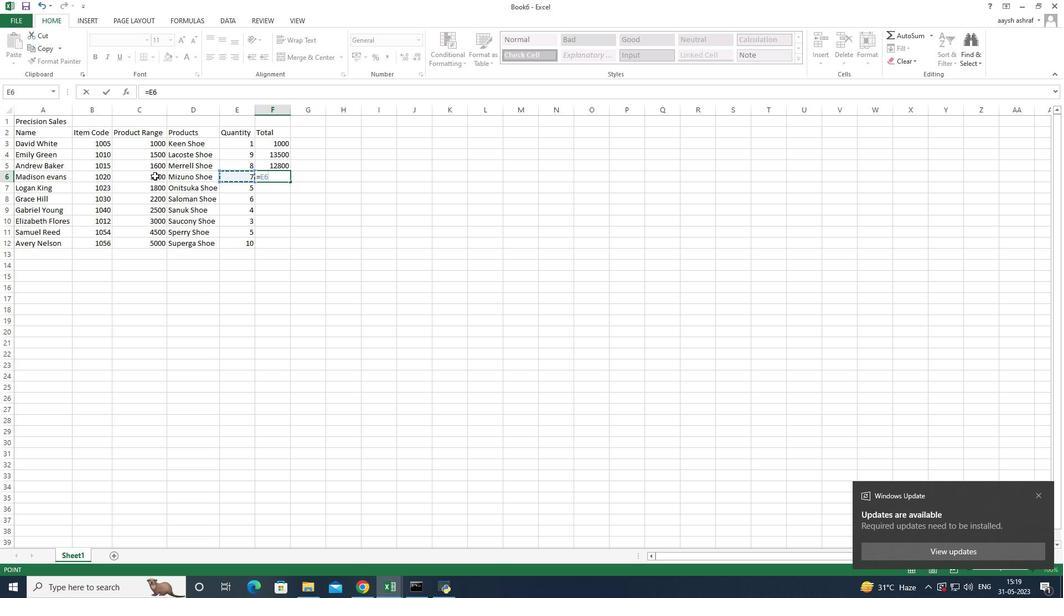
Action: Mouse moved to (157, 183)
Screenshot: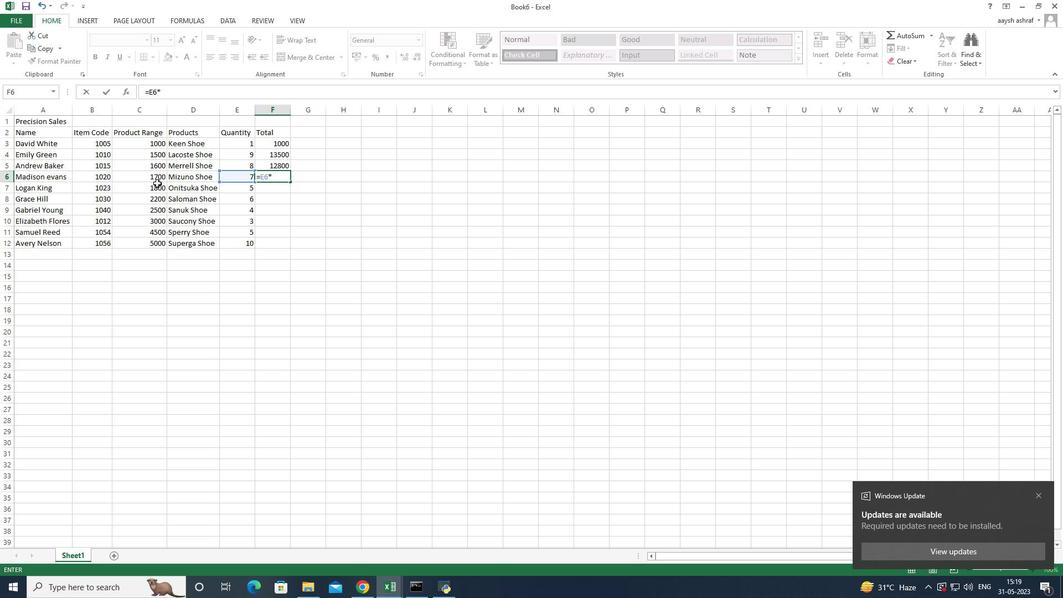 
Action: Mouse pressed left at (157, 183)
Screenshot: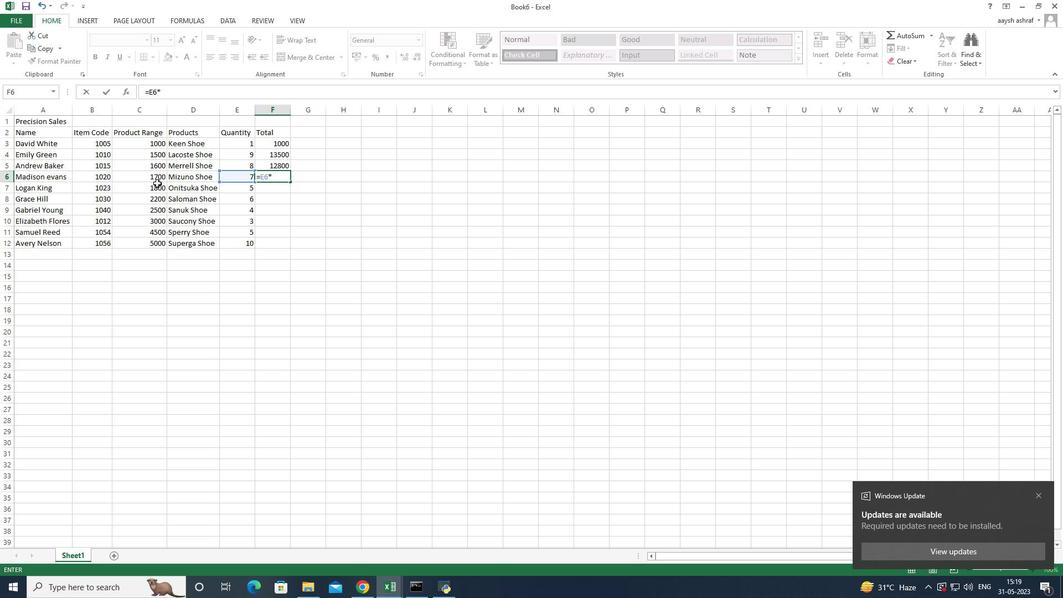 
Action: Mouse moved to (157, 182)
Screenshot: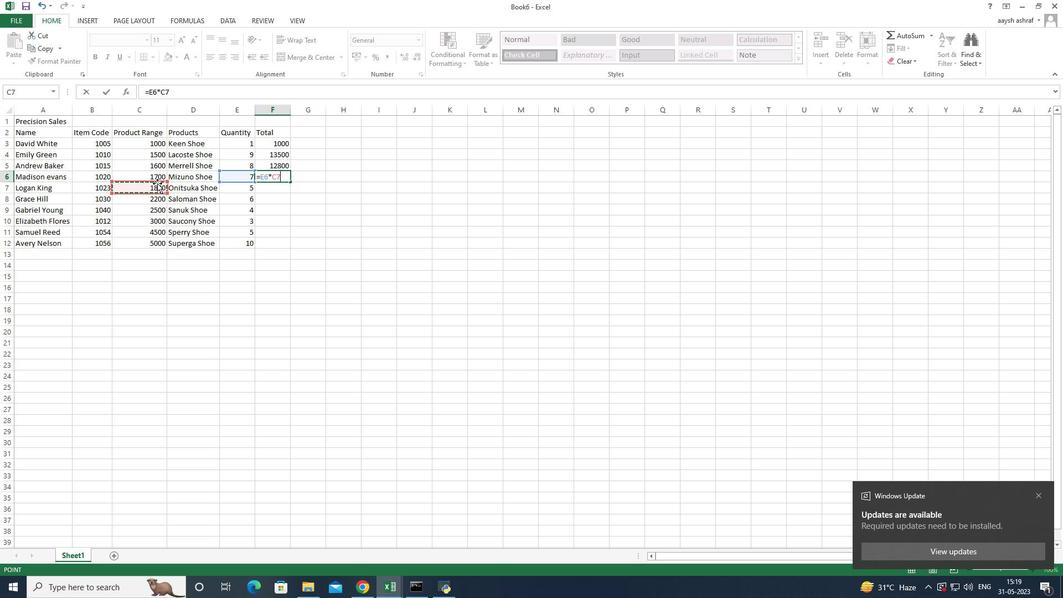 
Action: Key pressed <Key.enter>
Screenshot: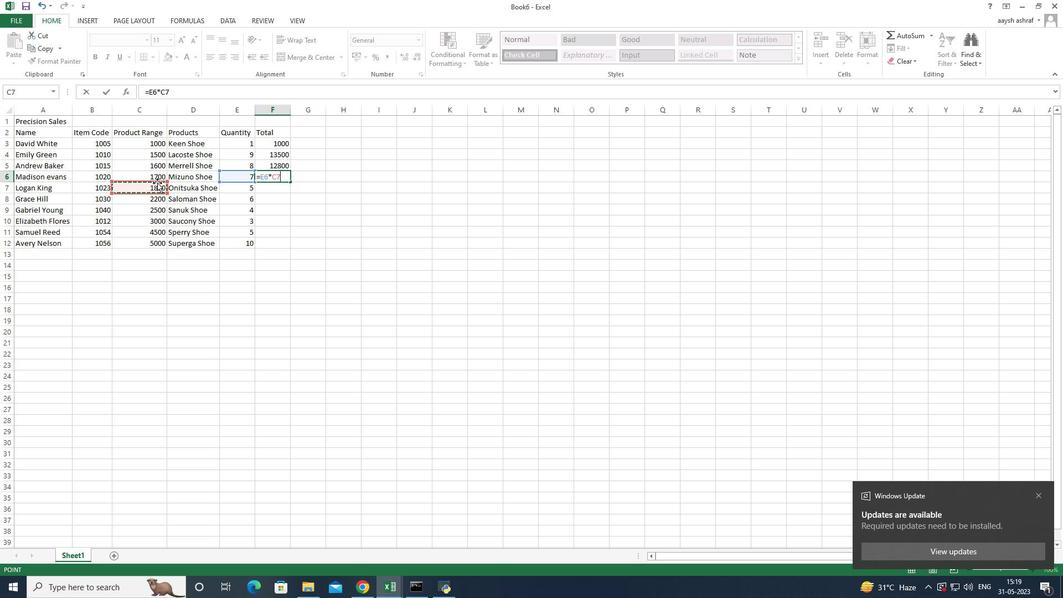 
Action: Mouse moved to (281, 174)
Screenshot: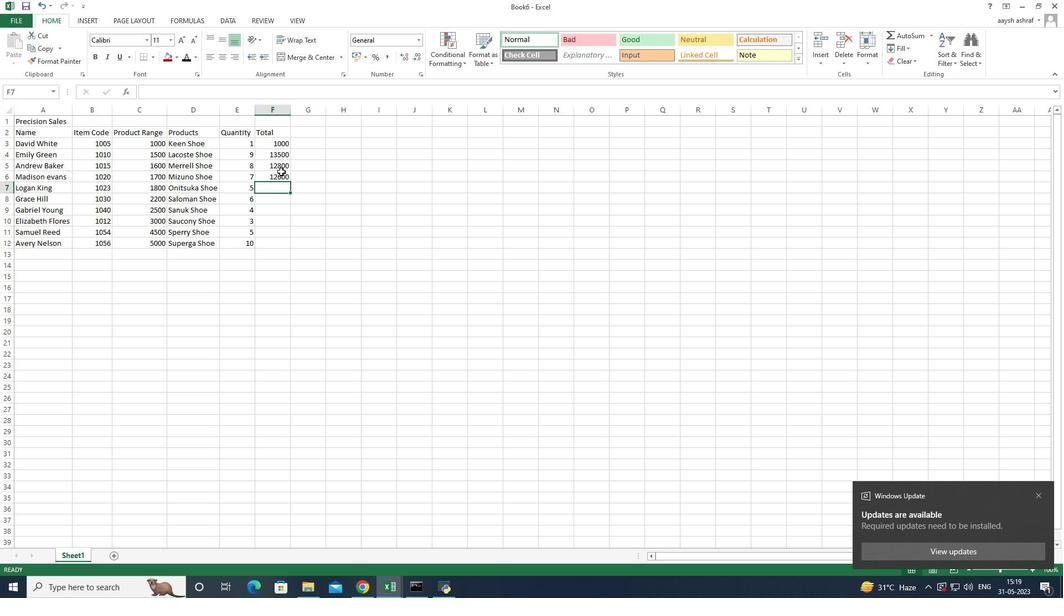 
Action: Mouse pressed left at (281, 174)
Screenshot: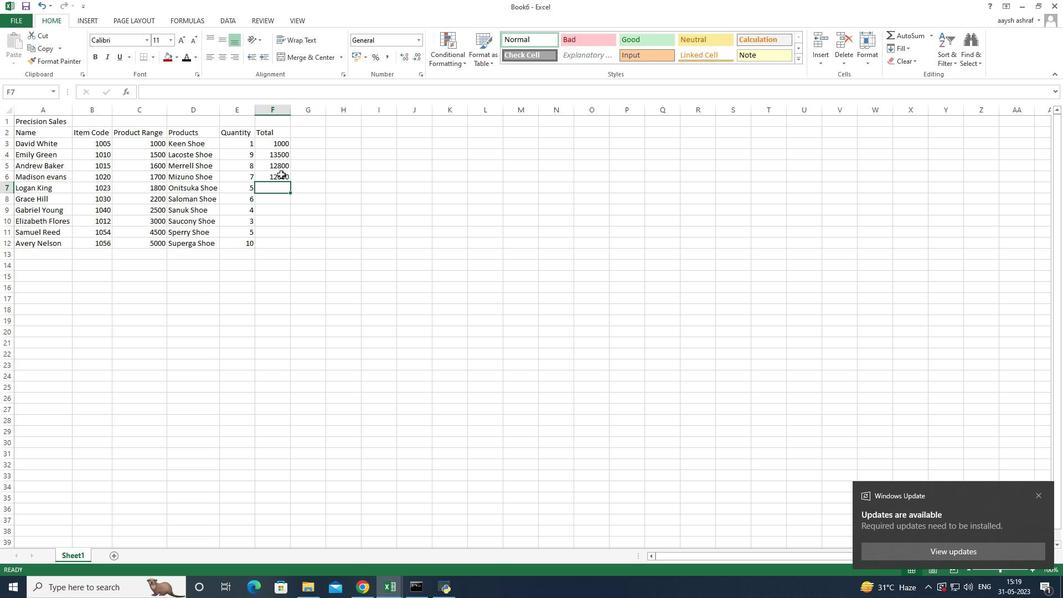 
Action: Mouse moved to (289, 179)
Screenshot: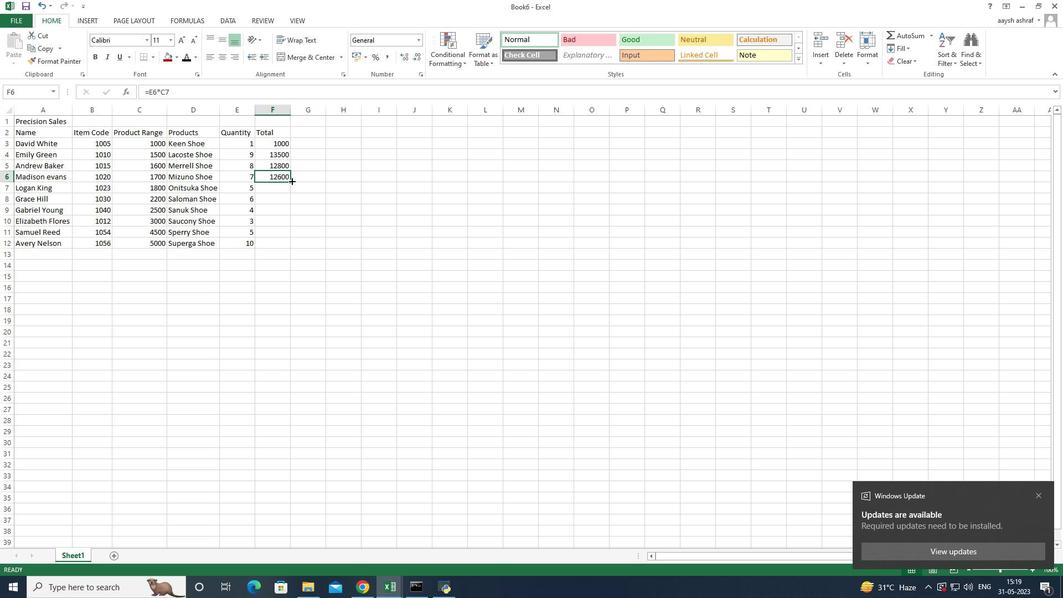 
Action: Mouse pressed left at (289, 179)
Screenshot: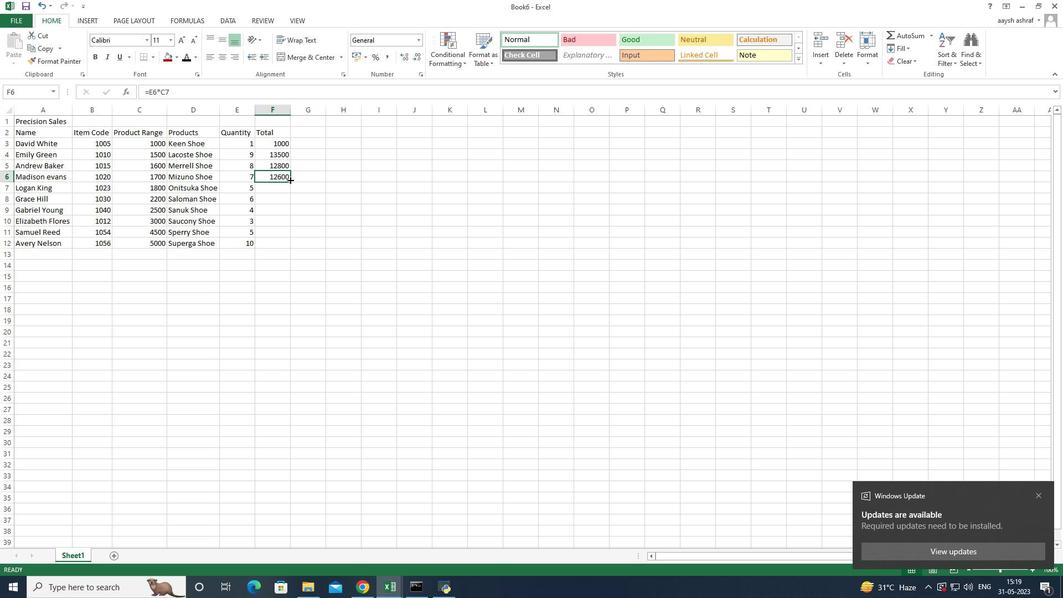 
Action: Mouse moved to (225, 290)
Screenshot: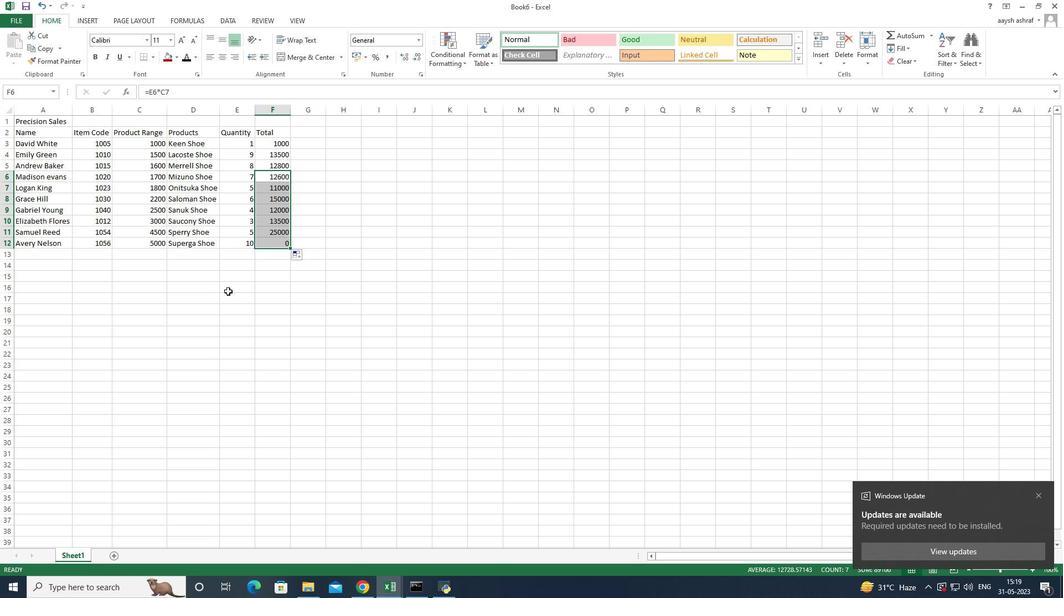 
Action: Mouse pressed left at (225, 290)
Screenshot: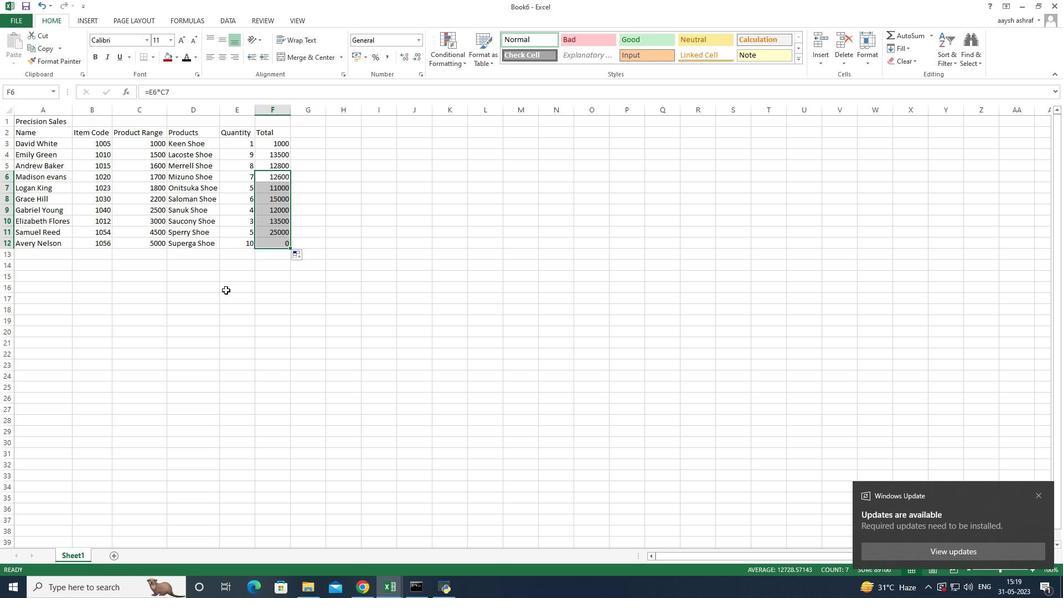 
Action: Mouse moved to (173, 248)
Screenshot: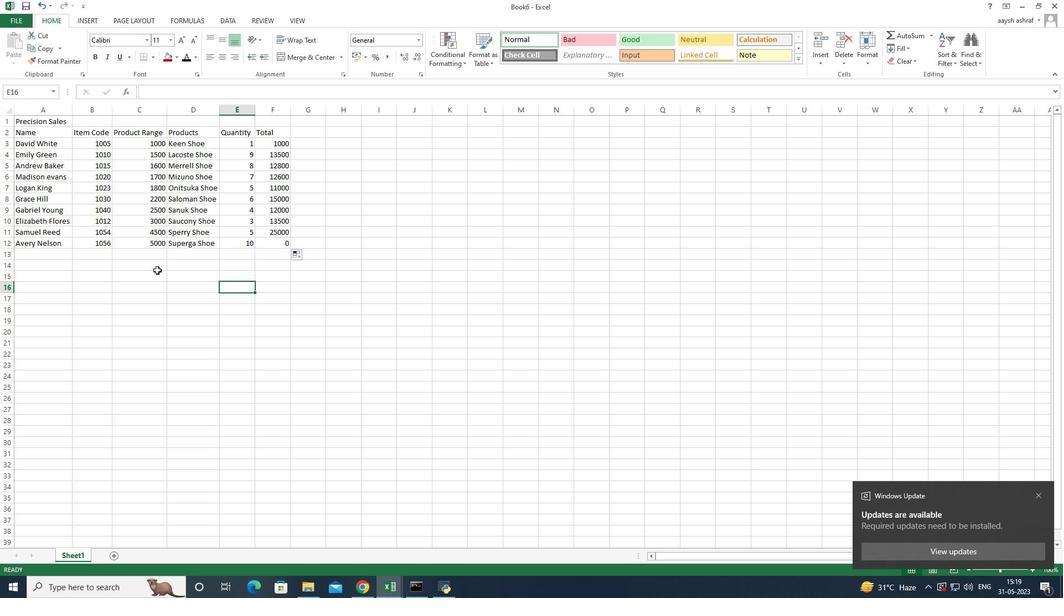 
Action: Mouse scrolled (173, 248) with delta (0, 0)
Screenshot: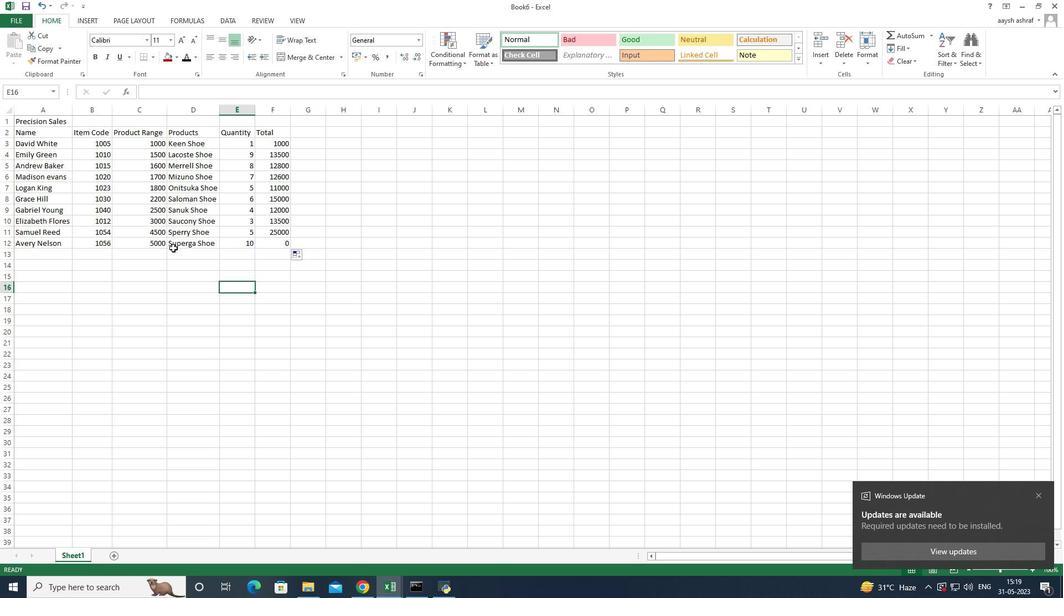 
Action: Mouse scrolled (173, 248) with delta (0, 0)
Screenshot: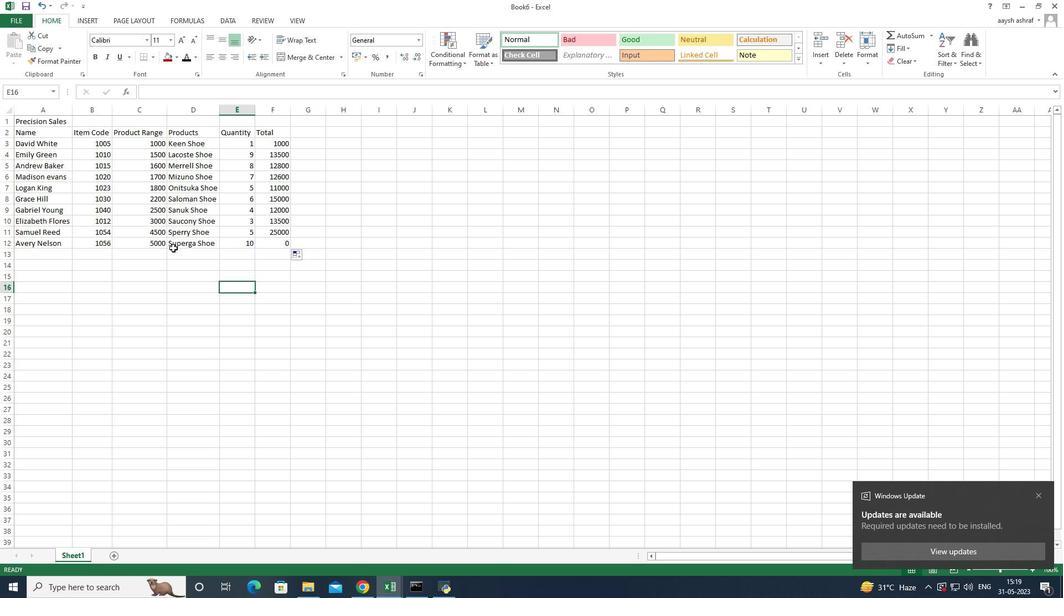 
Action: Mouse scrolled (173, 248) with delta (0, 0)
Screenshot: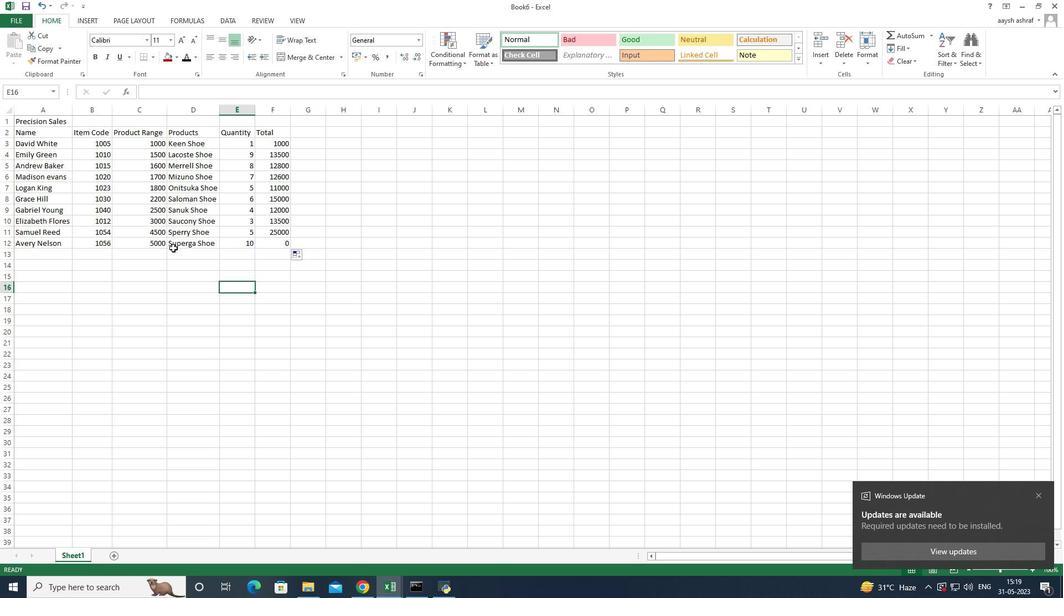 
Action: Mouse scrolled (173, 248) with delta (0, 0)
Screenshot: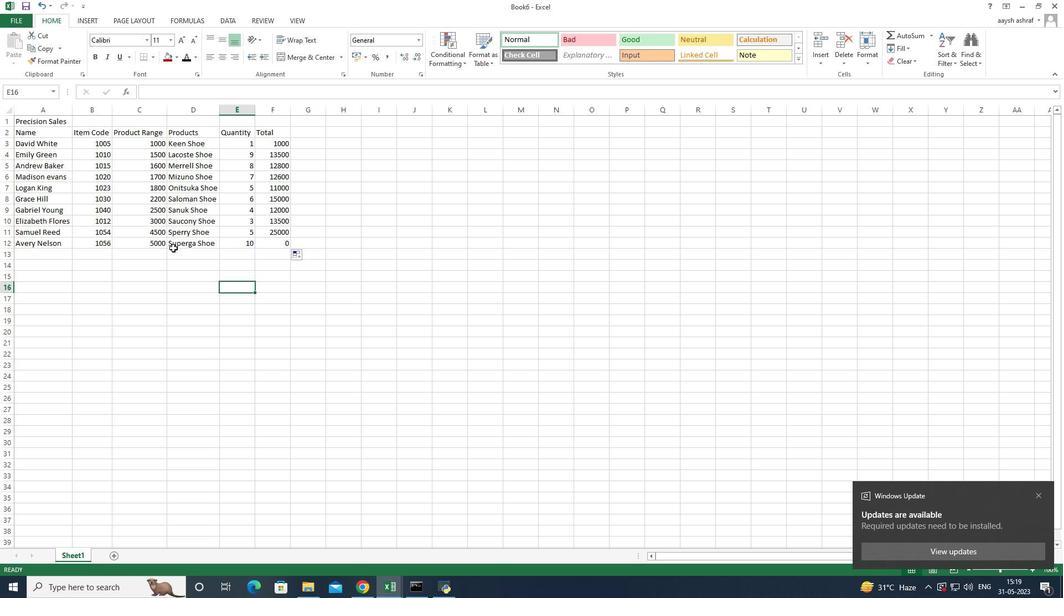 
Action: Mouse scrolled (173, 248) with delta (0, 0)
Screenshot: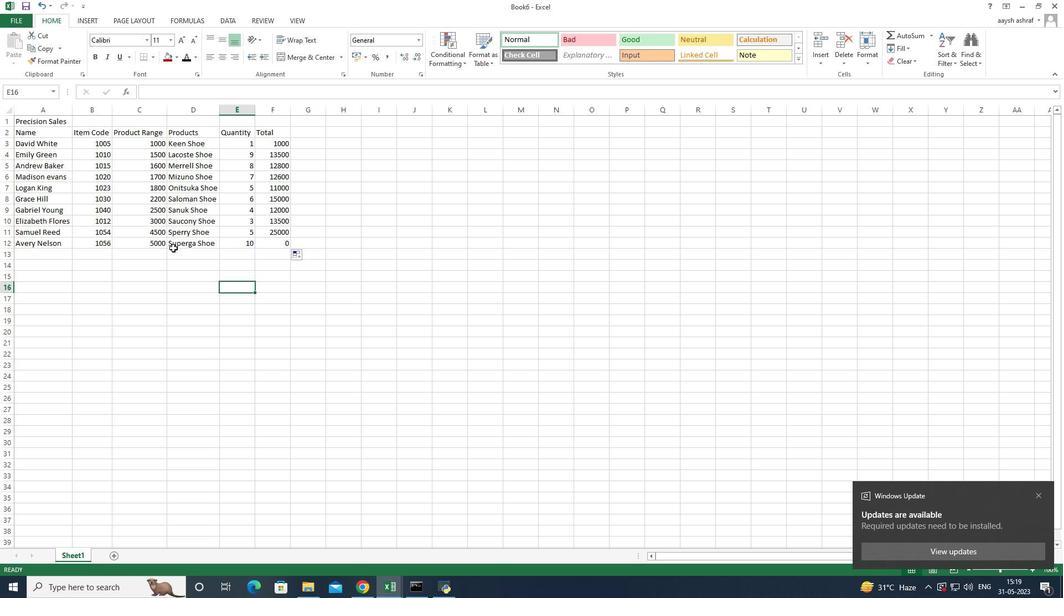 
Action: Mouse moved to (23, 19)
Screenshot: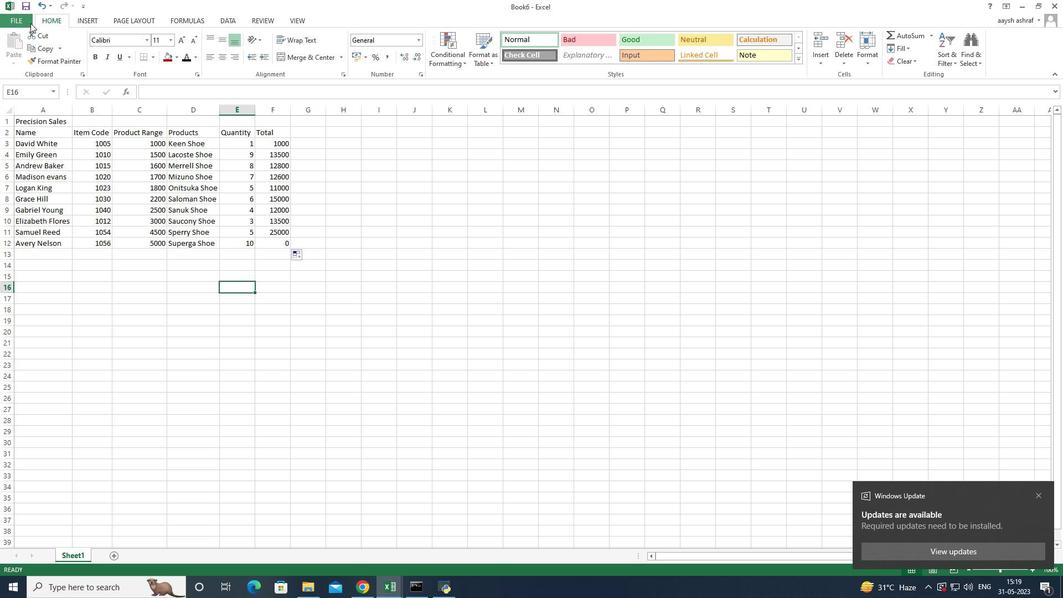 
Action: Mouse pressed left at (23, 19)
Screenshot: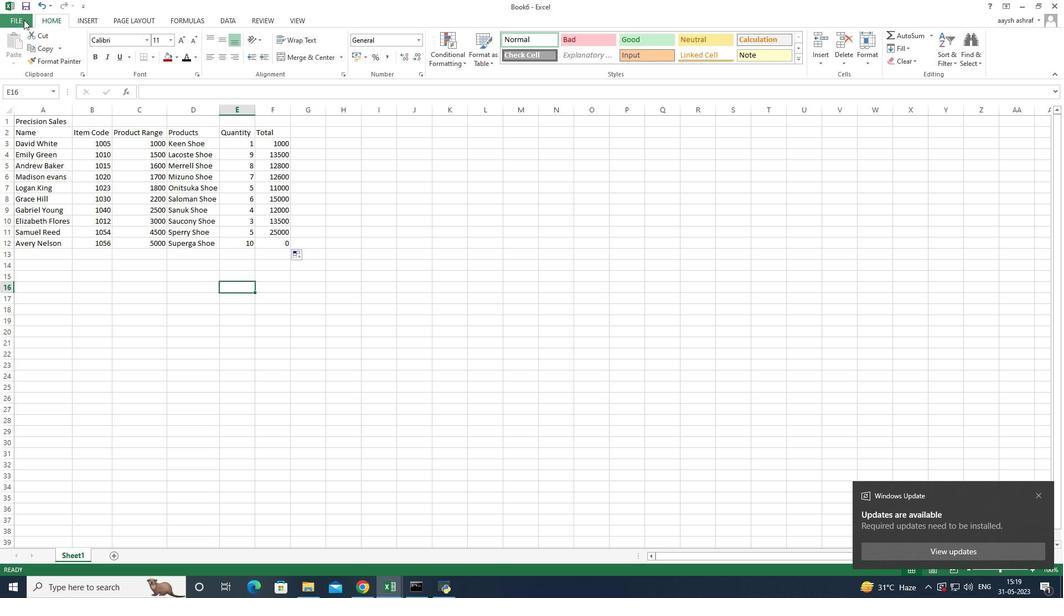 
Action: Mouse moved to (50, 132)
Screenshot: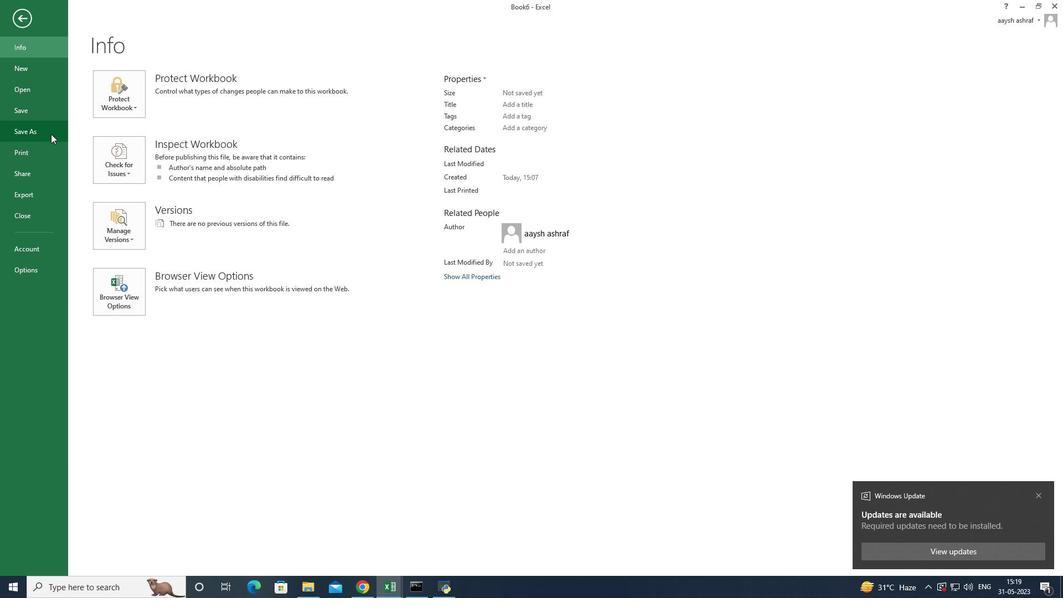 
Action: Mouse pressed left at (50, 132)
Screenshot: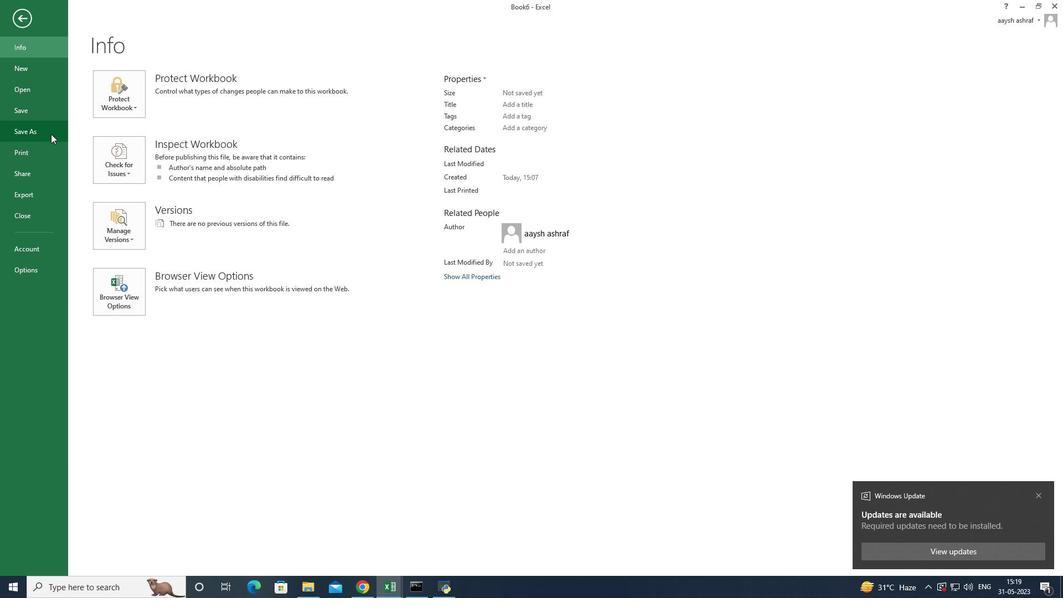 
Action: Mouse moved to (302, 112)
Screenshot: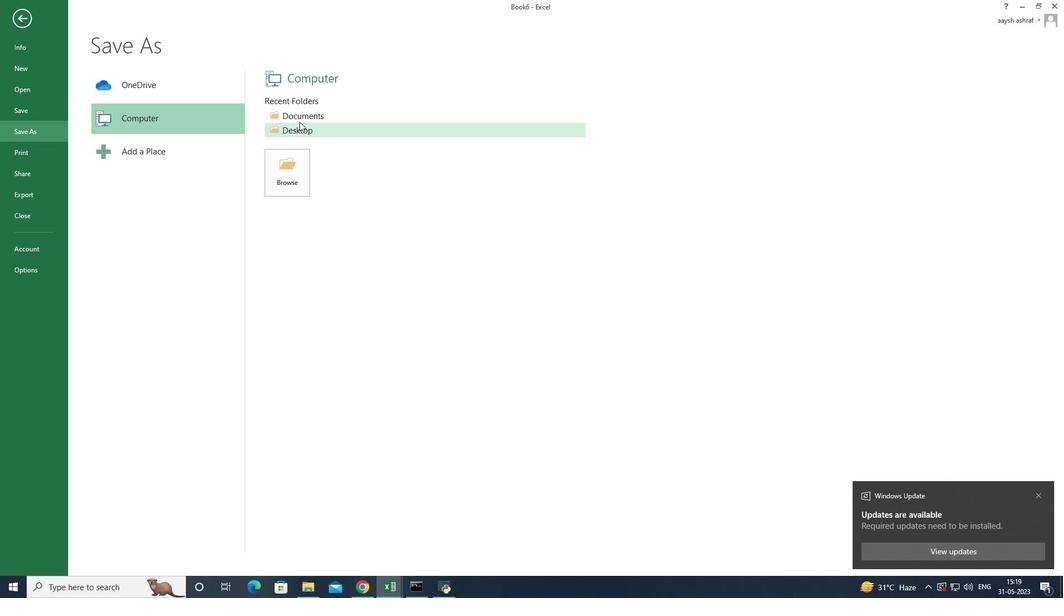 
Action: Mouse pressed left at (302, 112)
Screenshot: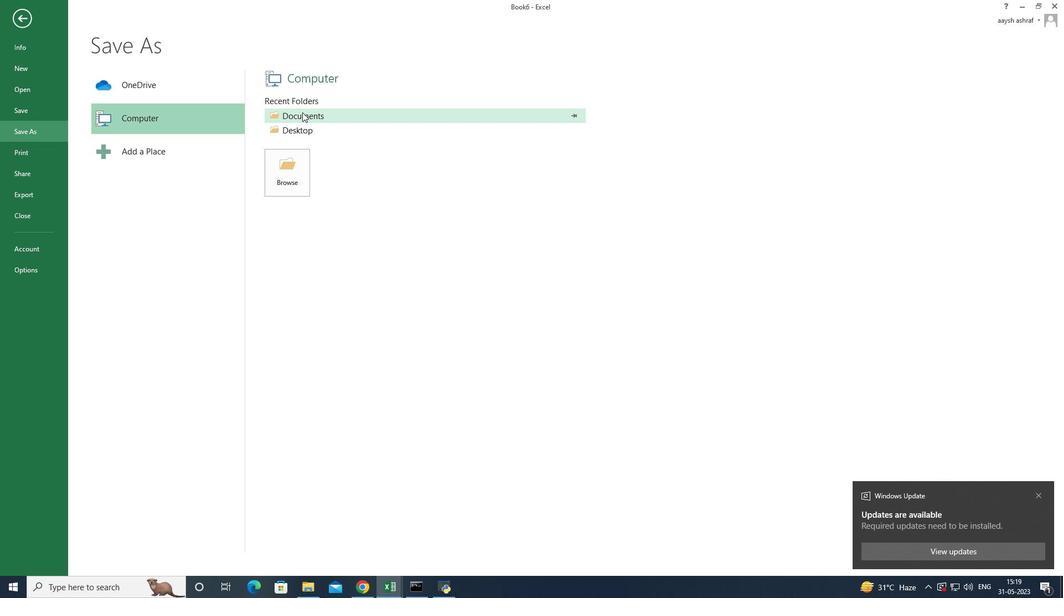 
Action: Mouse moved to (306, 134)
Screenshot: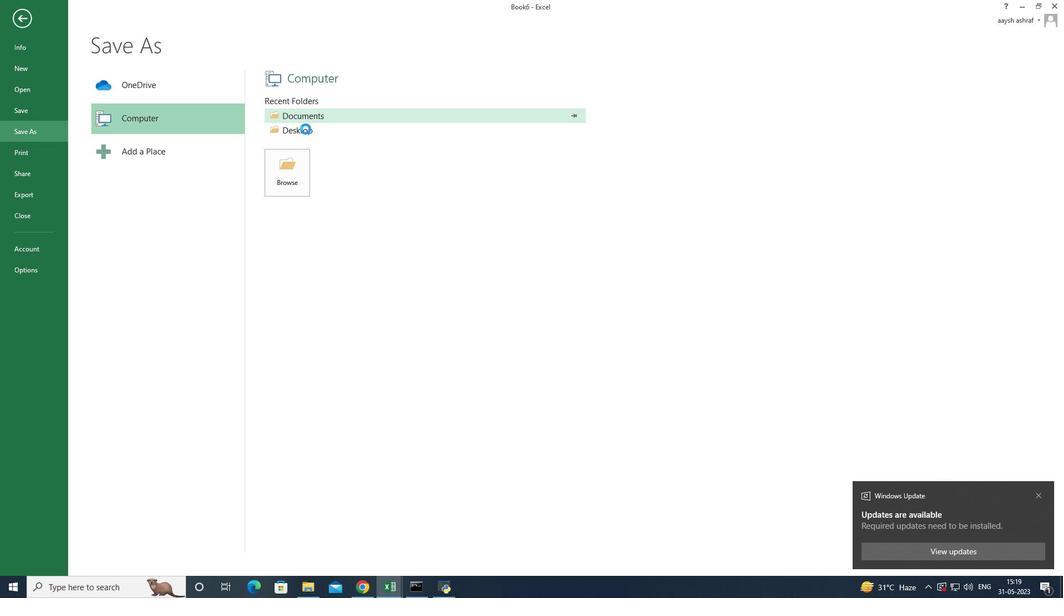 
Action: Key pressed <Key.shift>Precision<Key.space><Key.shift>Sales<Key.space><Key.shift>Book<Key.space><Key.enter>
Screenshot: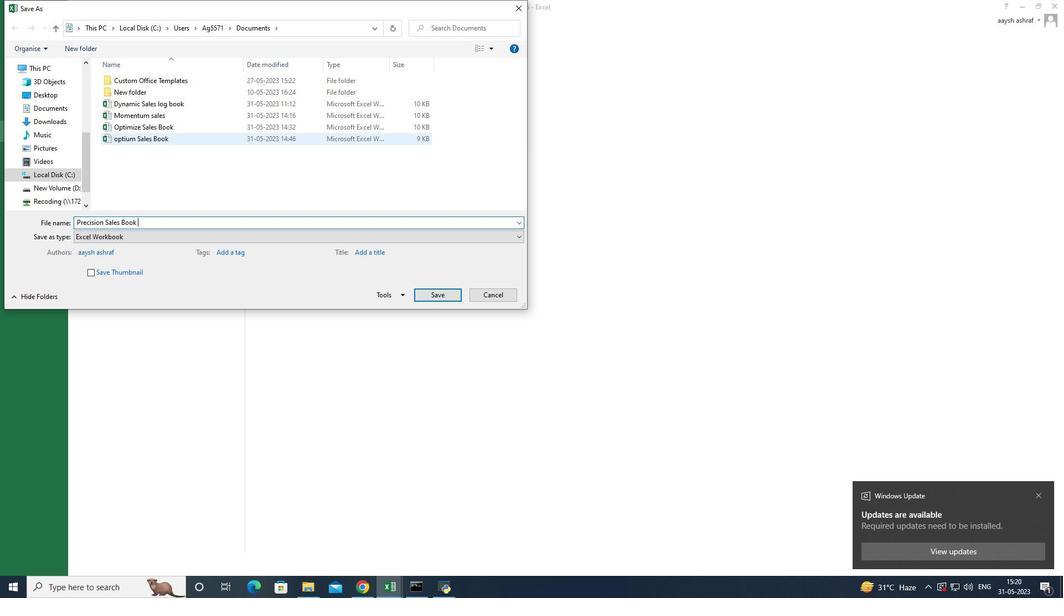 
Action: Mouse moved to (306, 135)
Screenshot: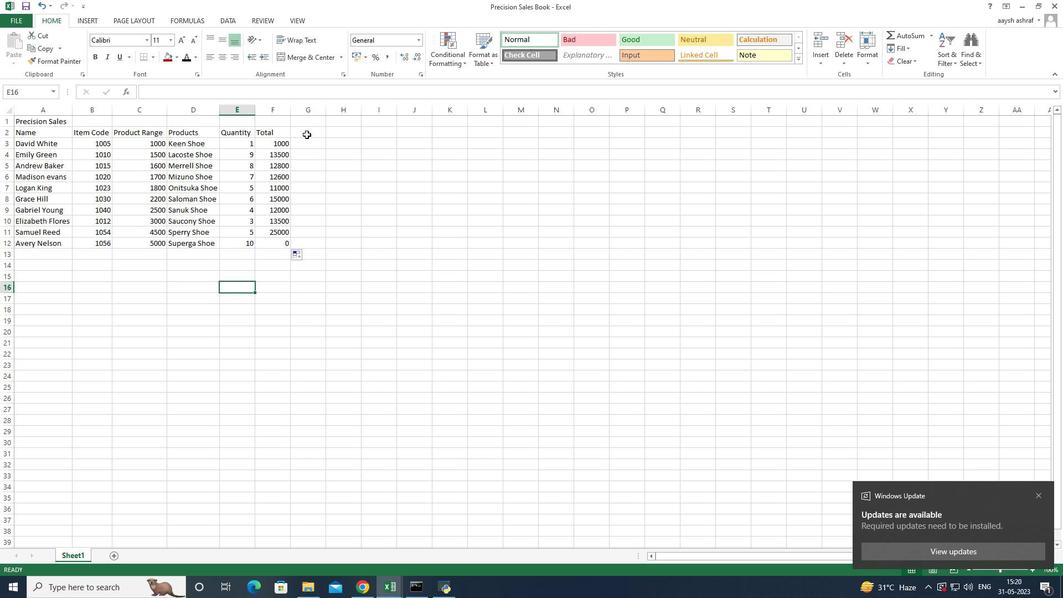 
